 Task: Search one way flight ticket for 3 adults, 3 children in premium economy from Peoria: General Downing-peoria International Airport to Indianapolis: Indianapolis International Airport on 8-5-2023. Choice of flights is Emirates. Number of bags: 9 checked bags. Price is upto 99000. Outbound departure time preference is 5:00.
Action: Mouse moved to (389, 379)
Screenshot: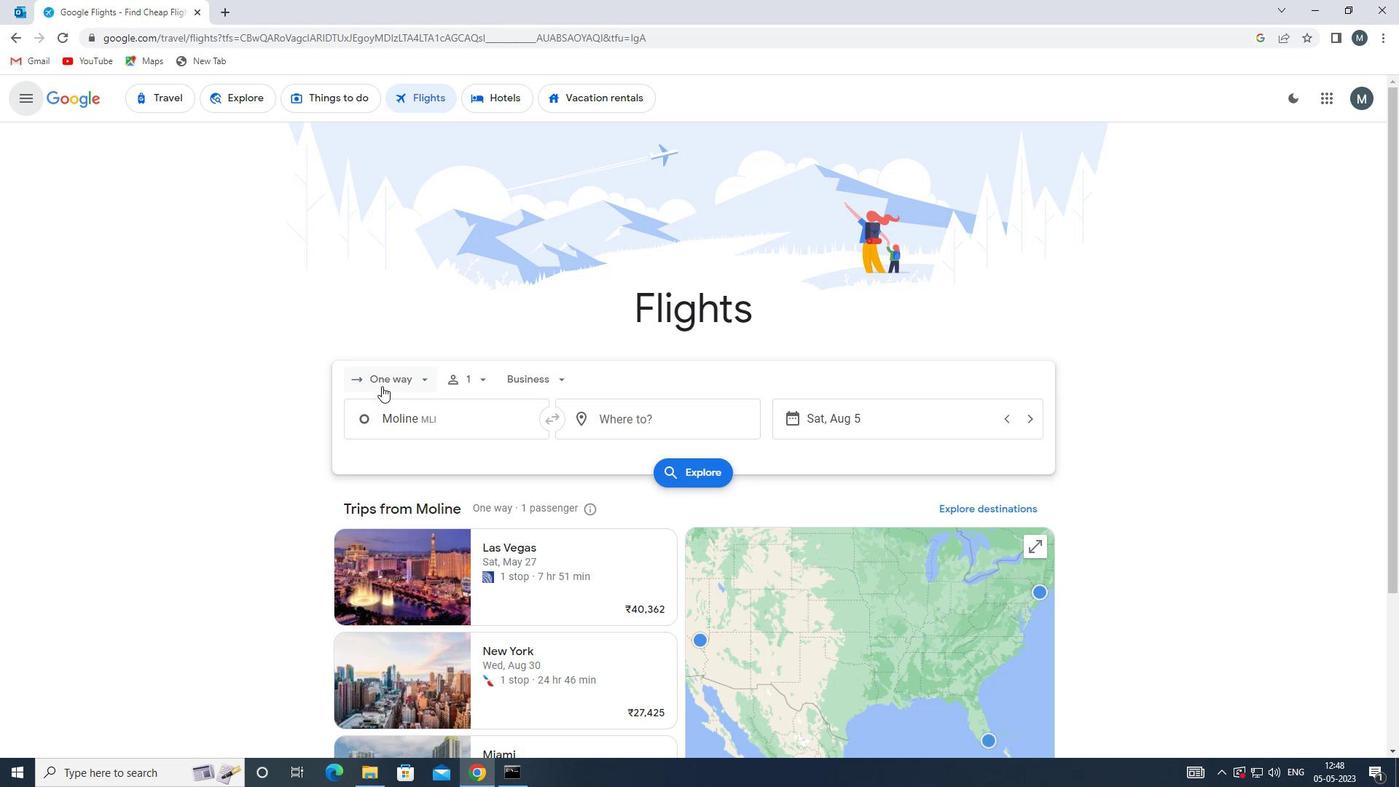 
Action: Mouse pressed left at (389, 379)
Screenshot: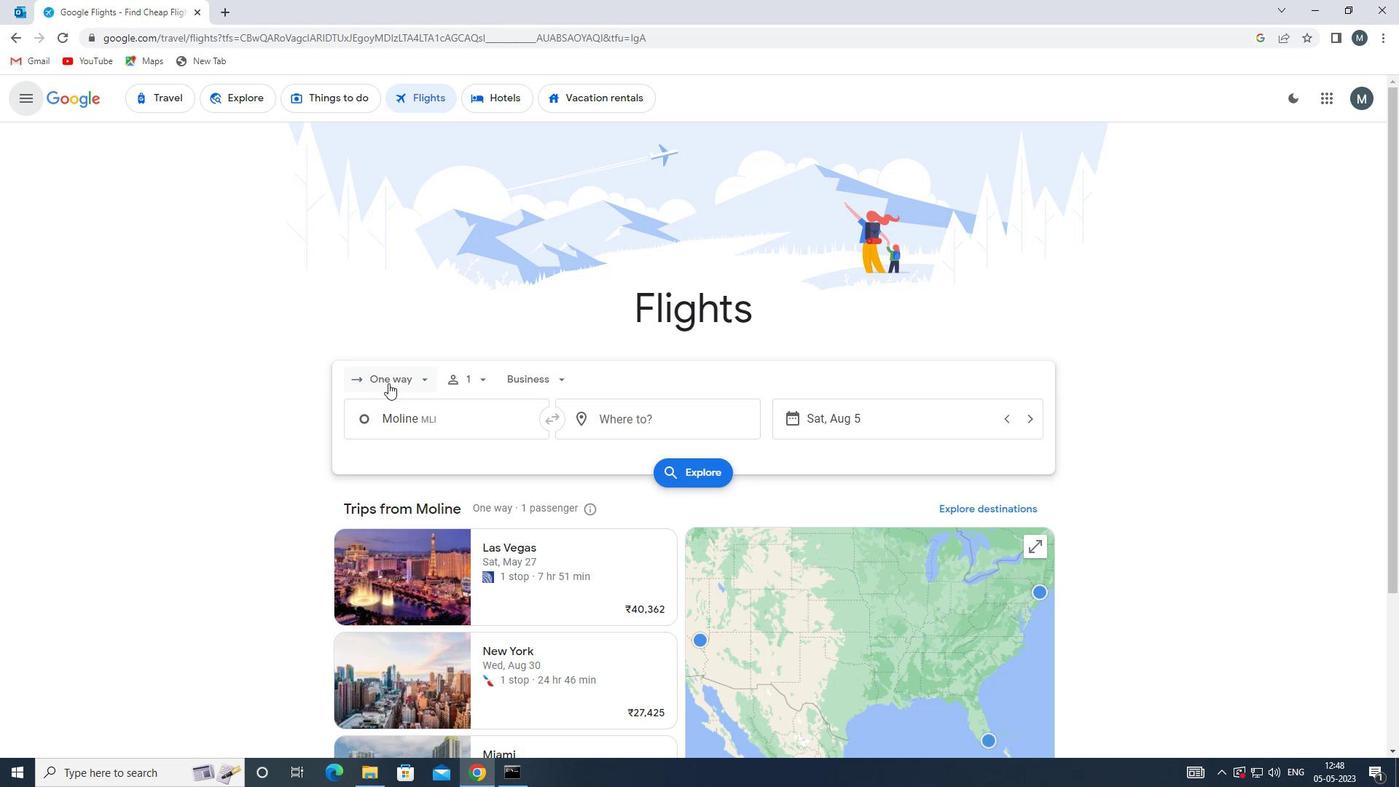 
Action: Mouse moved to (410, 449)
Screenshot: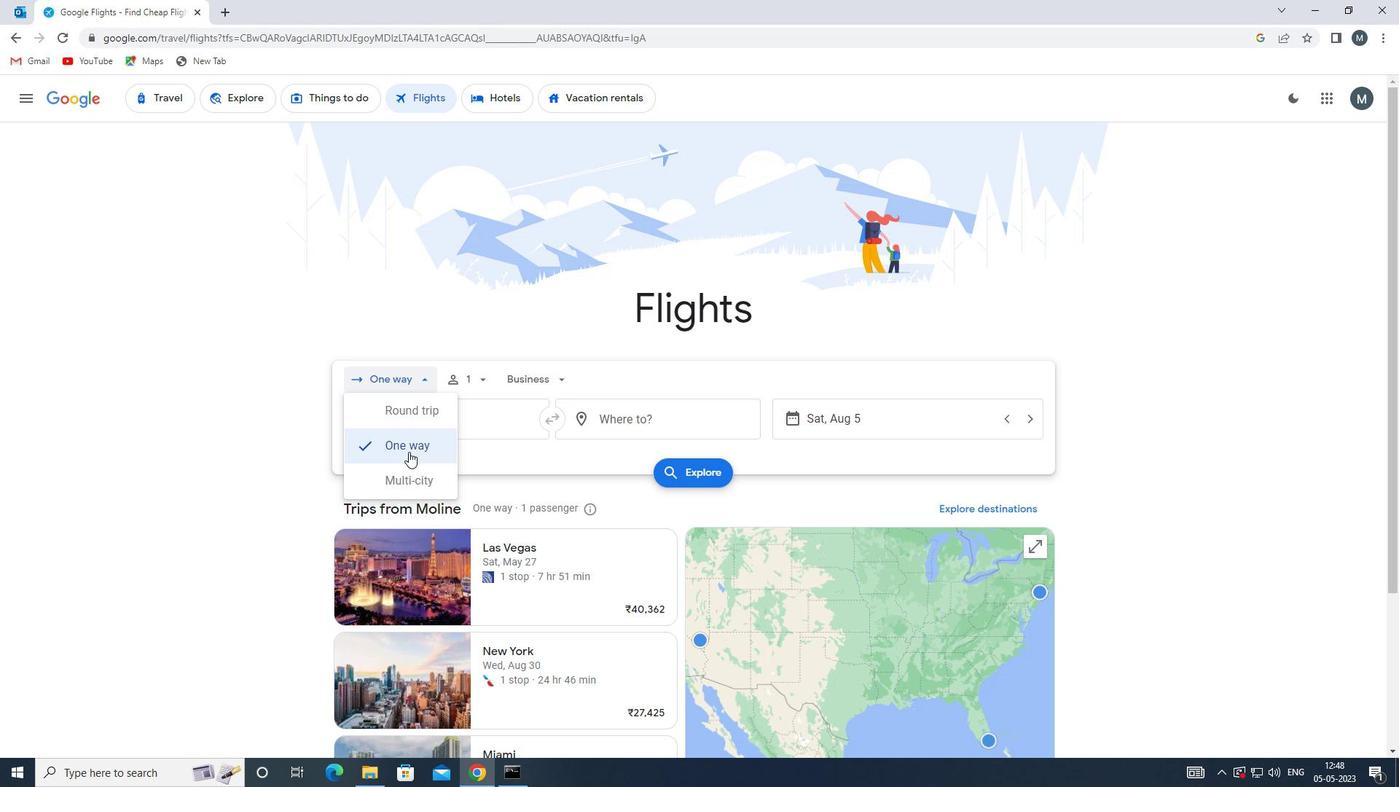 
Action: Mouse pressed left at (410, 449)
Screenshot: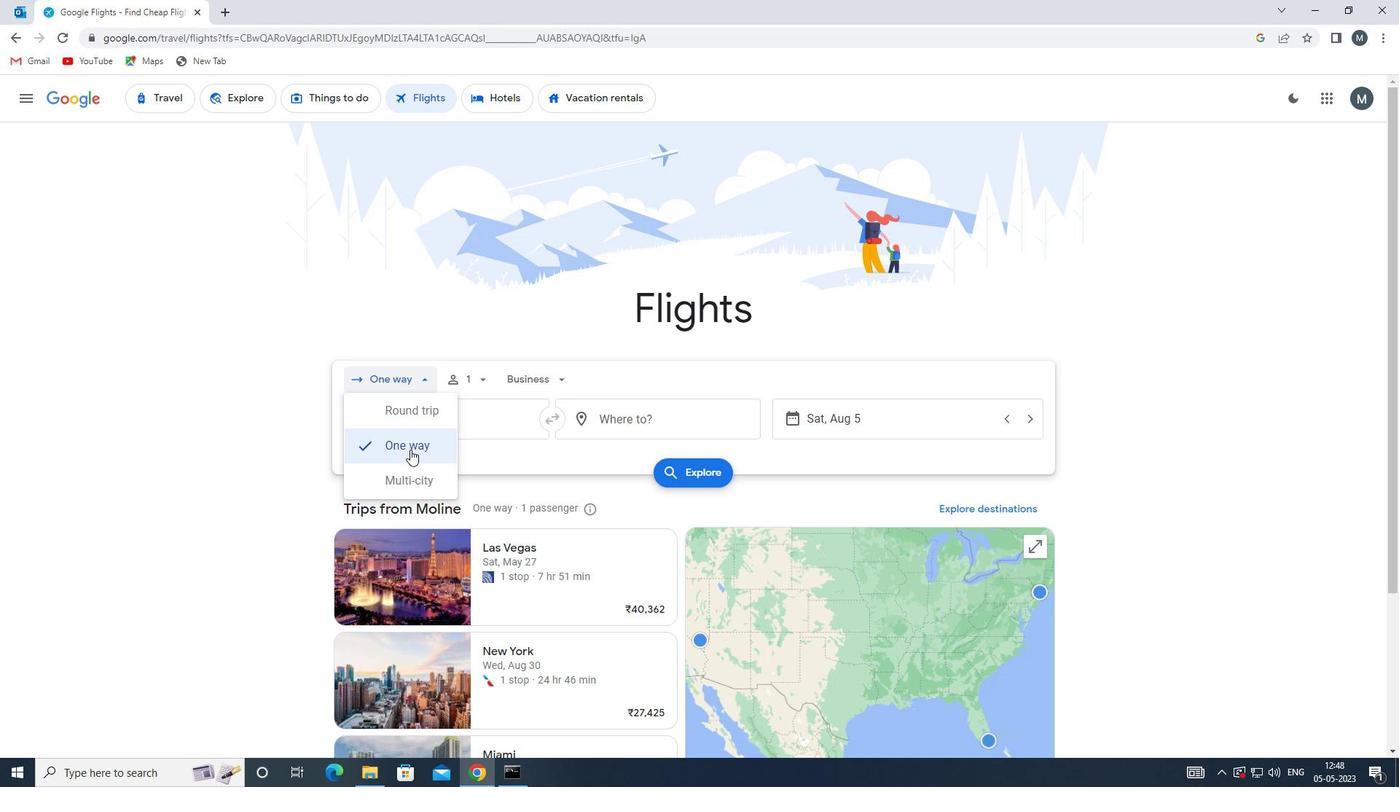 
Action: Mouse moved to (480, 381)
Screenshot: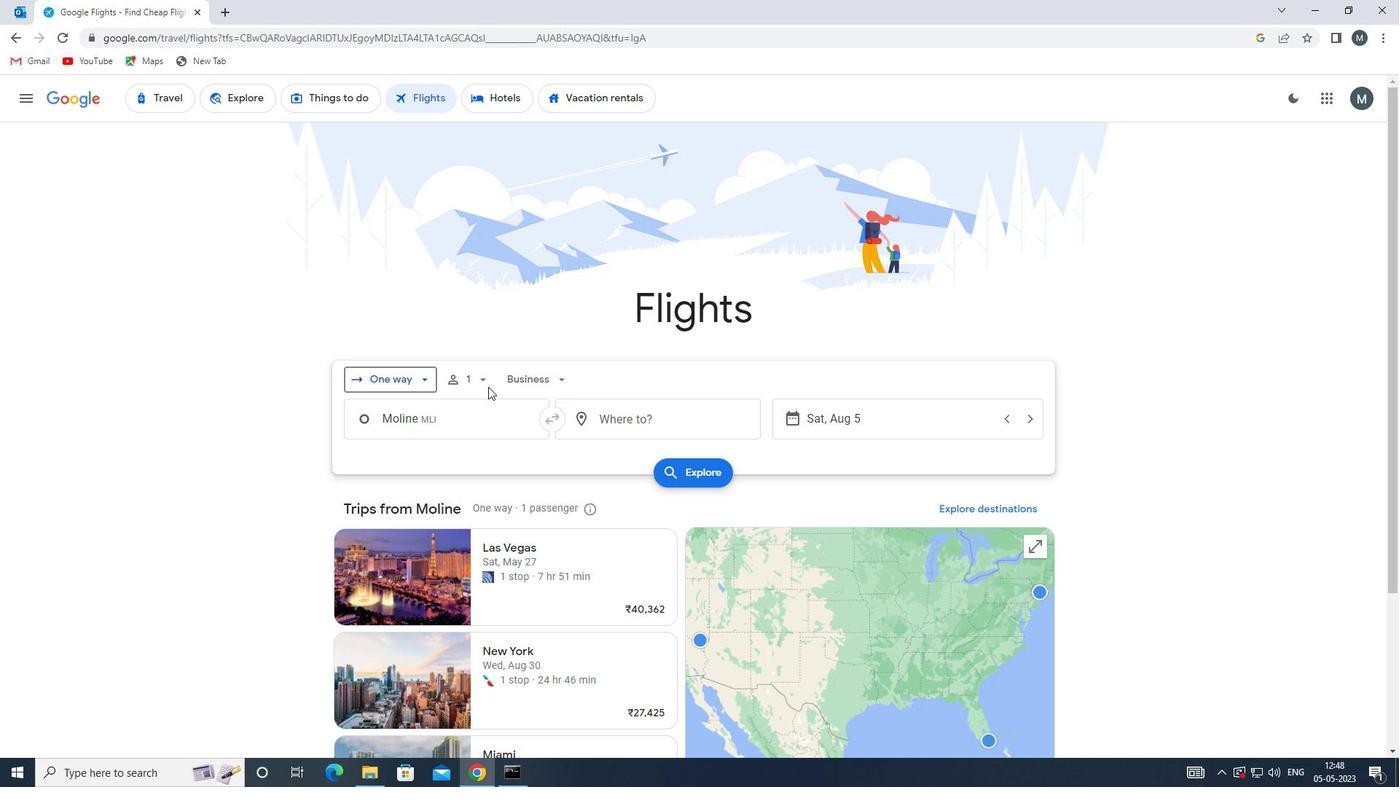 
Action: Mouse pressed left at (480, 381)
Screenshot: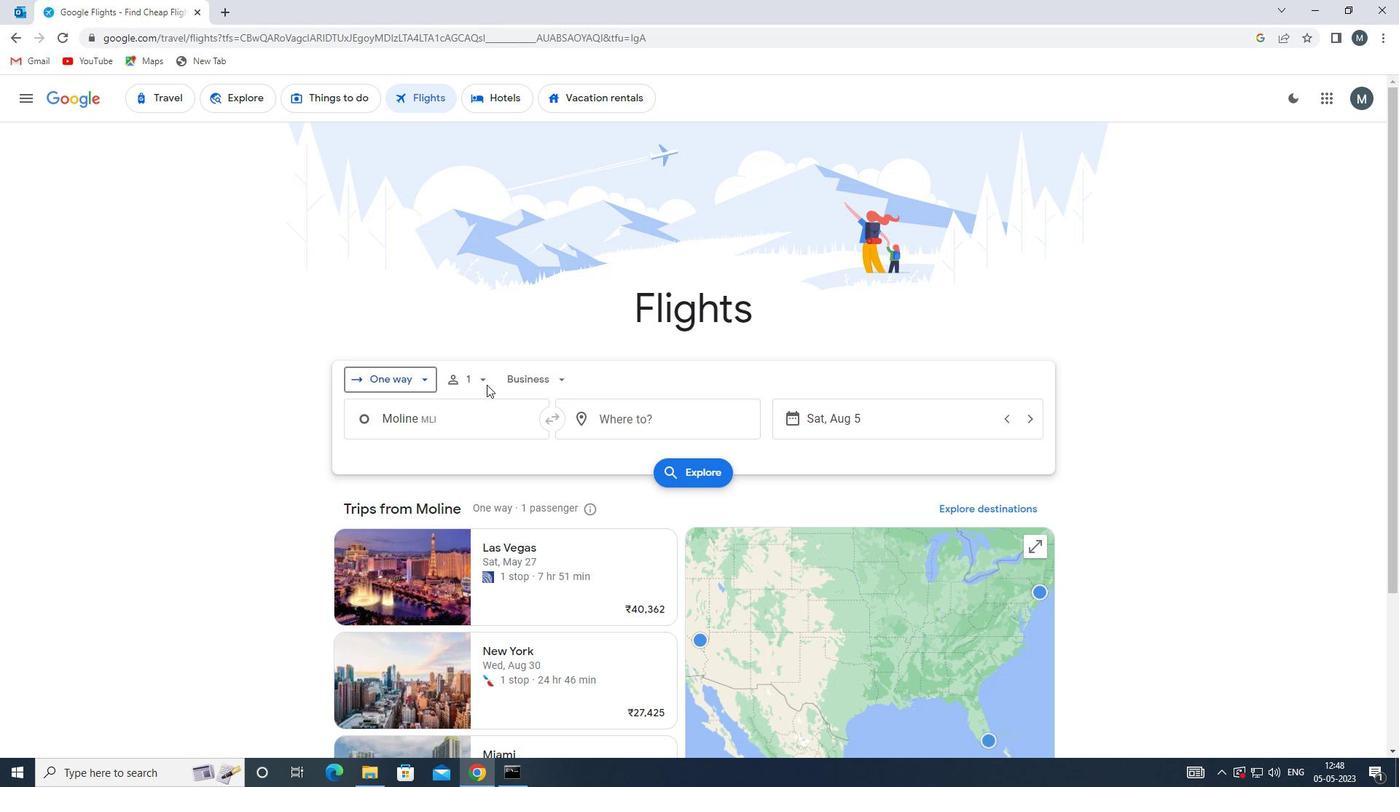 
Action: Mouse moved to (601, 416)
Screenshot: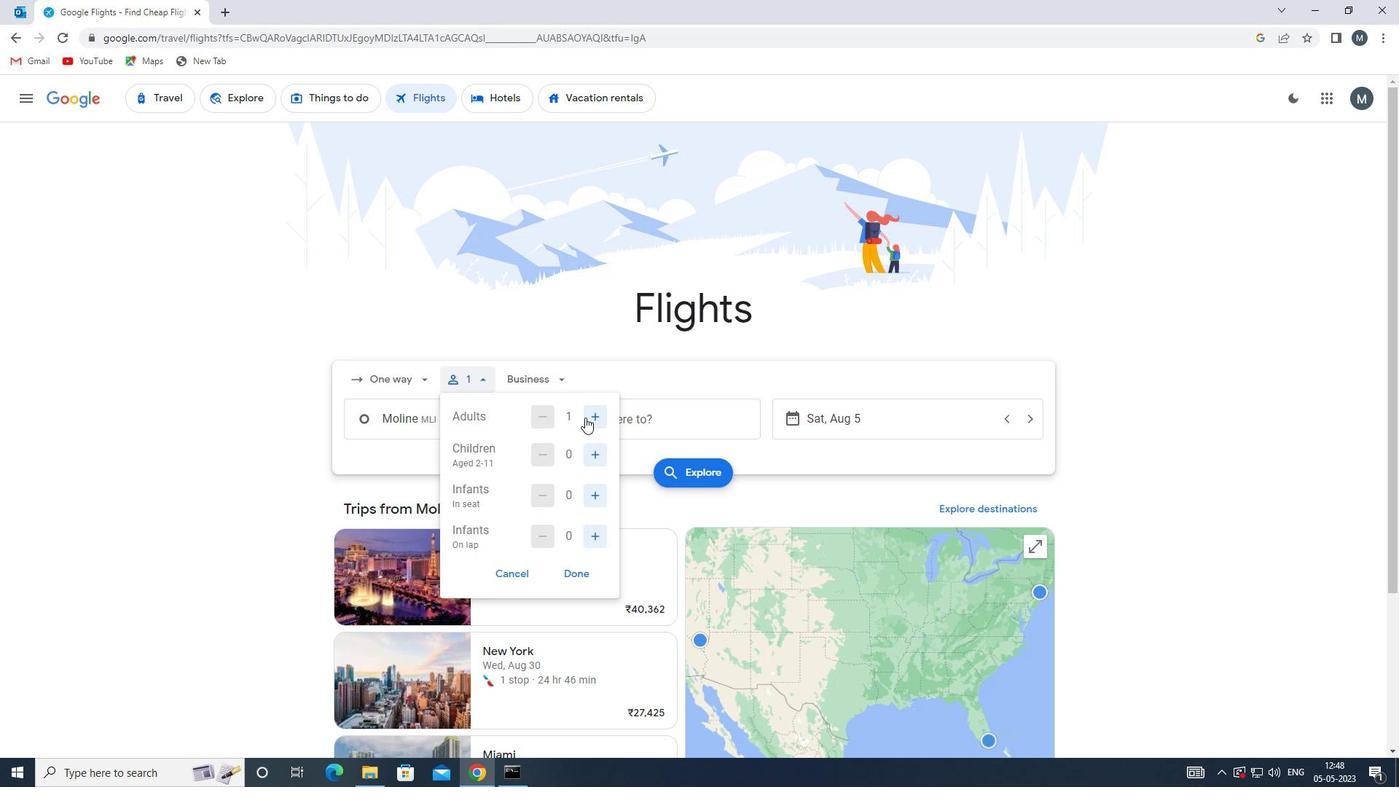 
Action: Mouse pressed left at (601, 416)
Screenshot: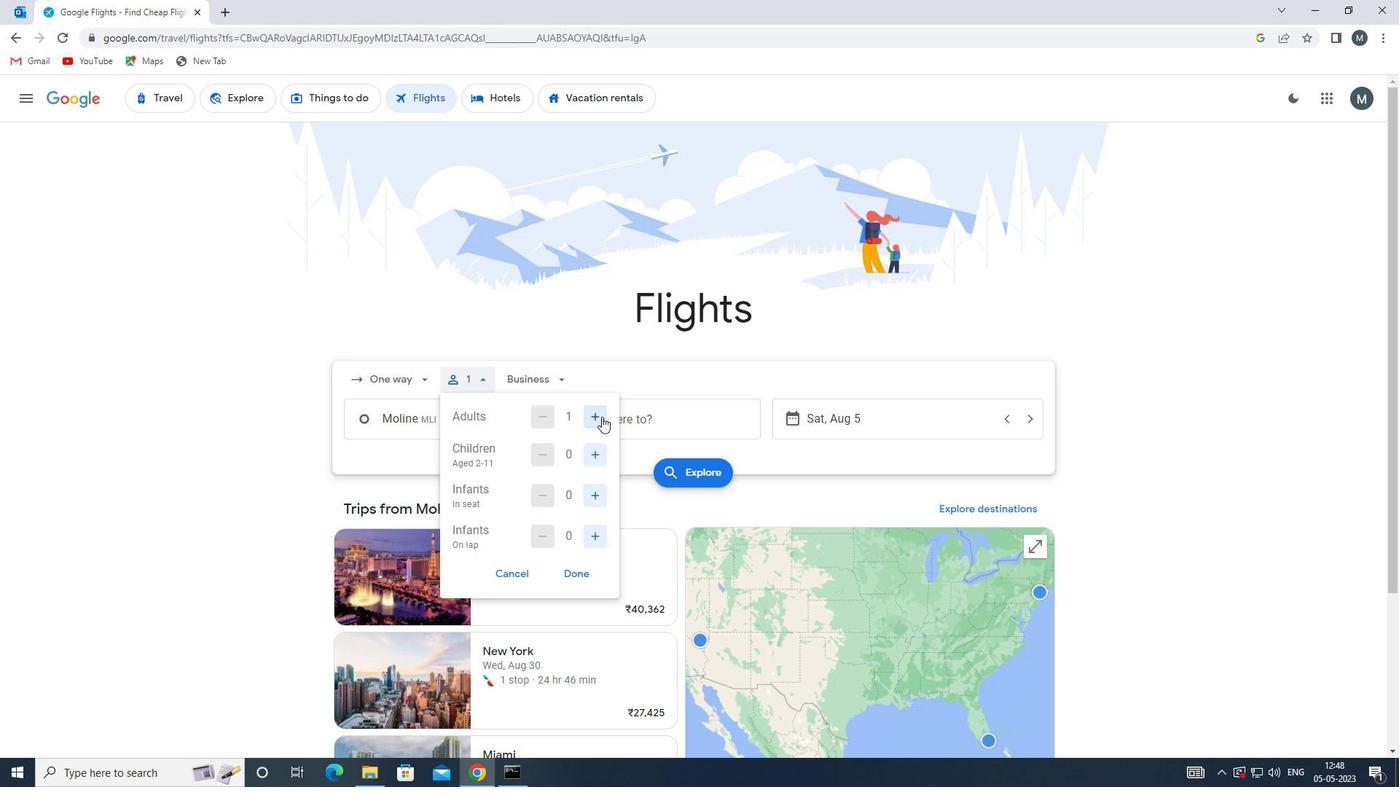 
Action: Mouse pressed left at (601, 416)
Screenshot: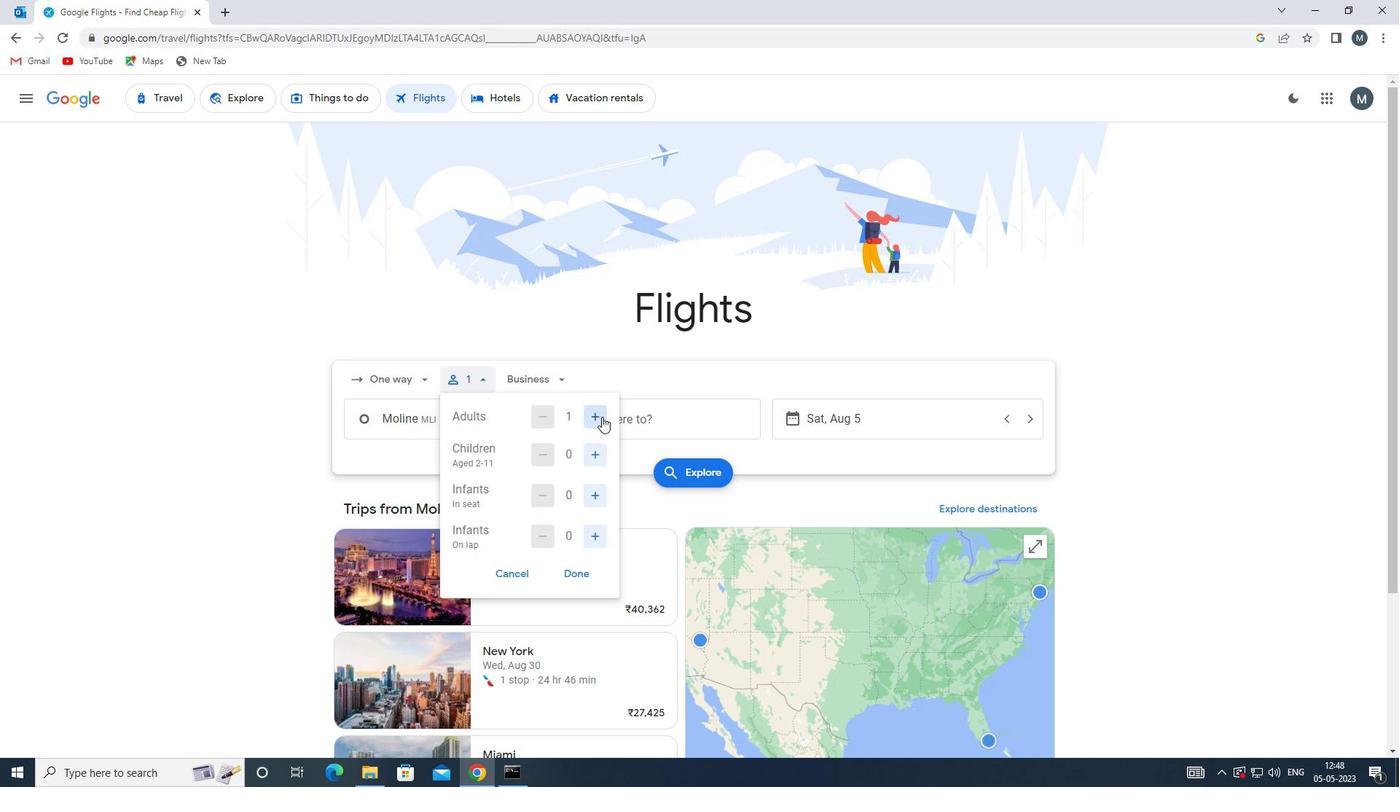 
Action: Mouse pressed left at (601, 416)
Screenshot: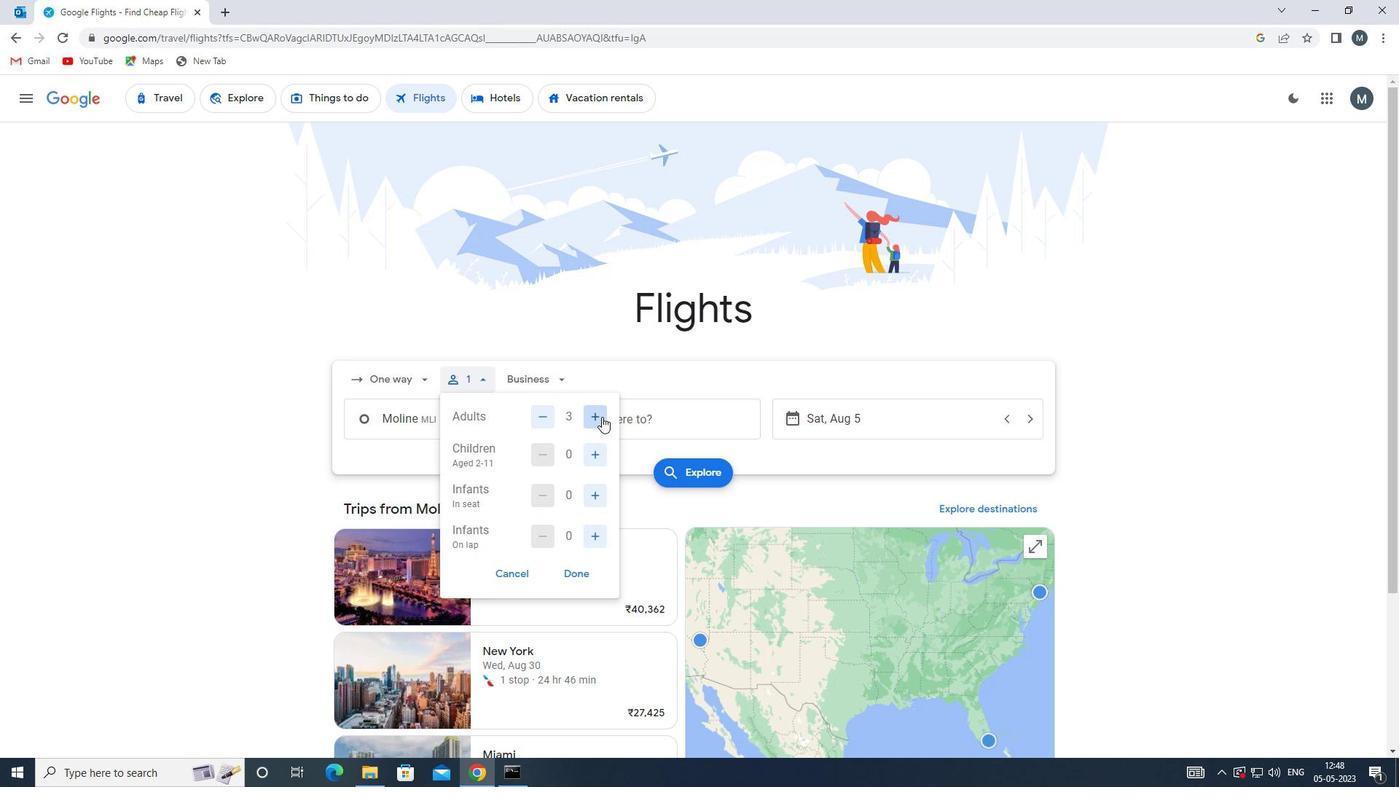 
Action: Mouse moved to (545, 417)
Screenshot: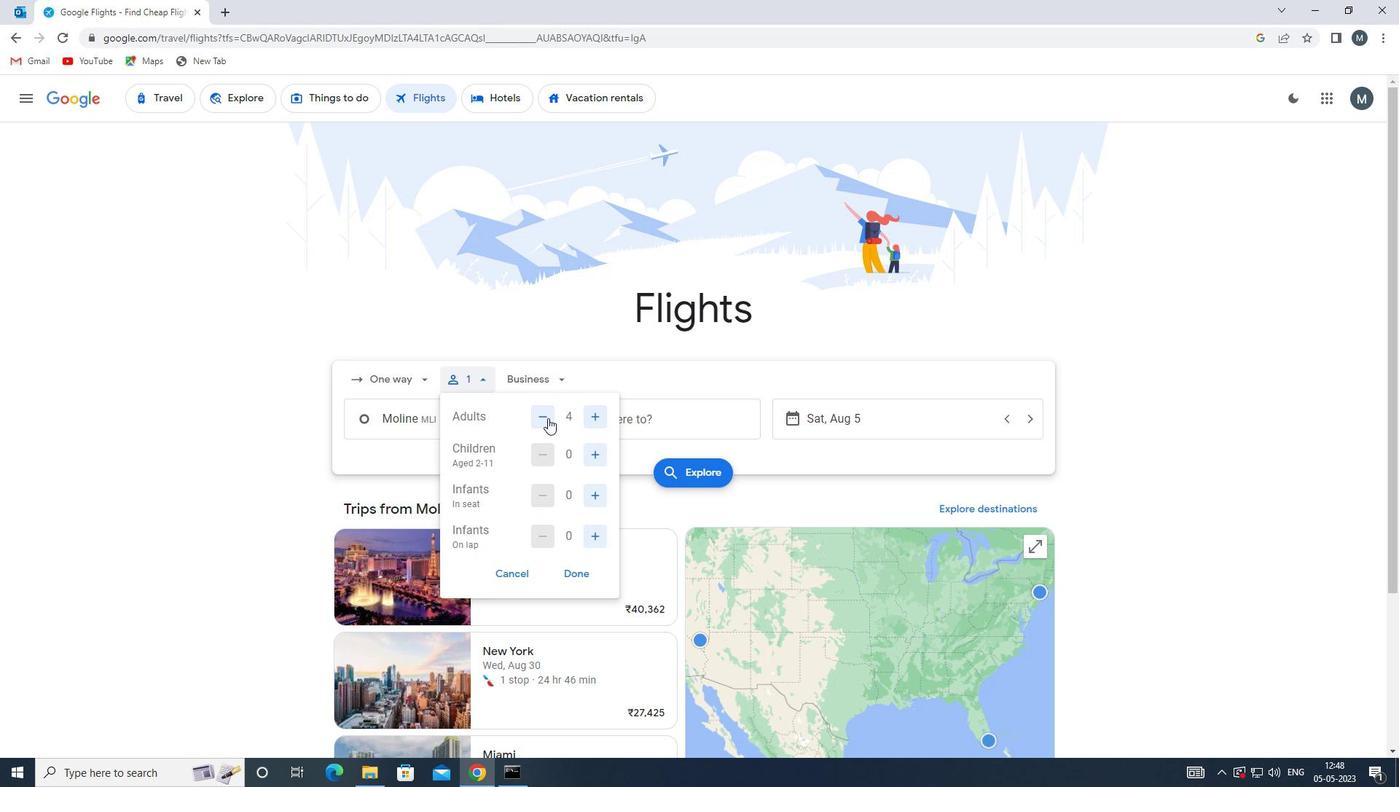 
Action: Mouse pressed left at (545, 417)
Screenshot: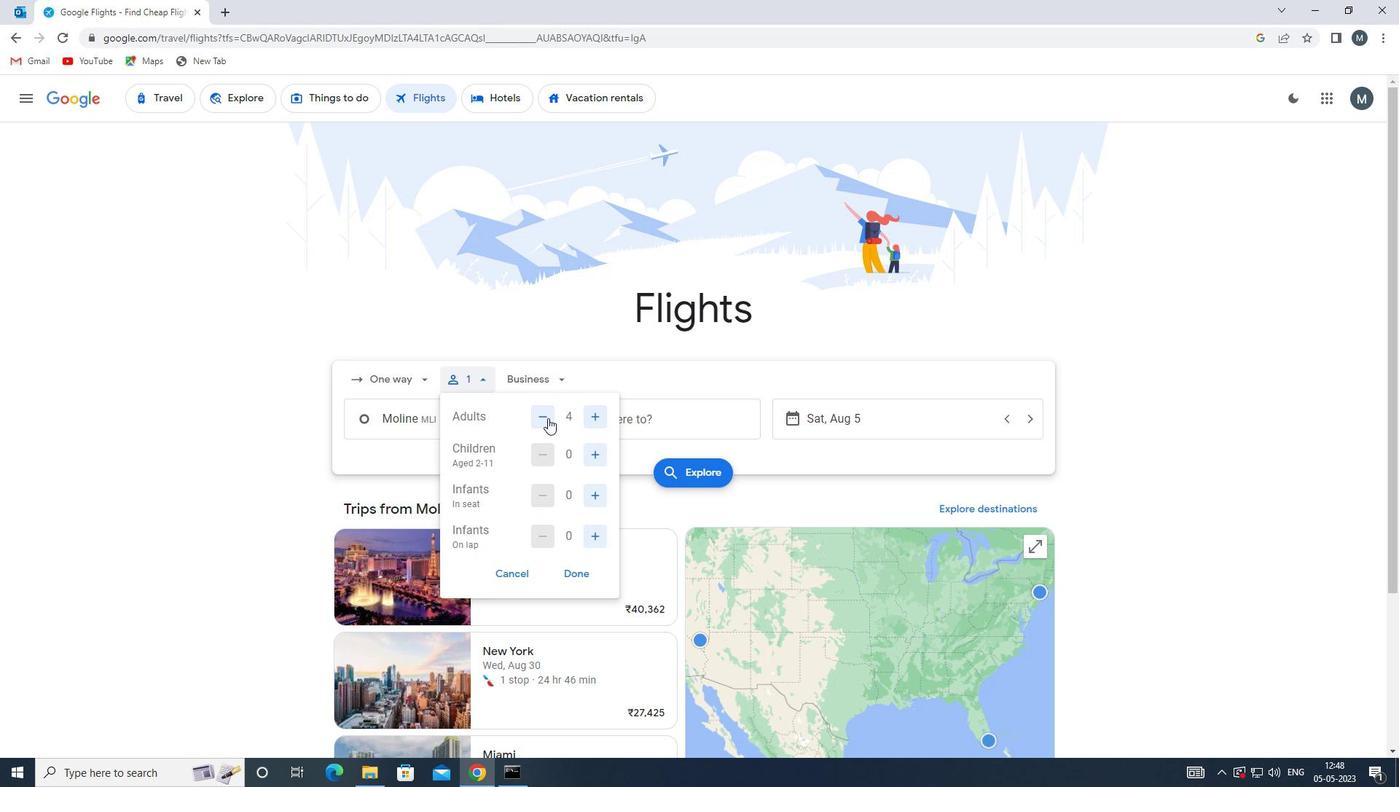 
Action: Mouse moved to (599, 456)
Screenshot: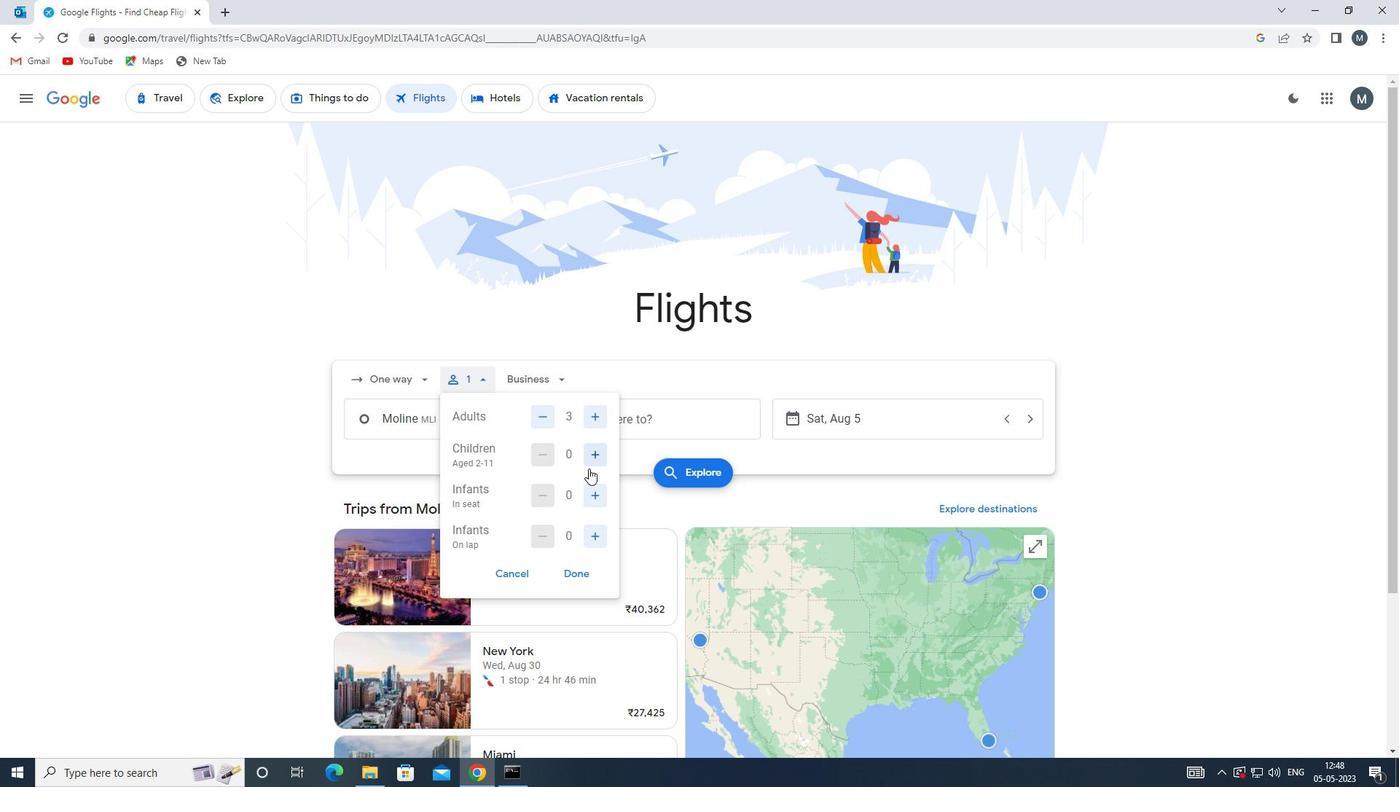 
Action: Mouse pressed left at (599, 456)
Screenshot: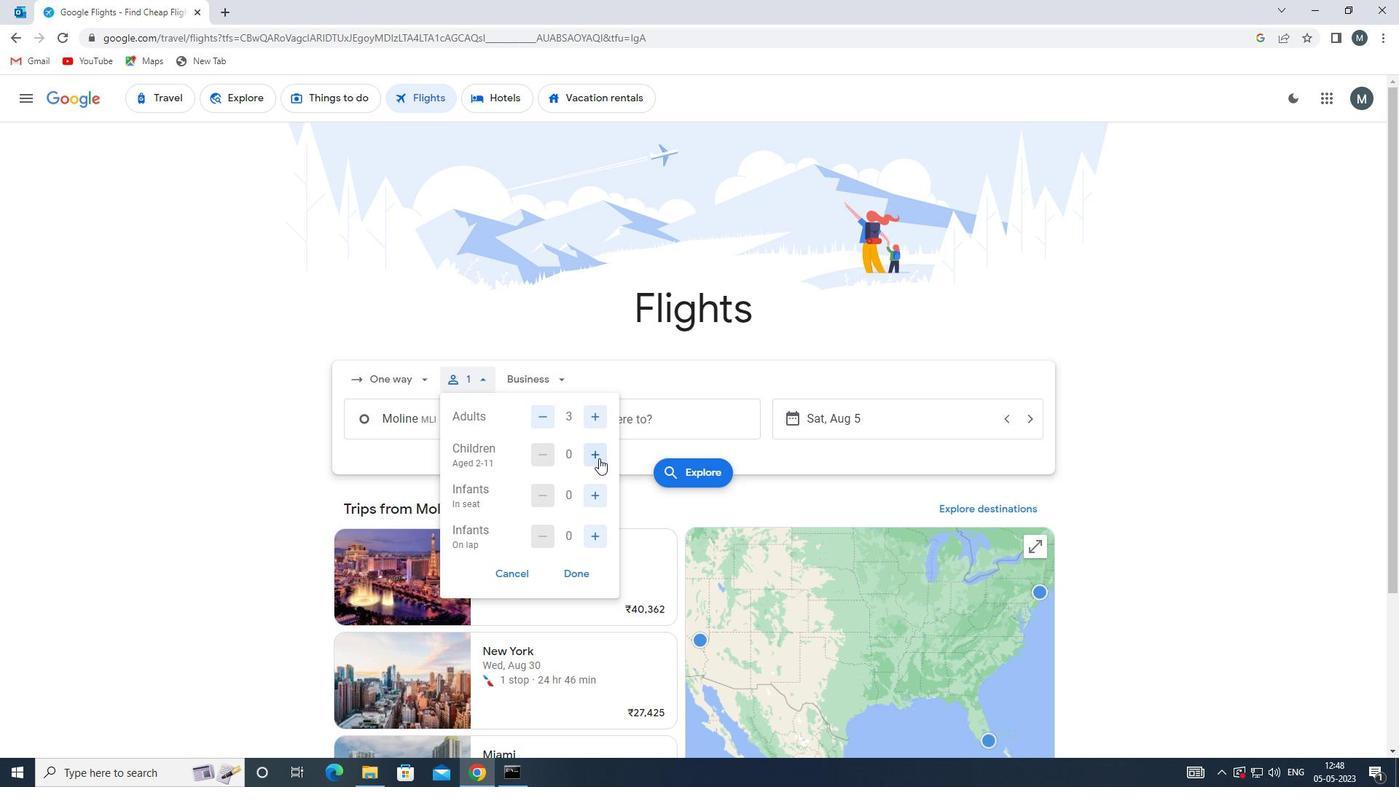 
Action: Mouse pressed left at (599, 456)
Screenshot: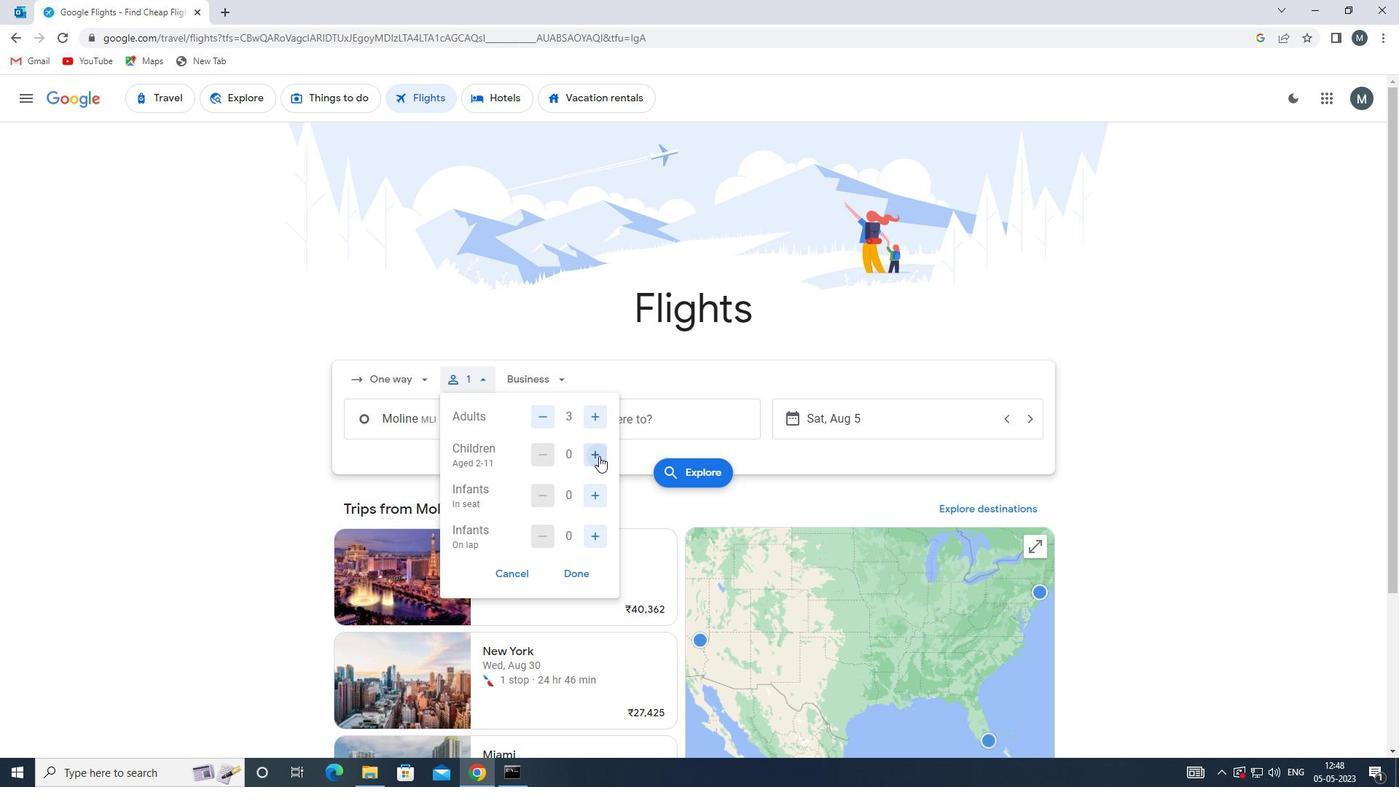 
Action: Mouse pressed left at (599, 456)
Screenshot: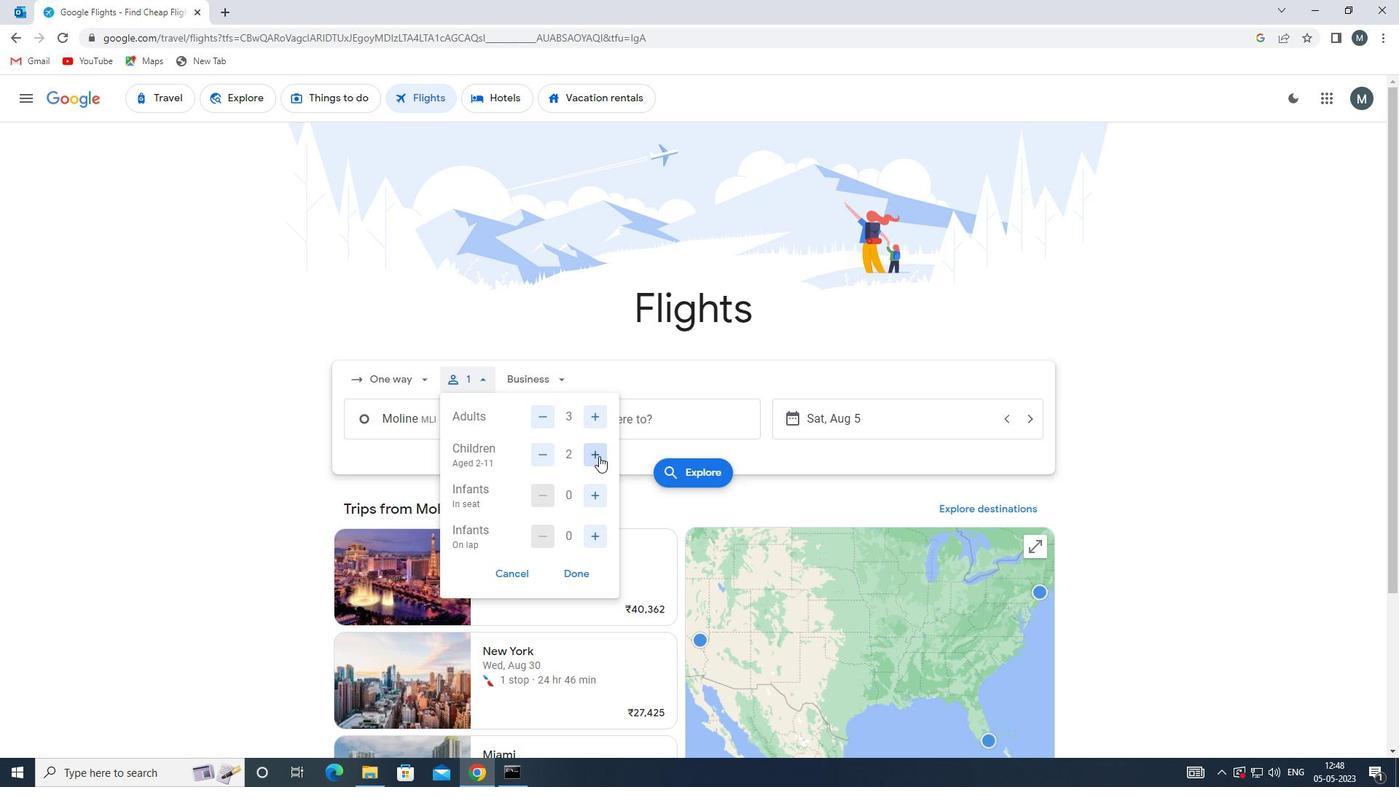 
Action: Mouse moved to (574, 569)
Screenshot: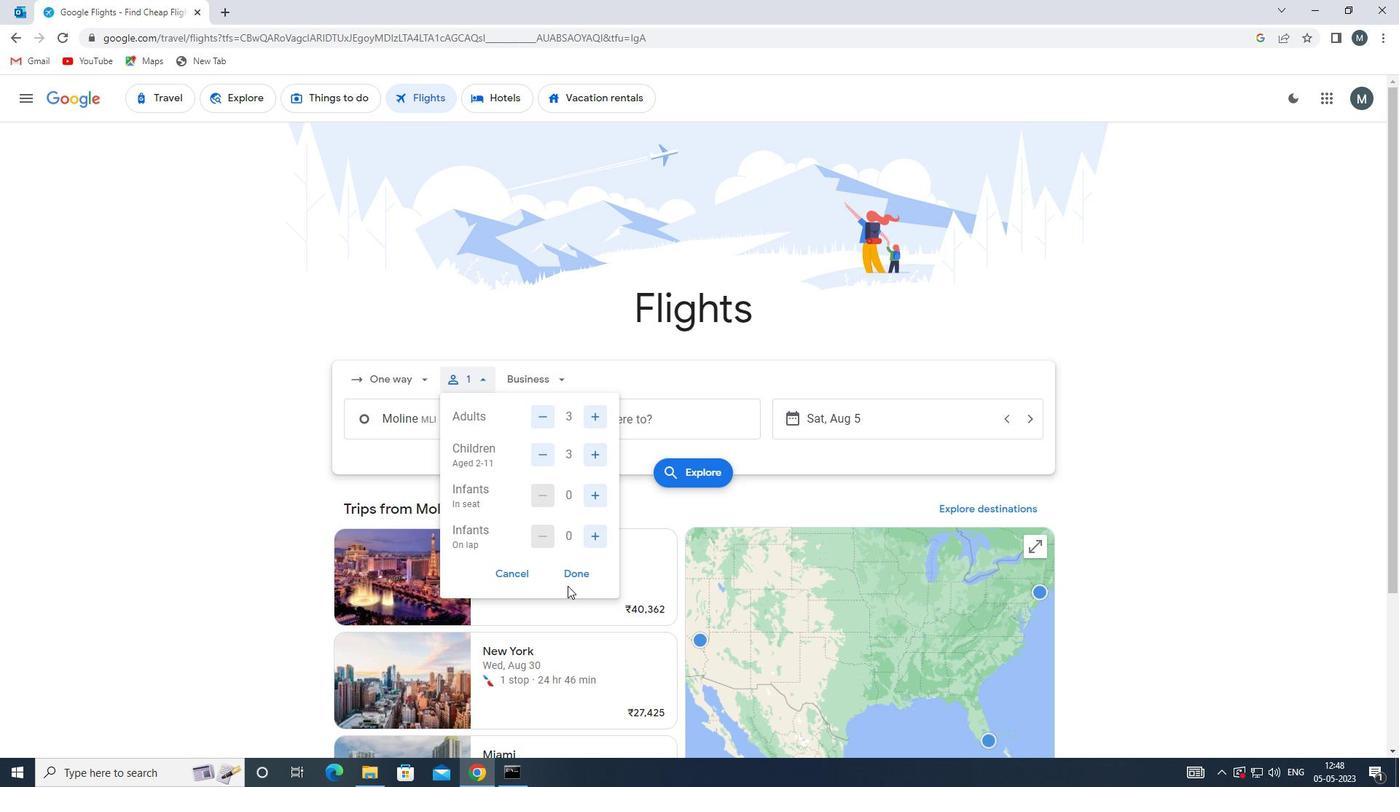 
Action: Mouse pressed left at (574, 569)
Screenshot: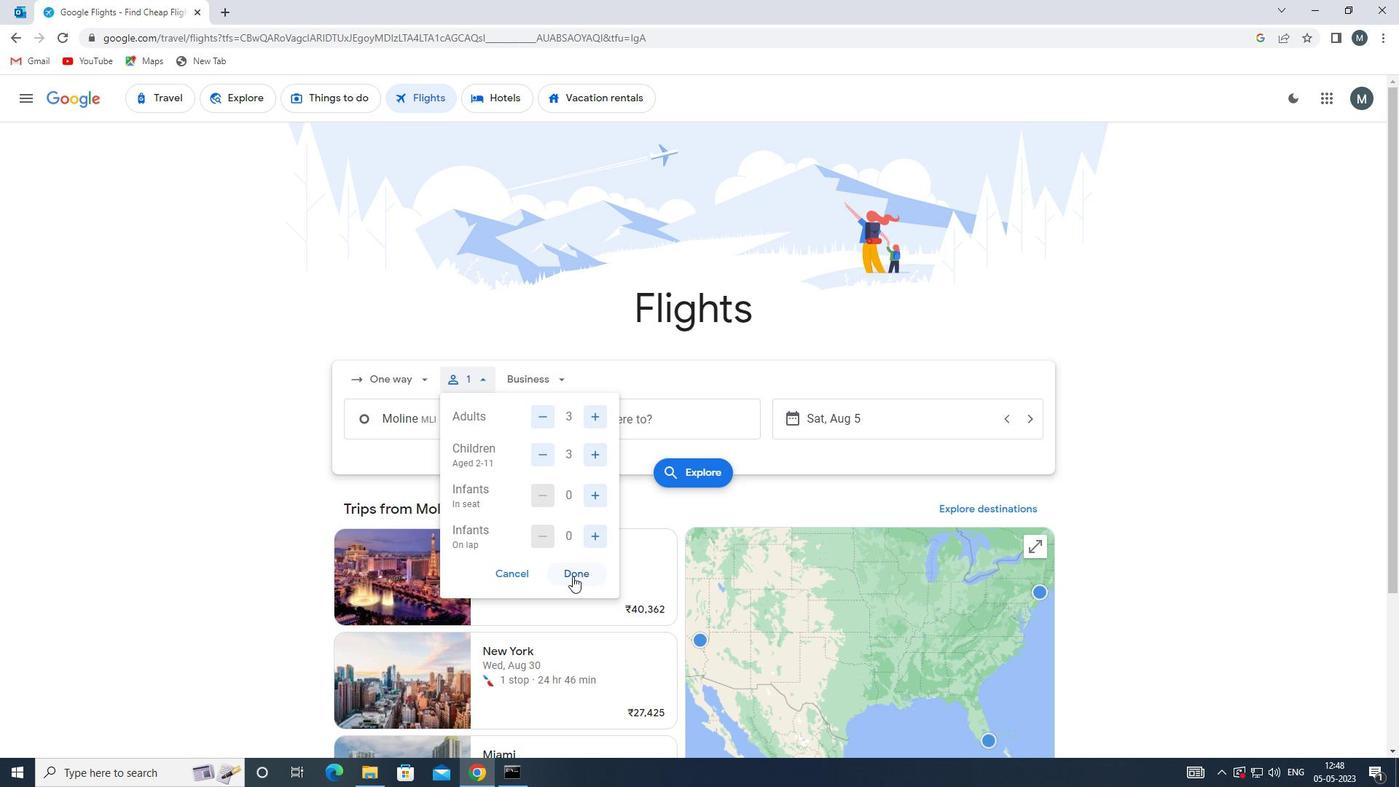 
Action: Mouse moved to (554, 386)
Screenshot: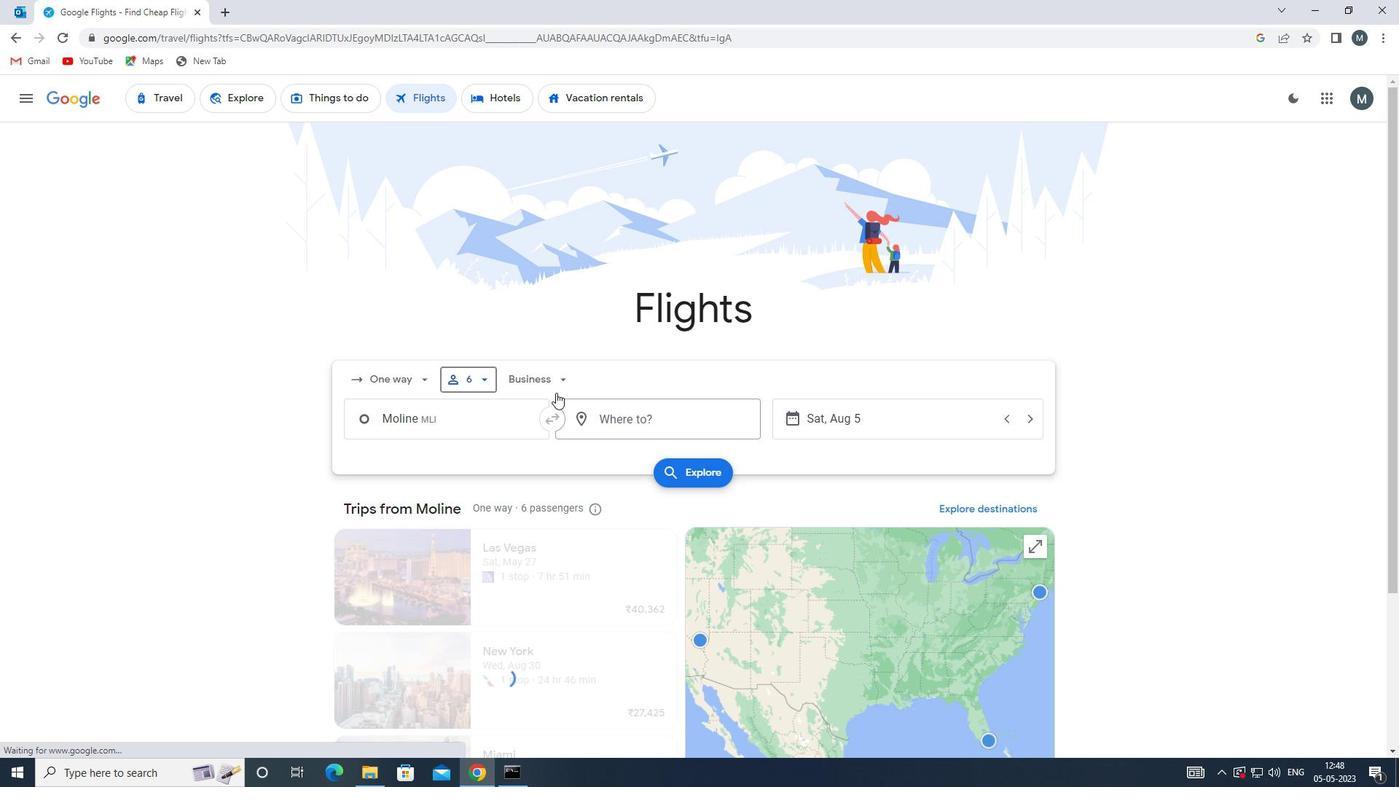 
Action: Mouse pressed left at (554, 386)
Screenshot: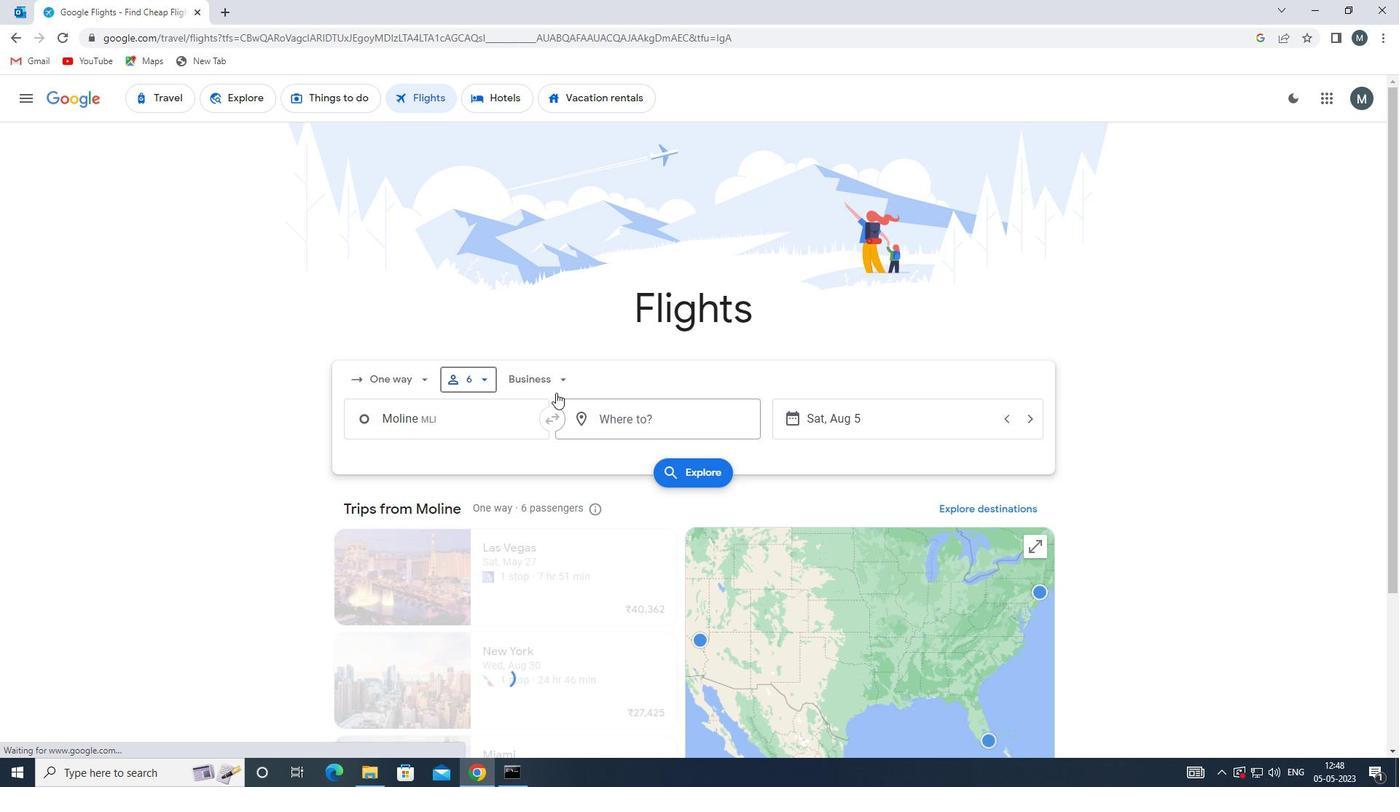 
Action: Mouse moved to (565, 449)
Screenshot: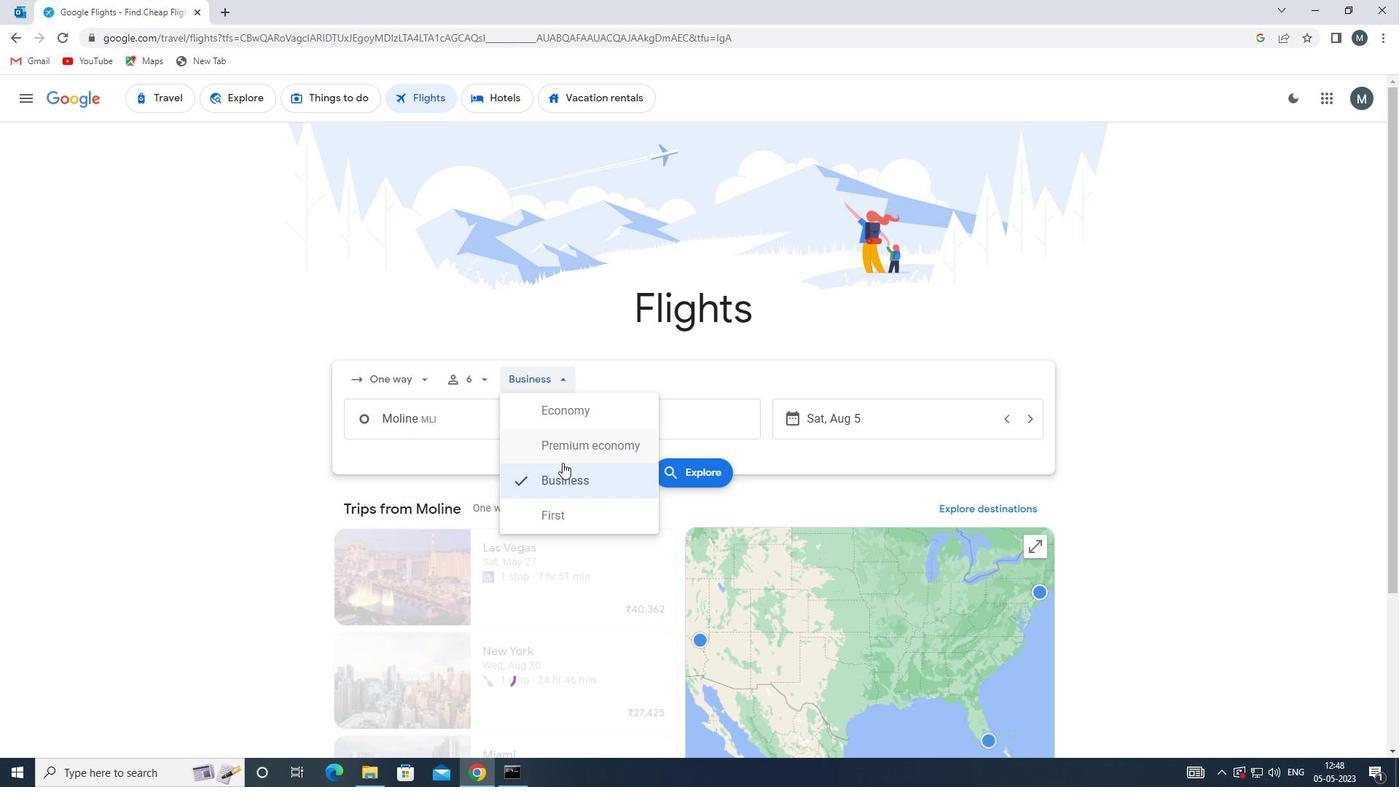 
Action: Mouse pressed left at (565, 449)
Screenshot: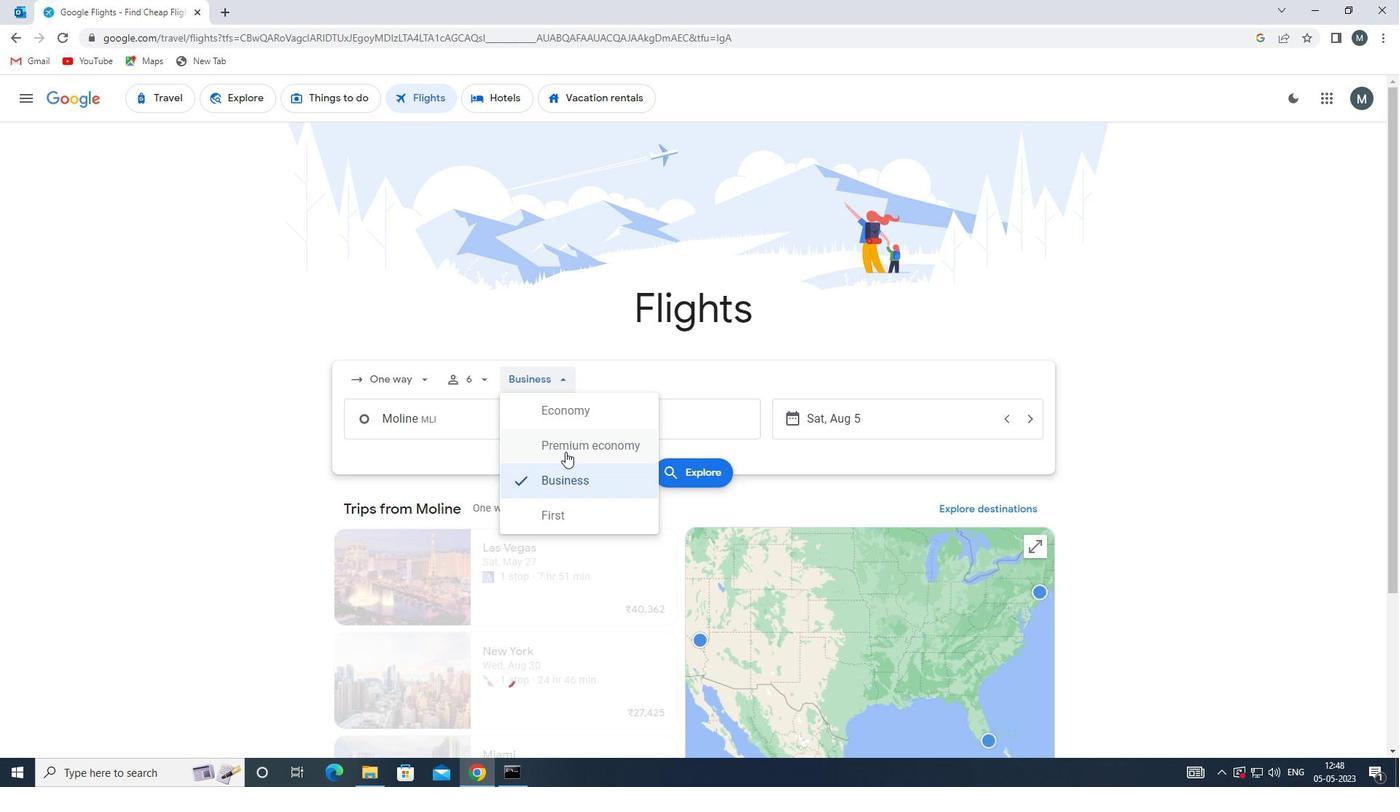 
Action: Mouse moved to (438, 416)
Screenshot: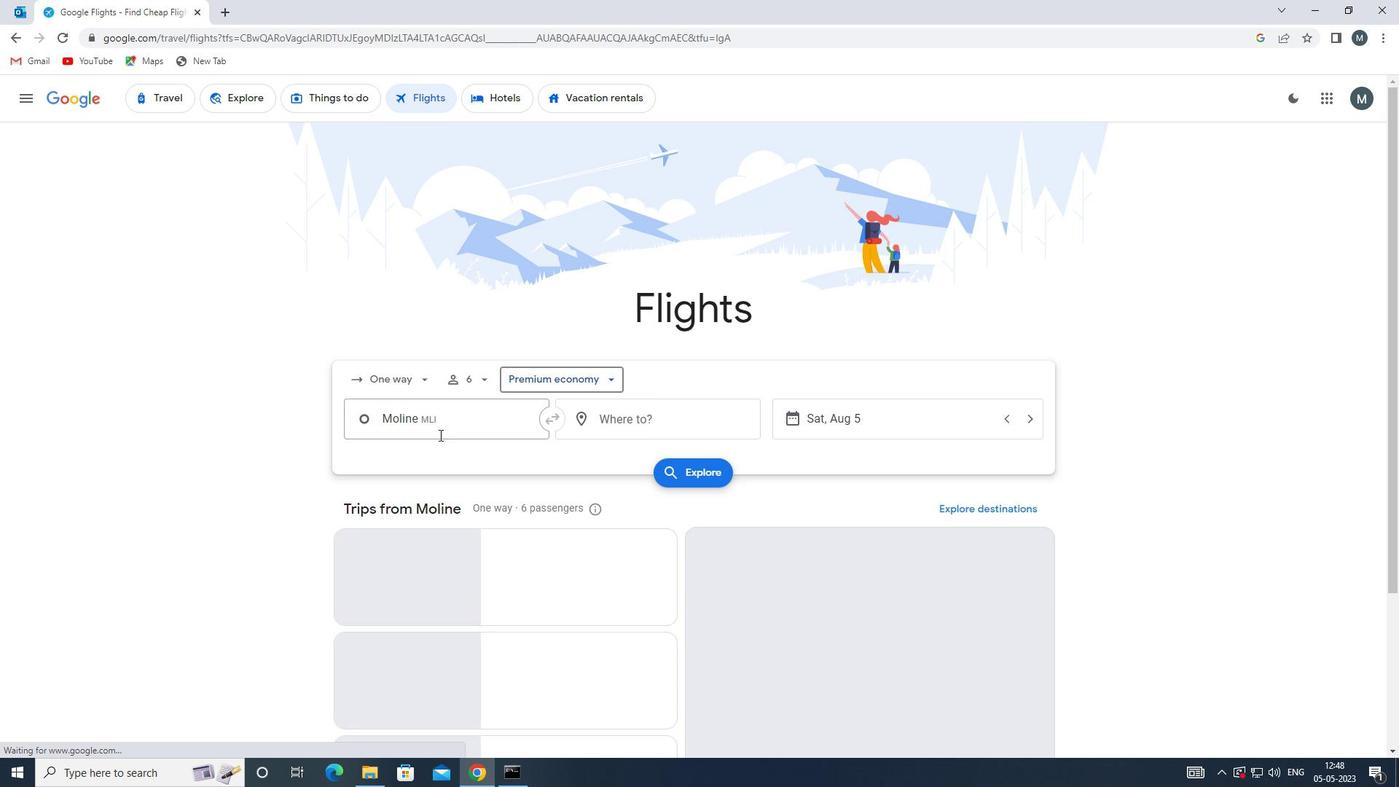 
Action: Mouse pressed left at (438, 416)
Screenshot: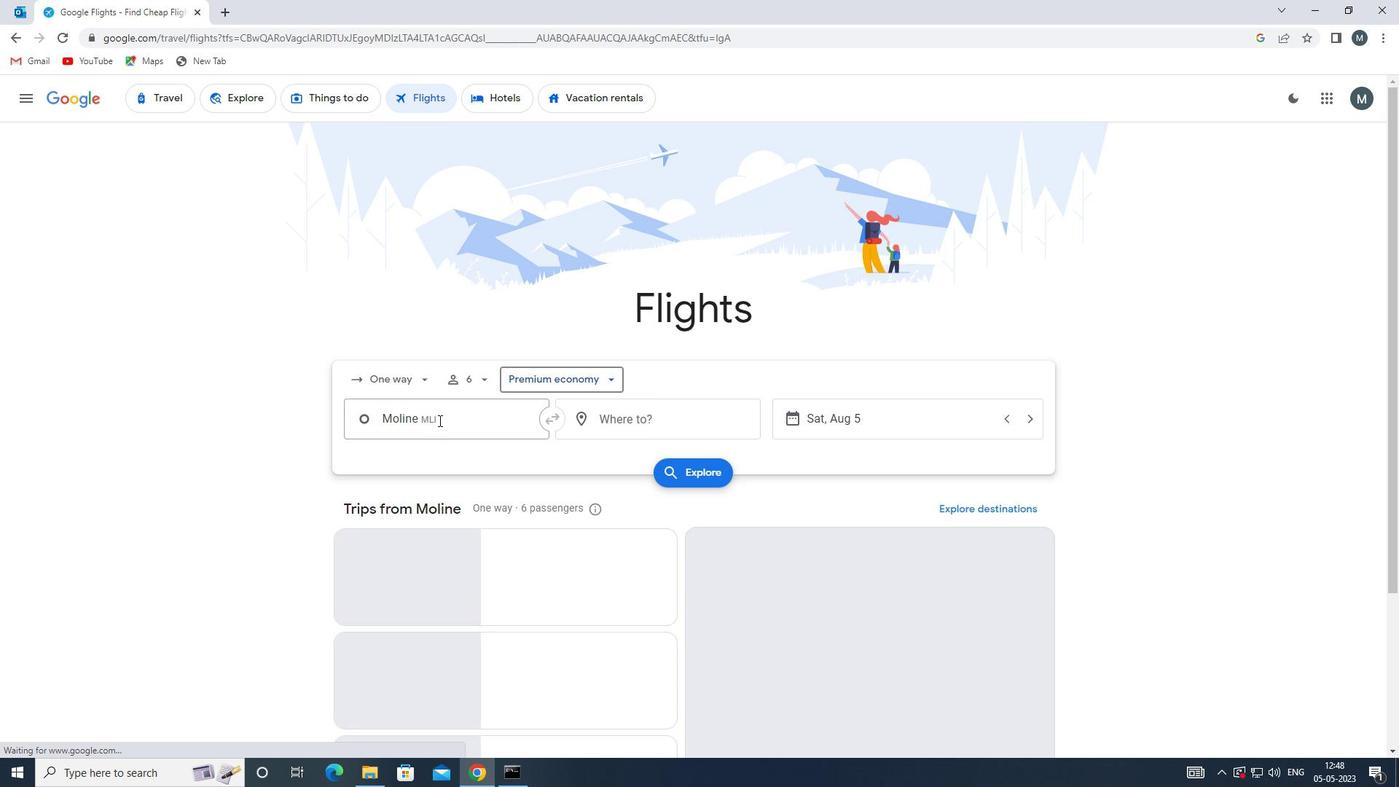 
Action: Mouse moved to (443, 422)
Screenshot: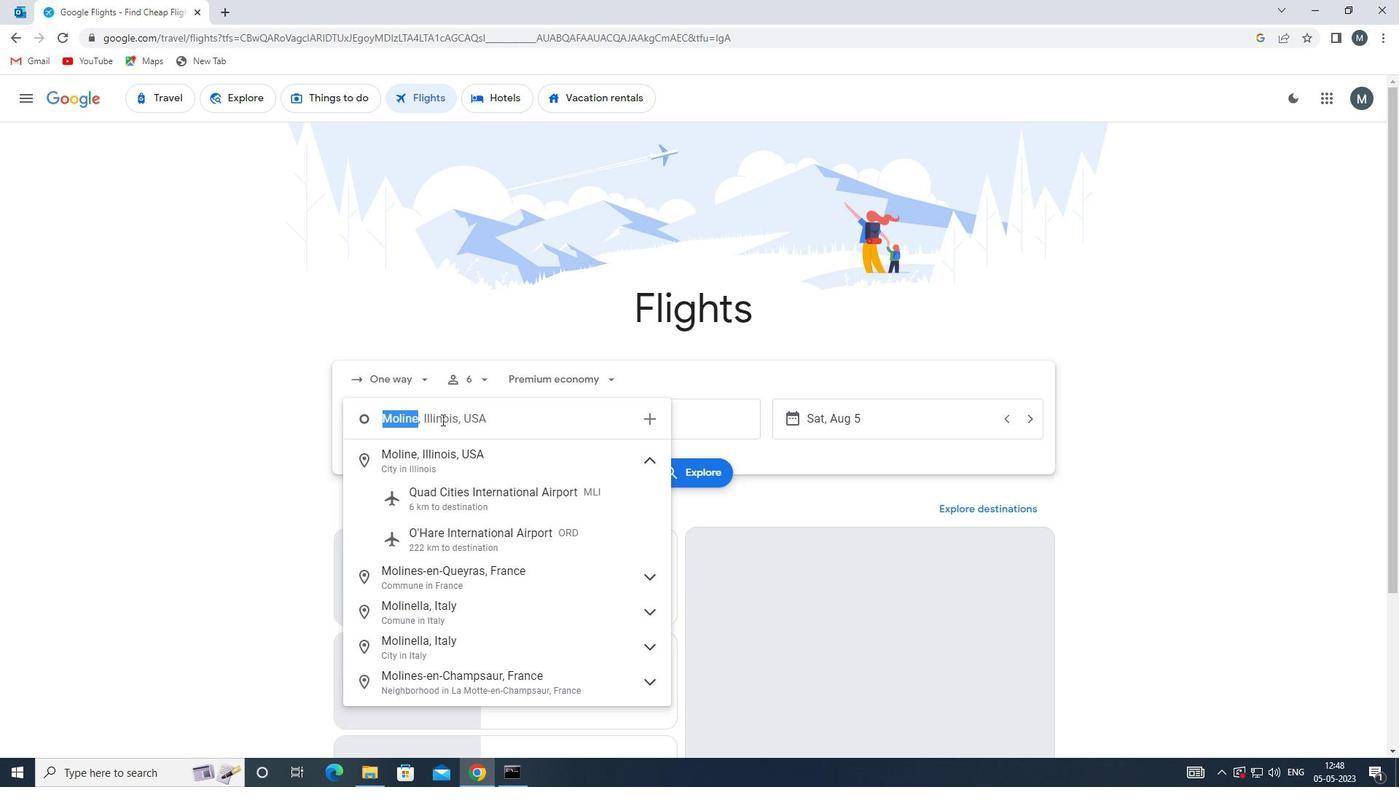 
Action: Key pressed p
Screenshot: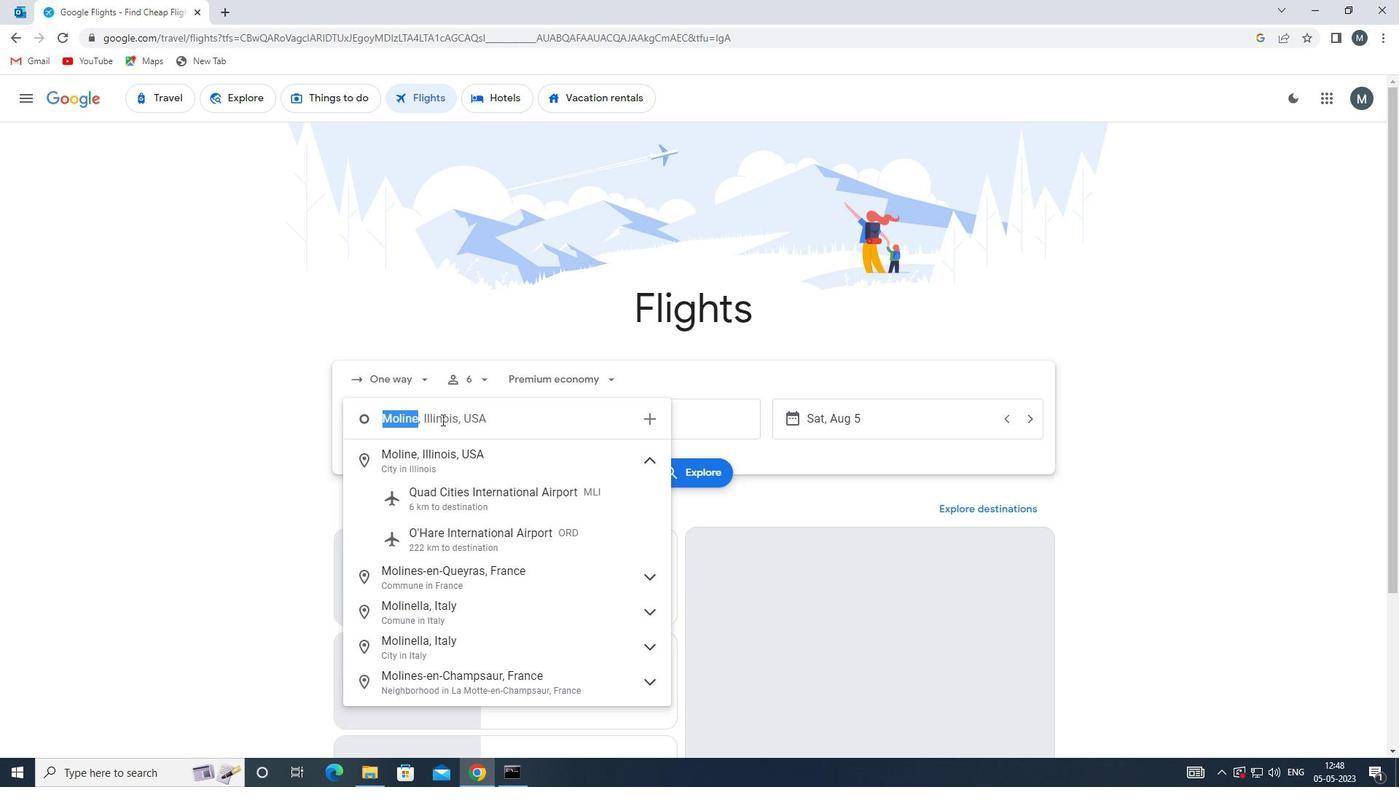 
Action: Mouse moved to (448, 429)
Screenshot: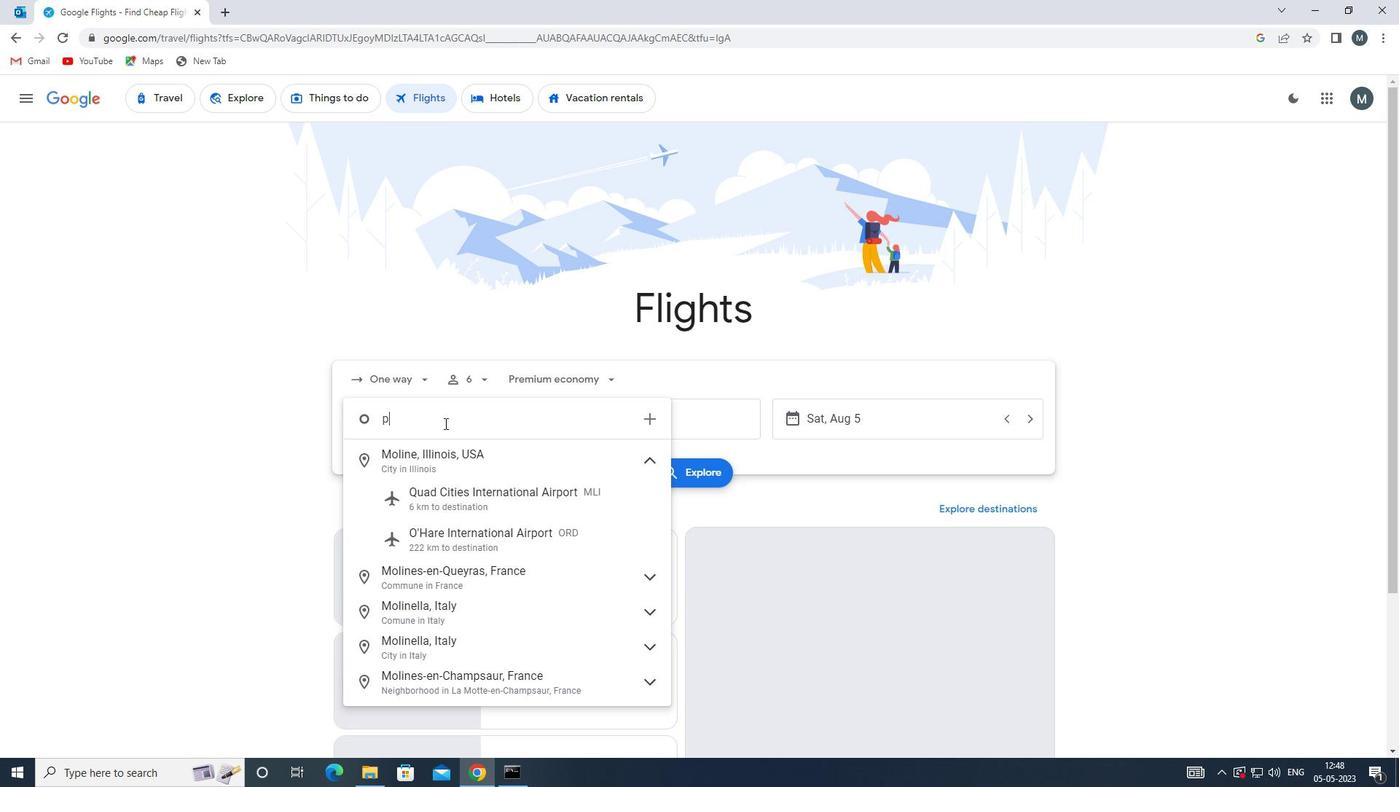 
Action: Key pressed ia
Screenshot: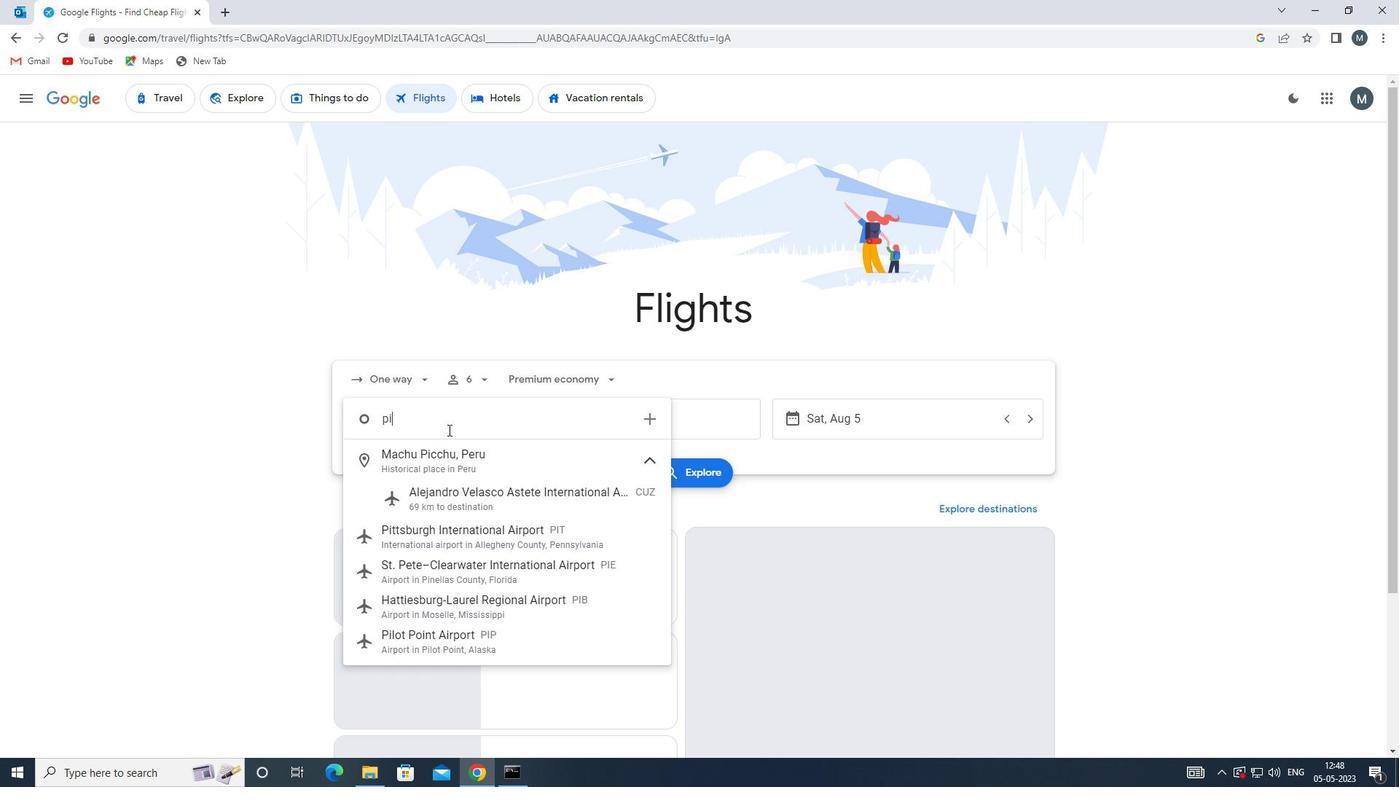 
Action: Mouse moved to (474, 464)
Screenshot: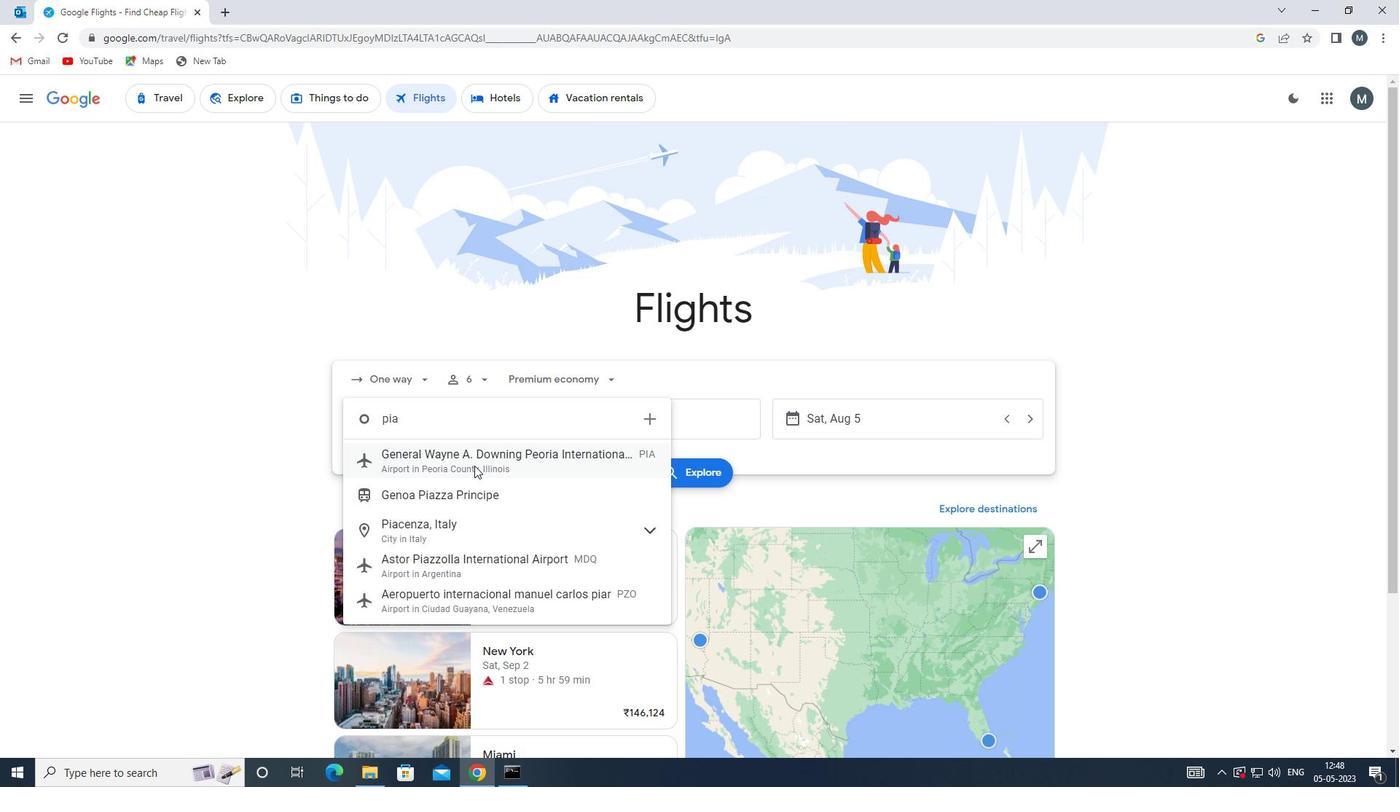 
Action: Mouse pressed left at (474, 464)
Screenshot: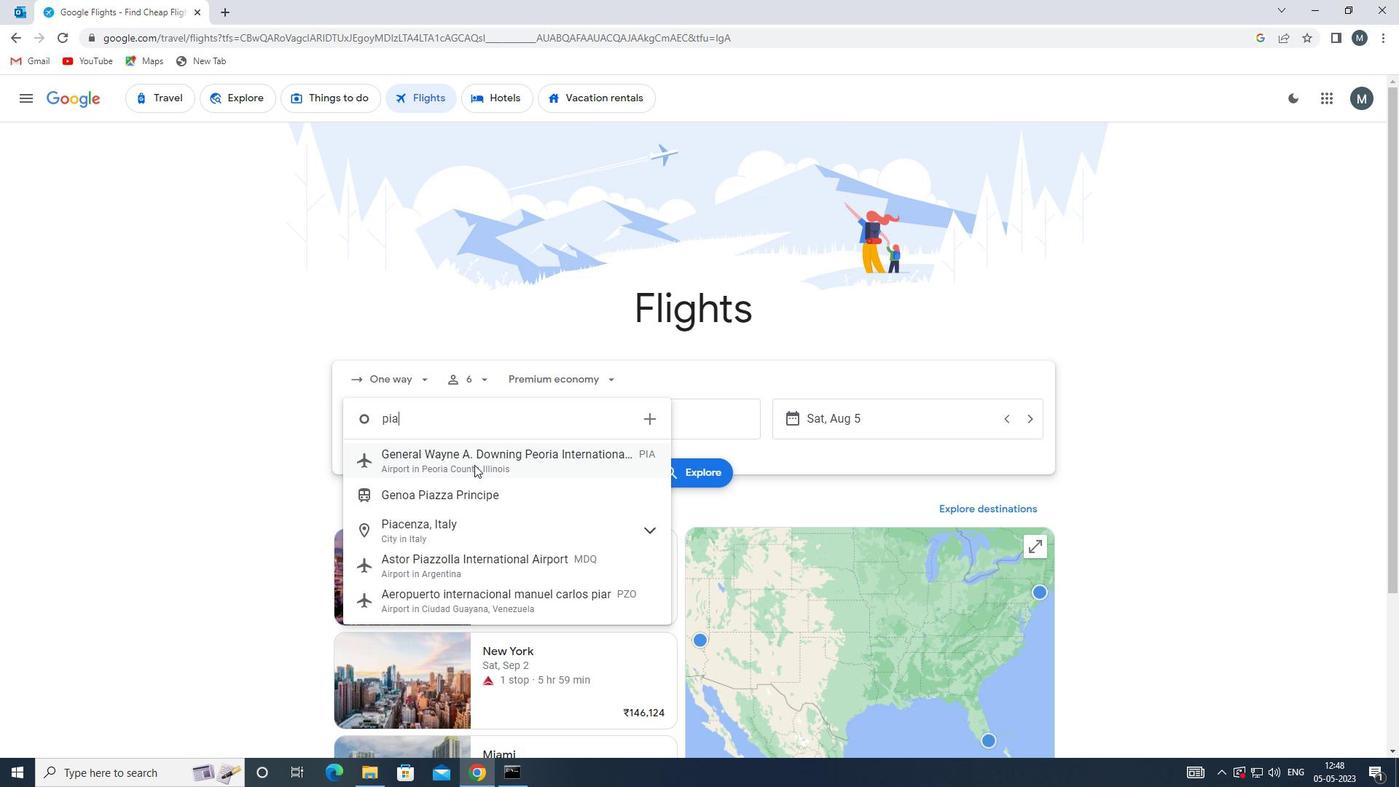 
Action: Mouse moved to (646, 412)
Screenshot: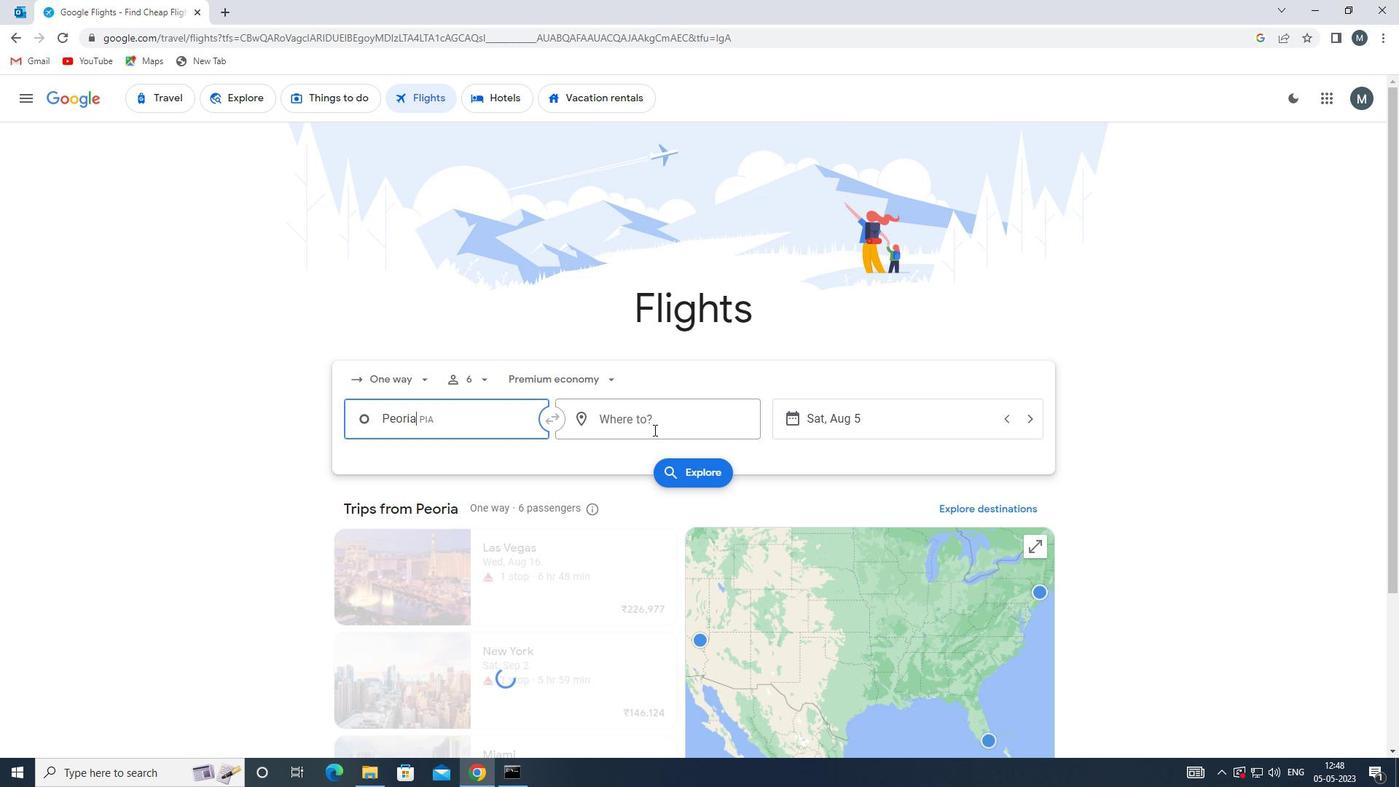 
Action: Mouse pressed left at (646, 412)
Screenshot: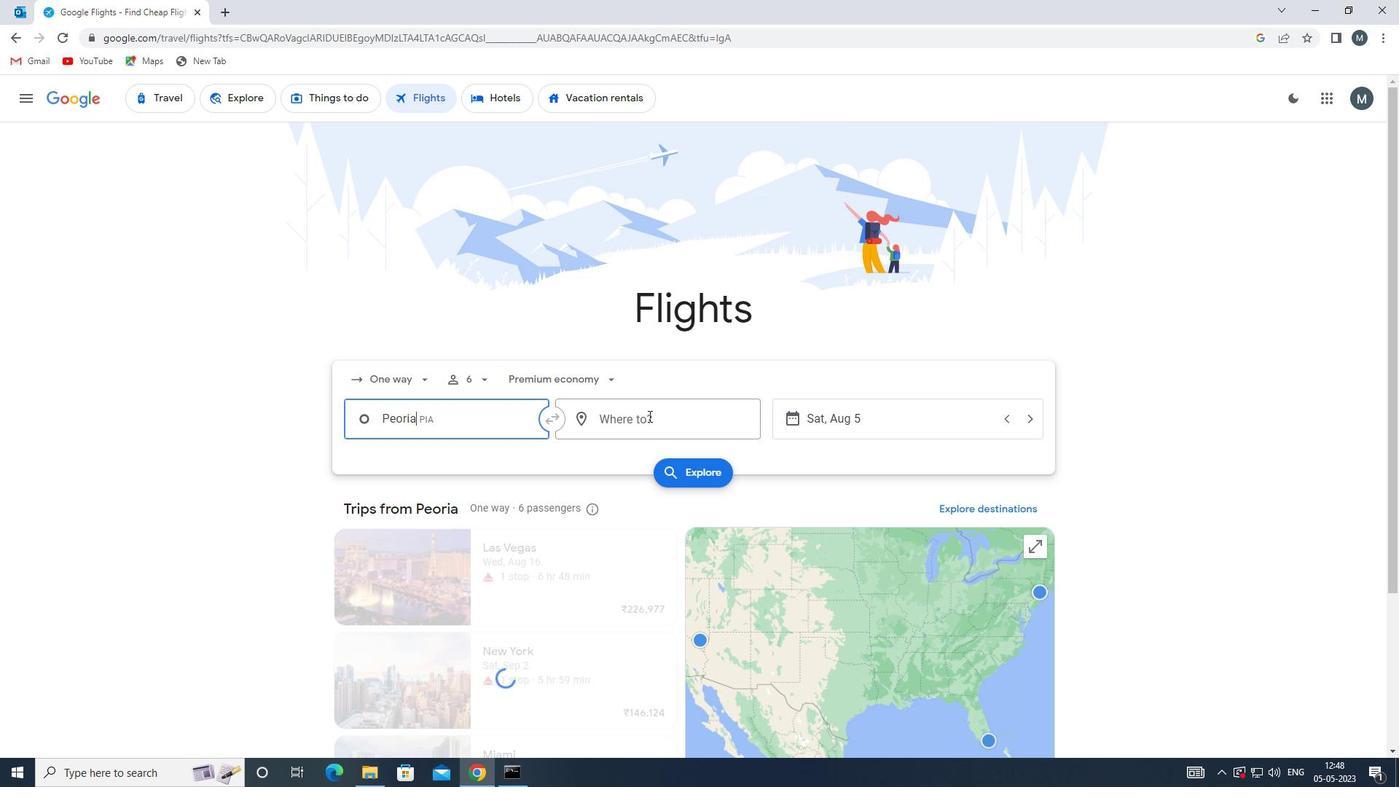 
Action: Mouse moved to (645, 413)
Screenshot: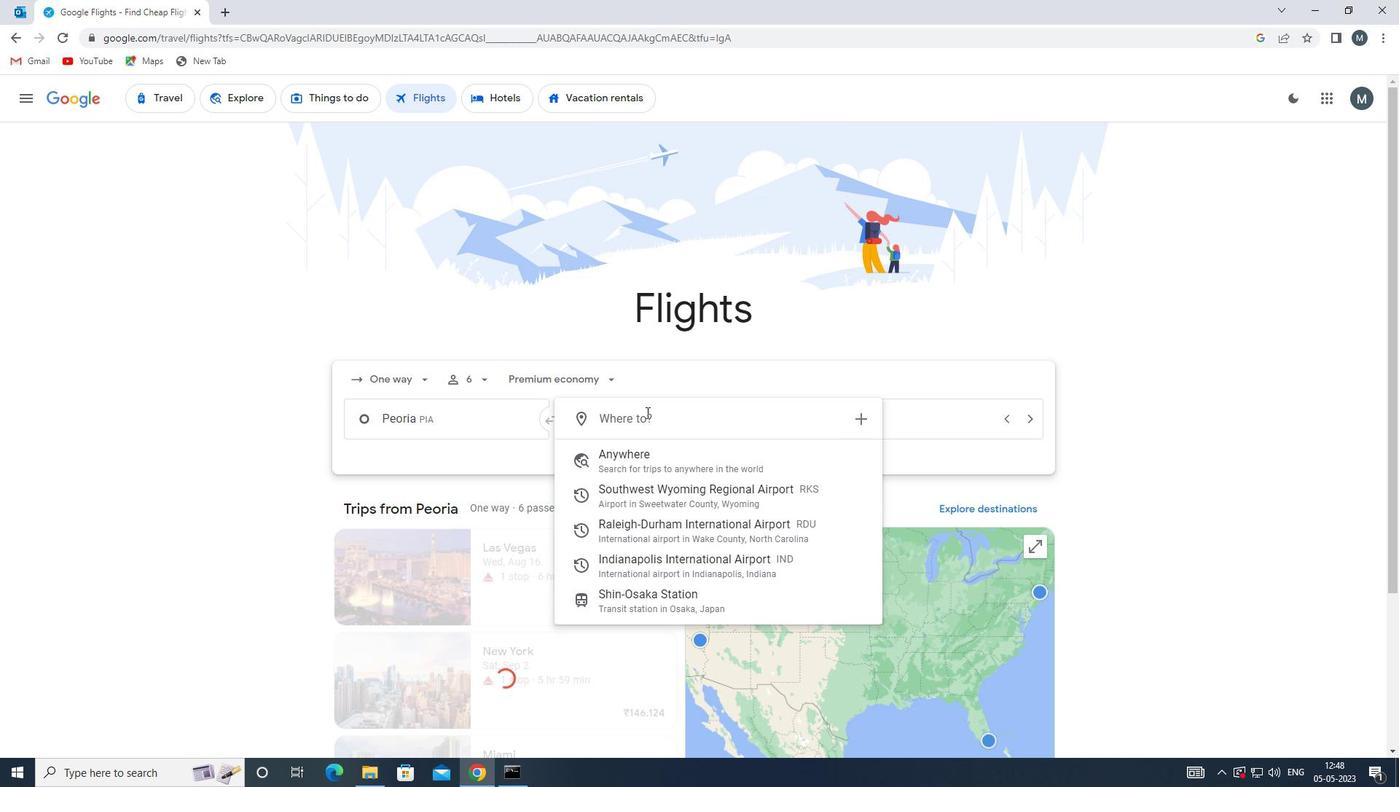 
Action: Key pressed i
Screenshot: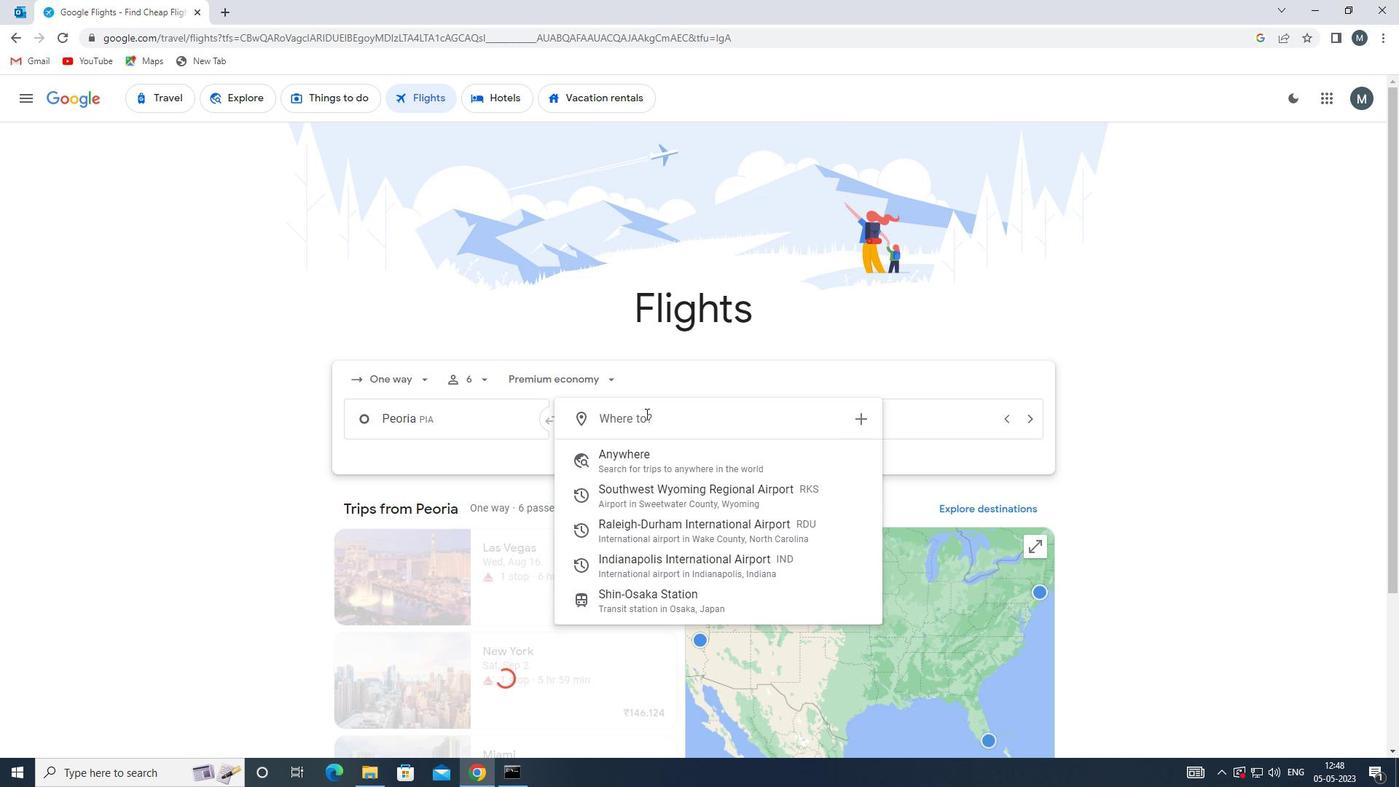 
Action: Mouse moved to (642, 420)
Screenshot: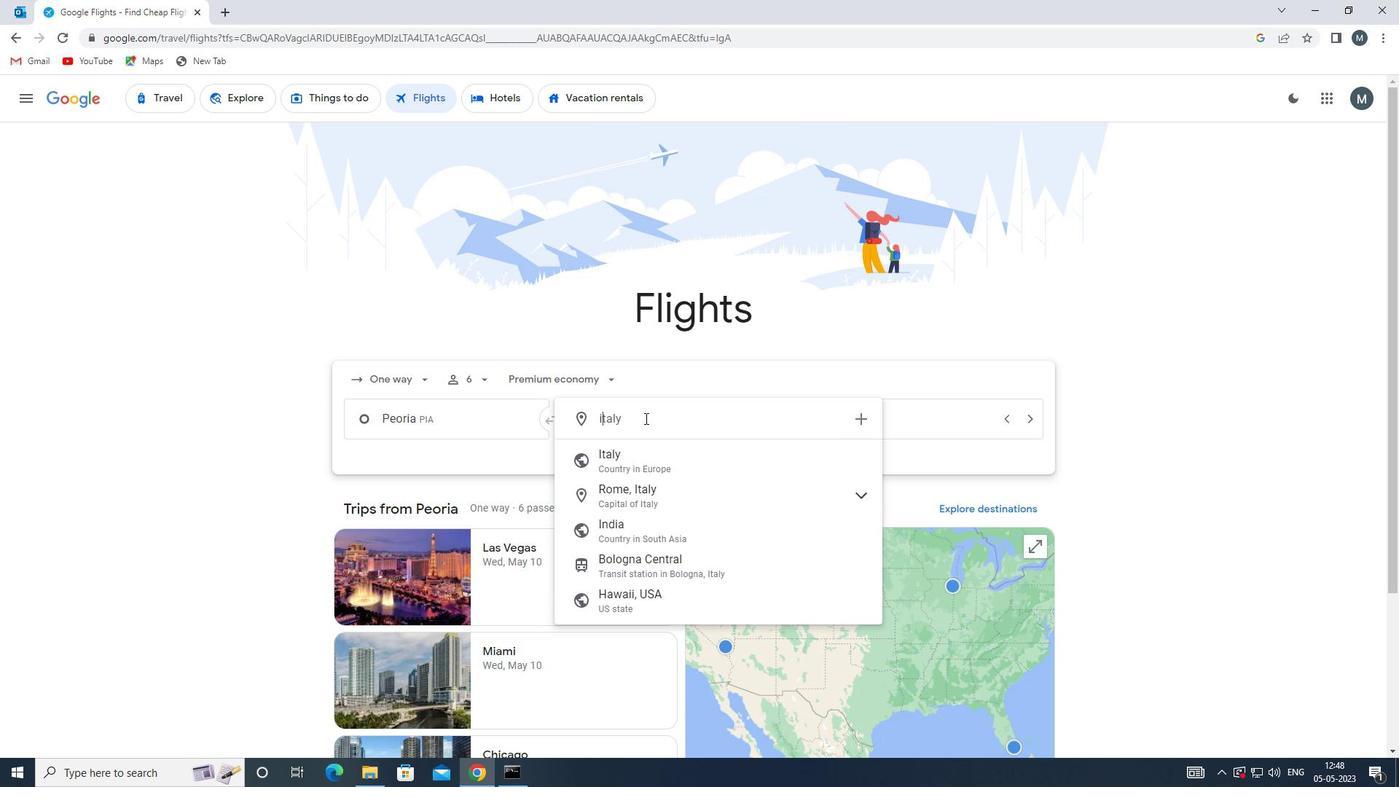 
Action: Key pressed n
Screenshot: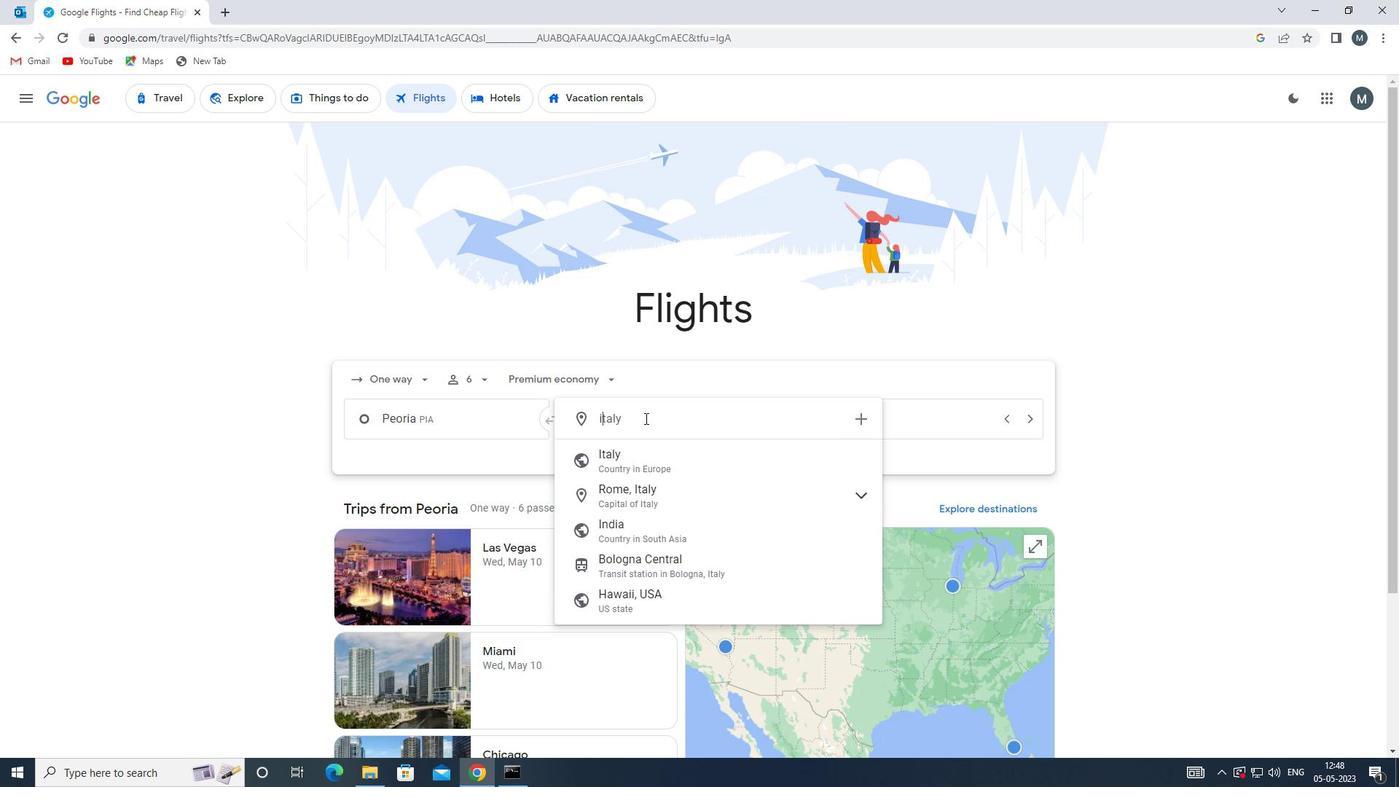
Action: Mouse moved to (641, 422)
Screenshot: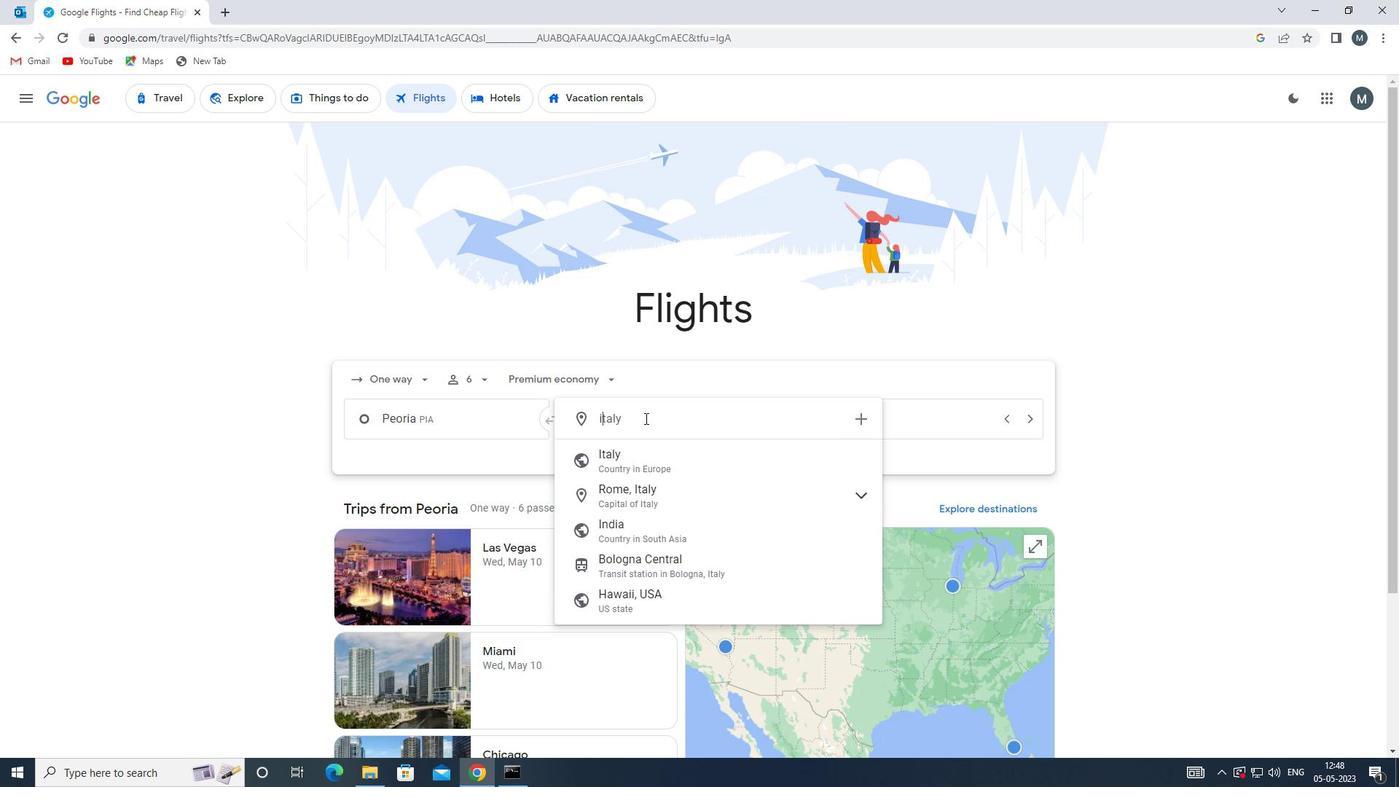 
Action: Key pressed d
Screenshot: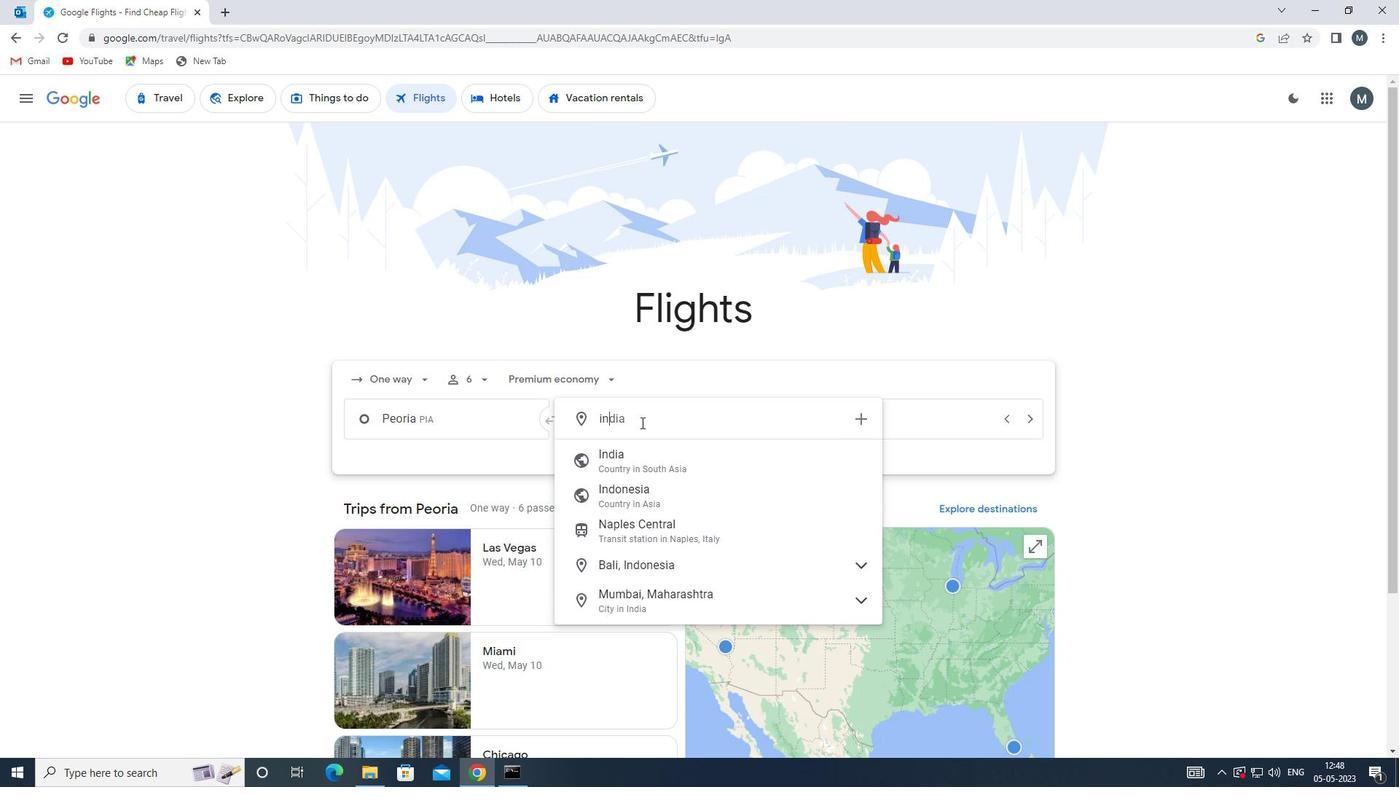 
Action: Mouse moved to (663, 456)
Screenshot: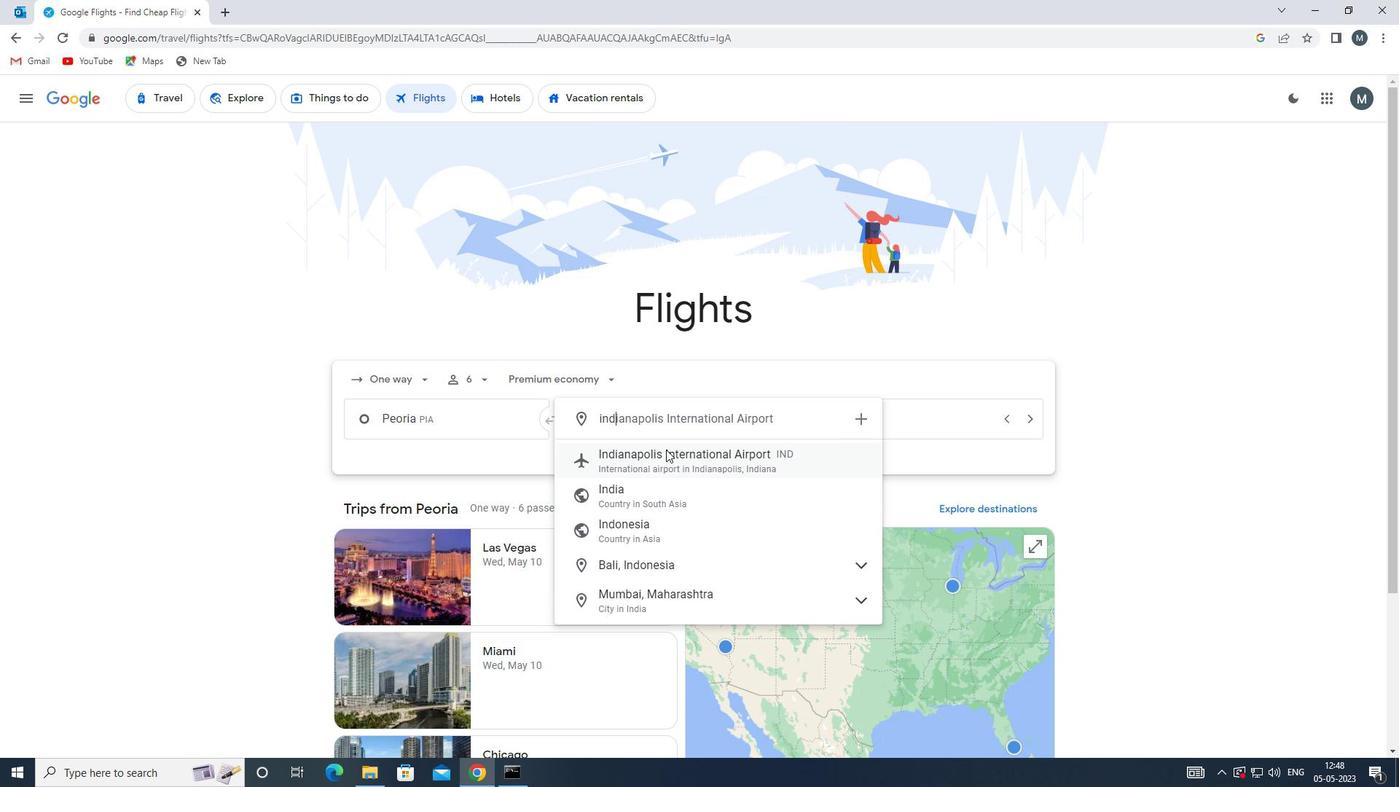 
Action: Mouse pressed left at (663, 456)
Screenshot: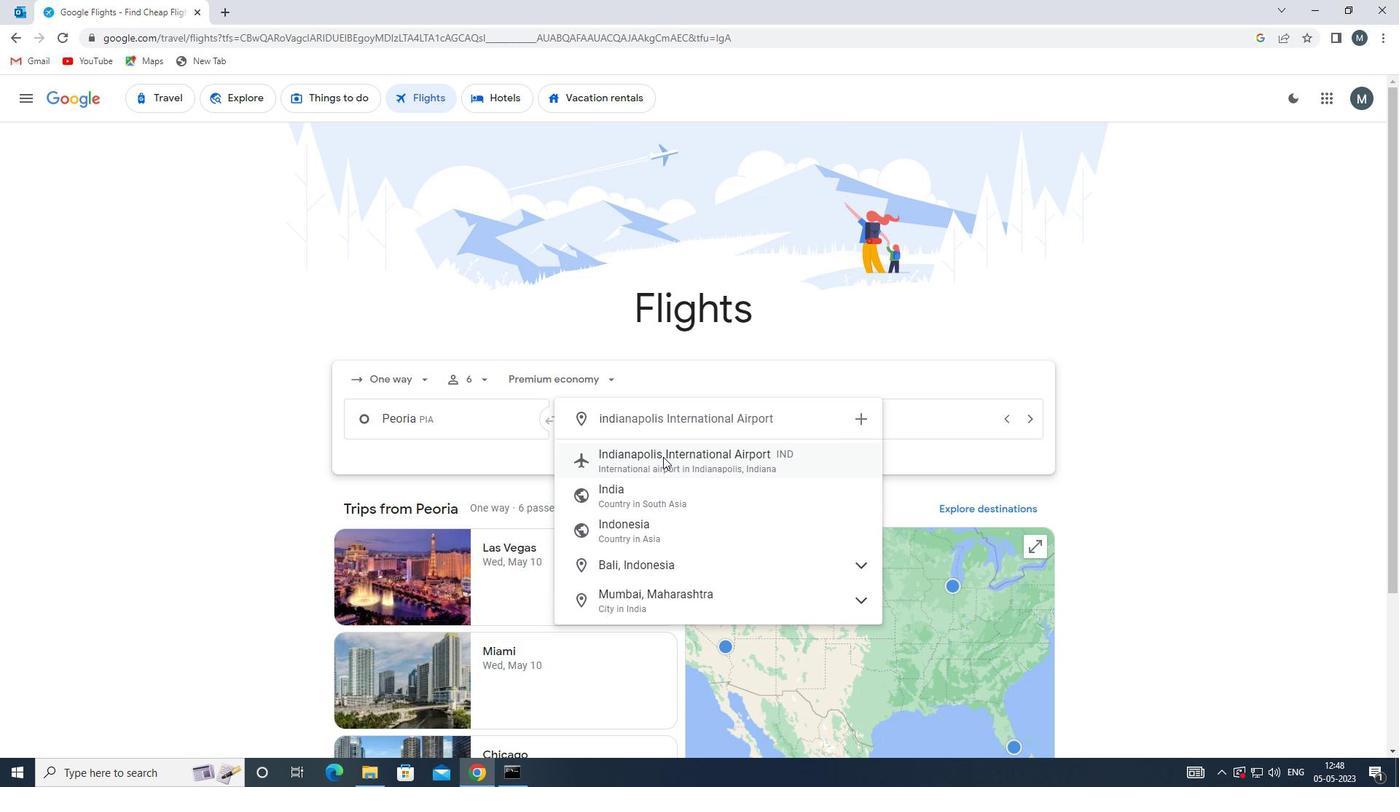 
Action: Mouse moved to (820, 418)
Screenshot: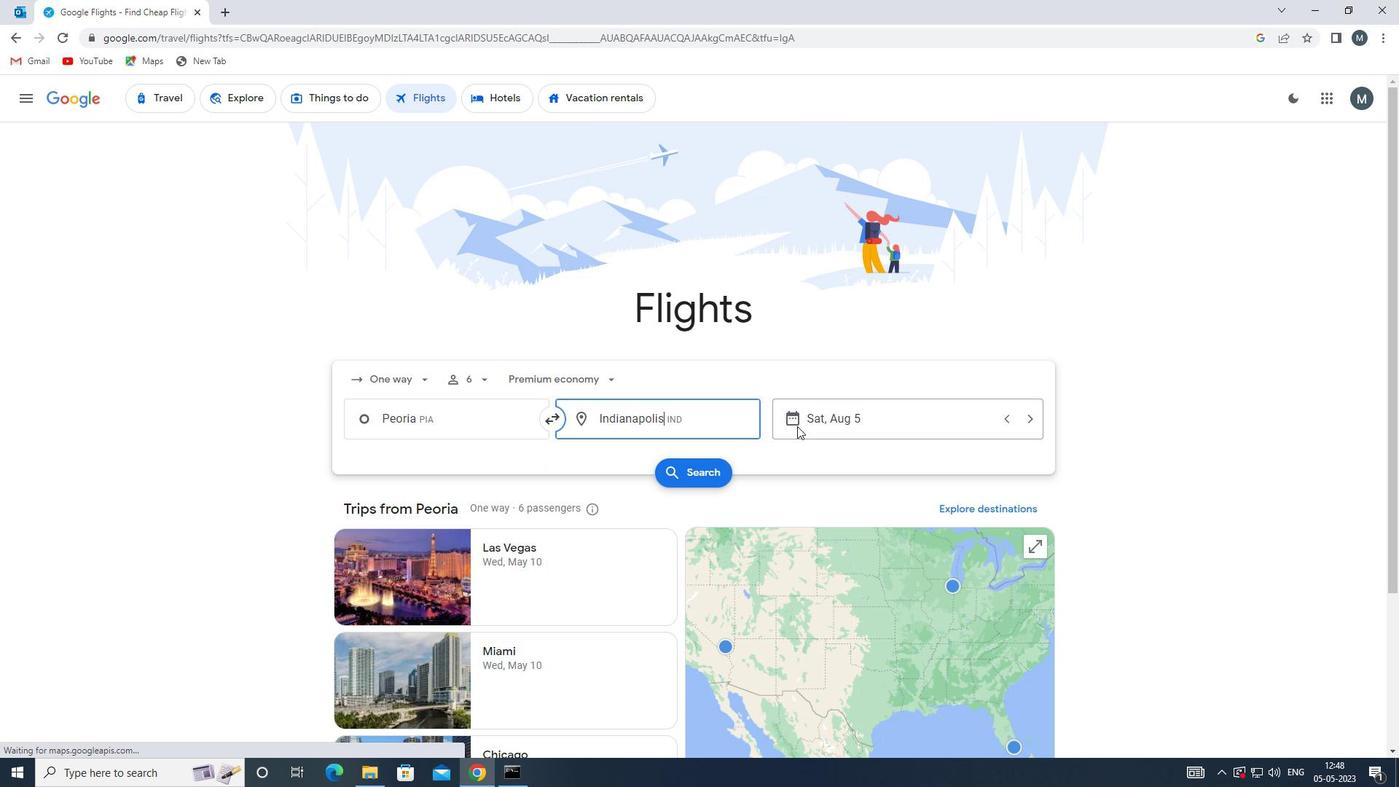 
Action: Mouse pressed left at (820, 418)
Screenshot: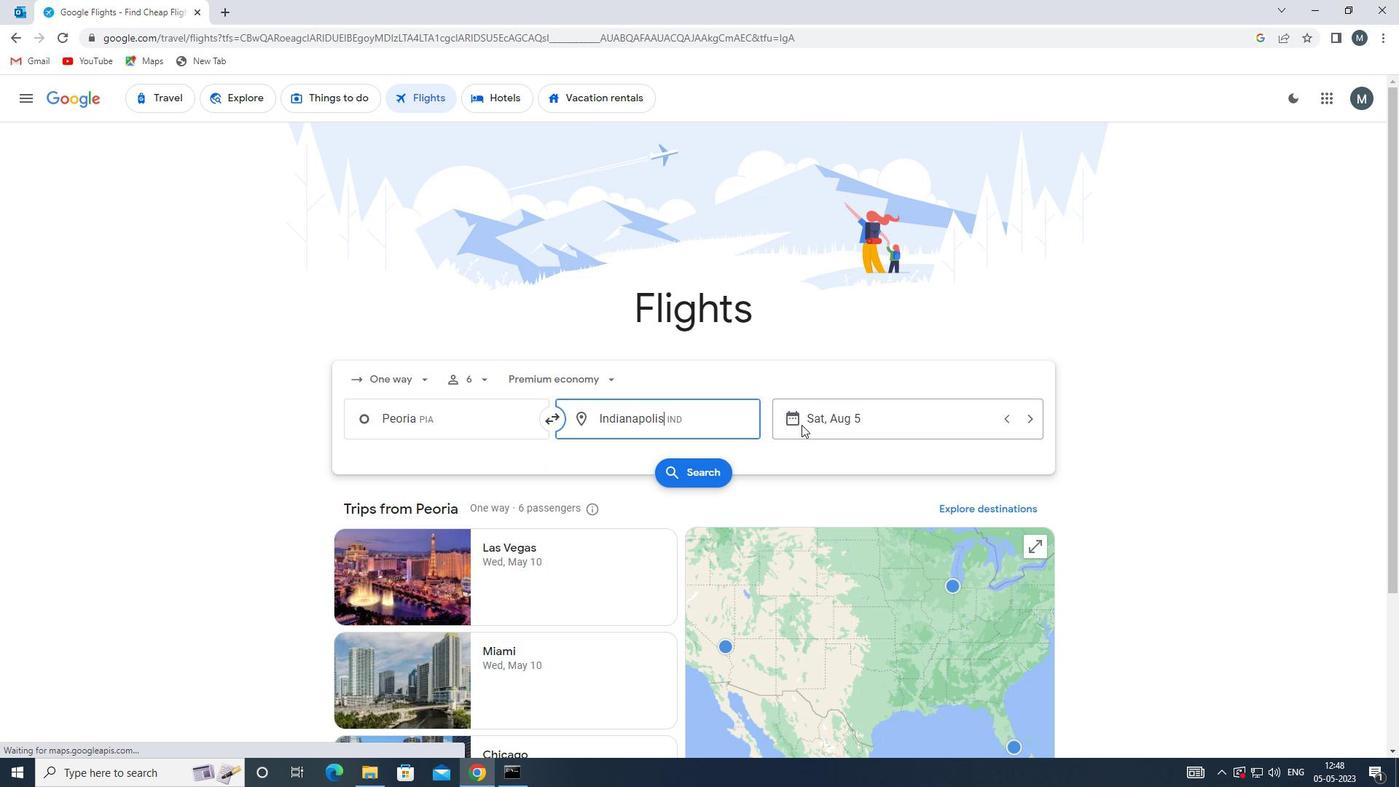 
Action: Mouse moved to (730, 497)
Screenshot: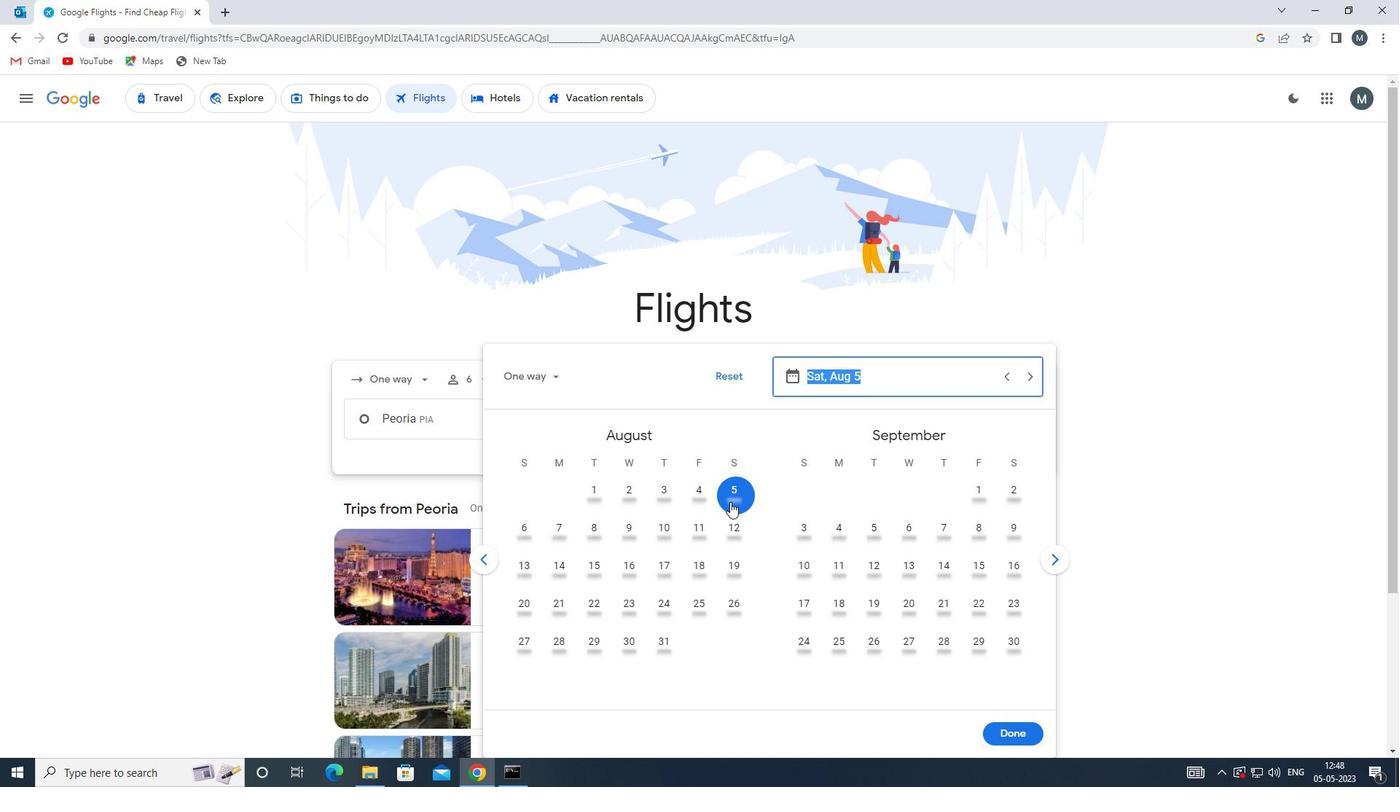 
Action: Mouse pressed left at (730, 497)
Screenshot: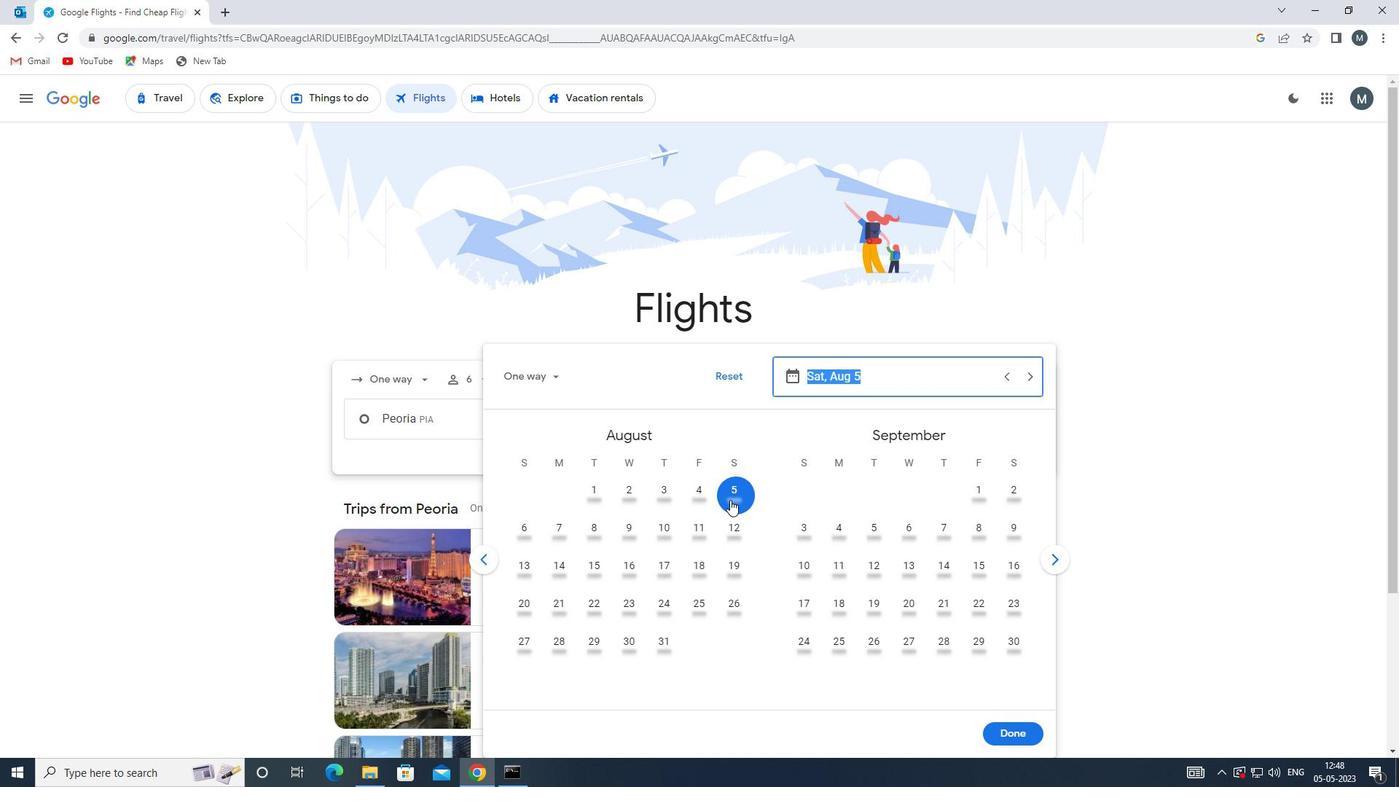 
Action: Mouse moved to (1017, 730)
Screenshot: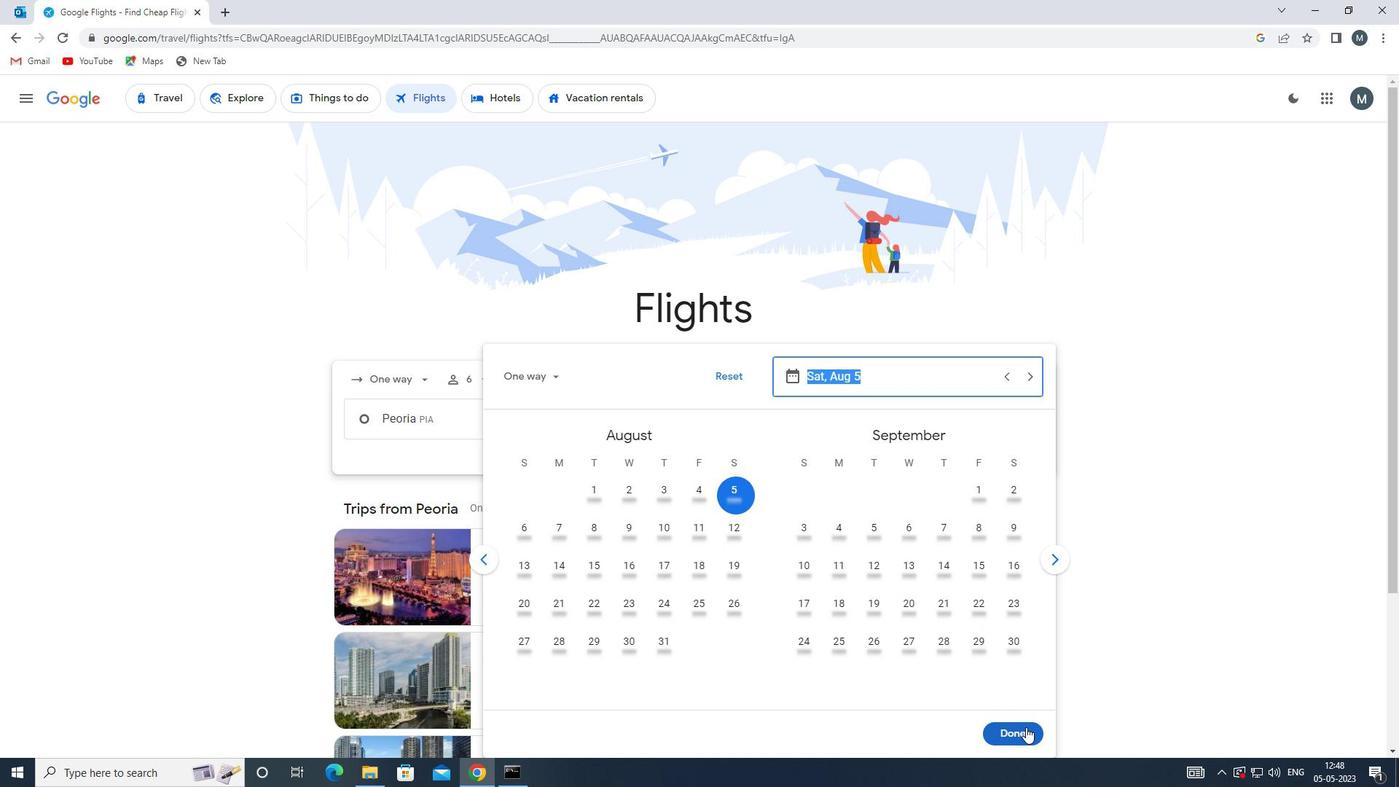 
Action: Mouse pressed left at (1017, 730)
Screenshot: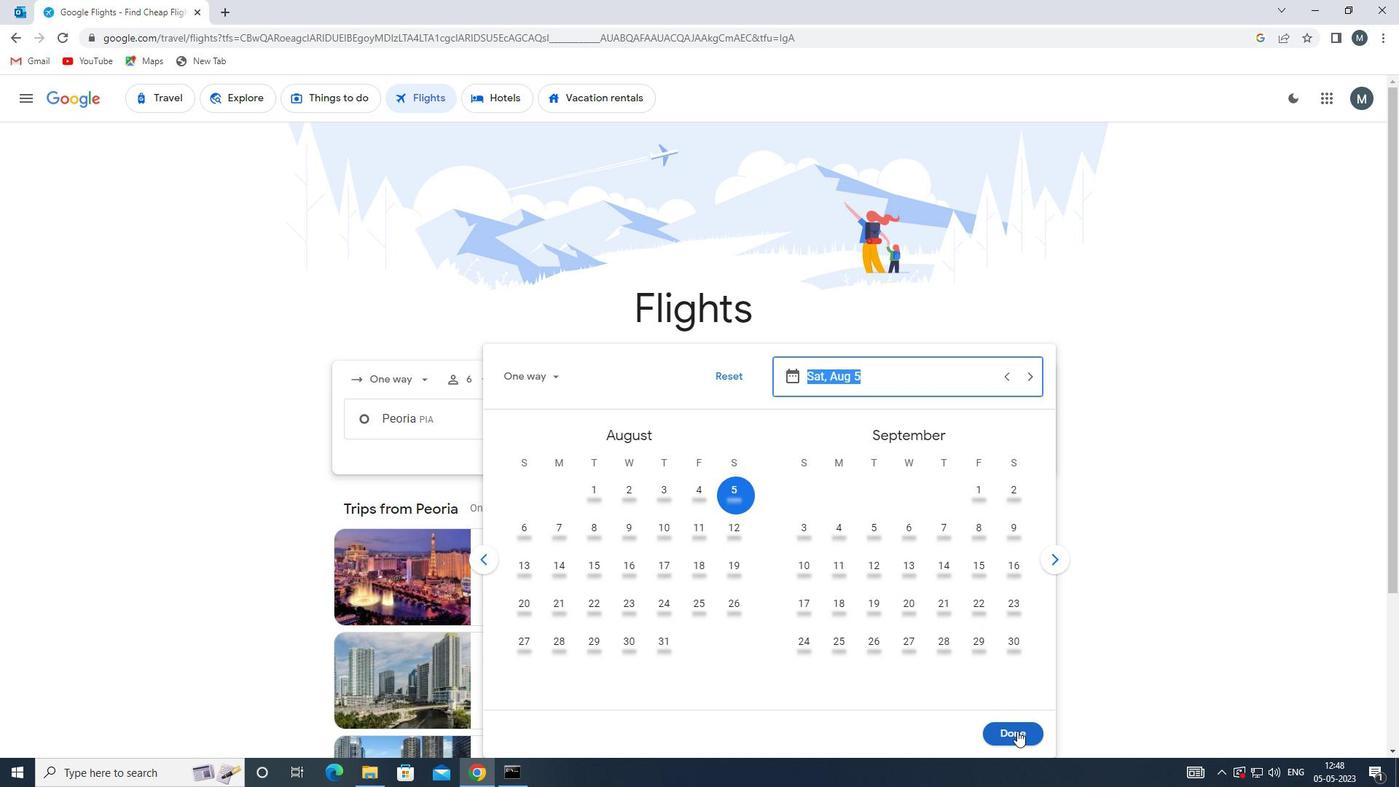 
Action: Mouse moved to (684, 472)
Screenshot: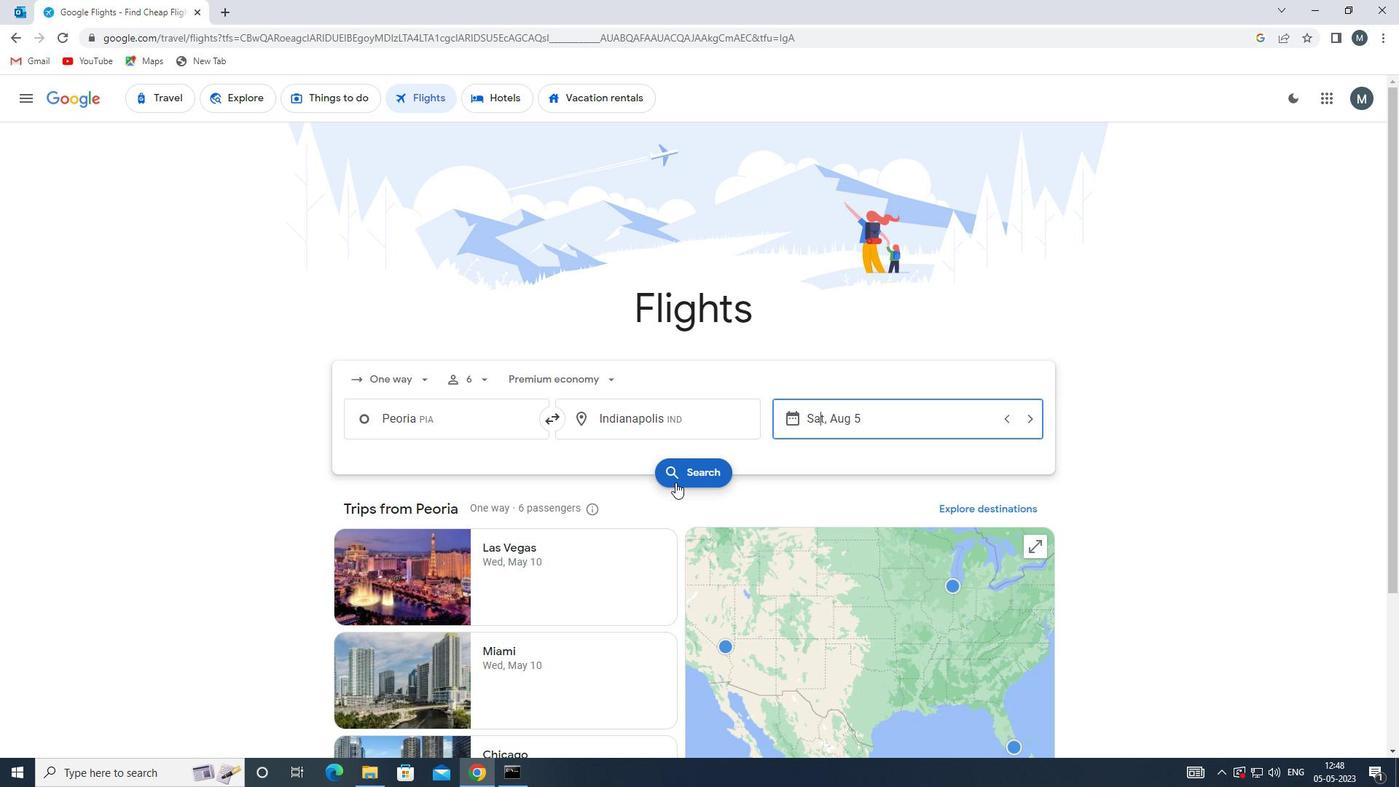 
Action: Mouse pressed left at (684, 472)
Screenshot: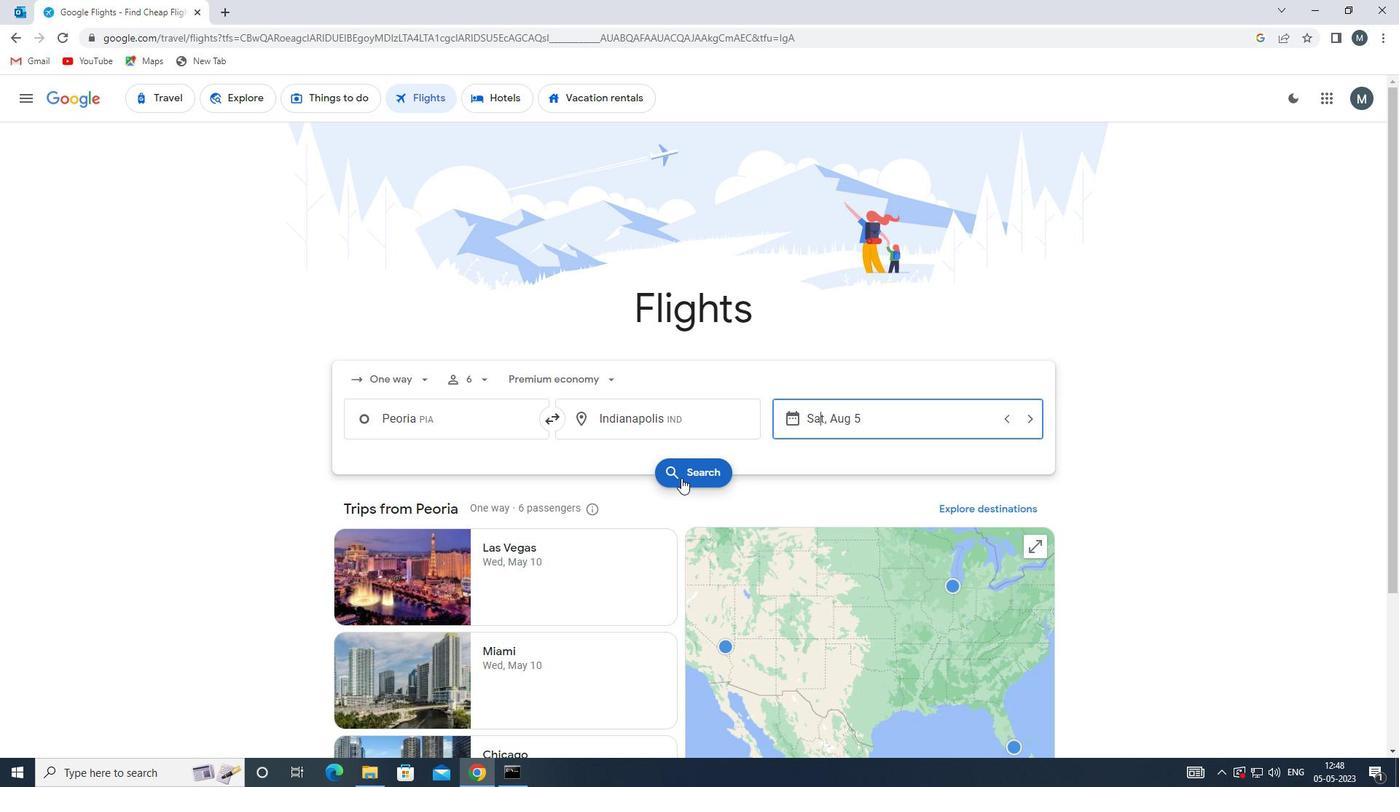 
Action: Mouse moved to (366, 239)
Screenshot: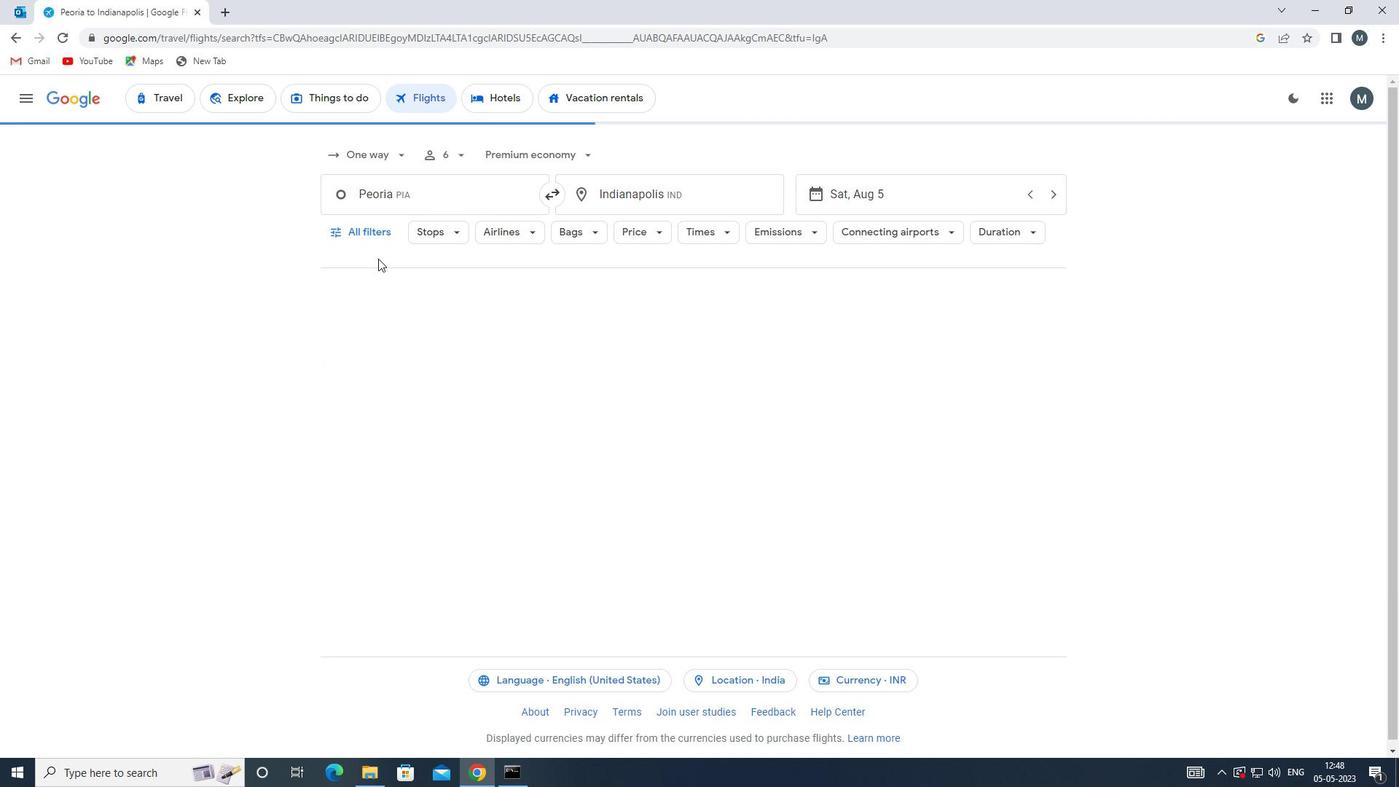 
Action: Mouse pressed left at (366, 239)
Screenshot: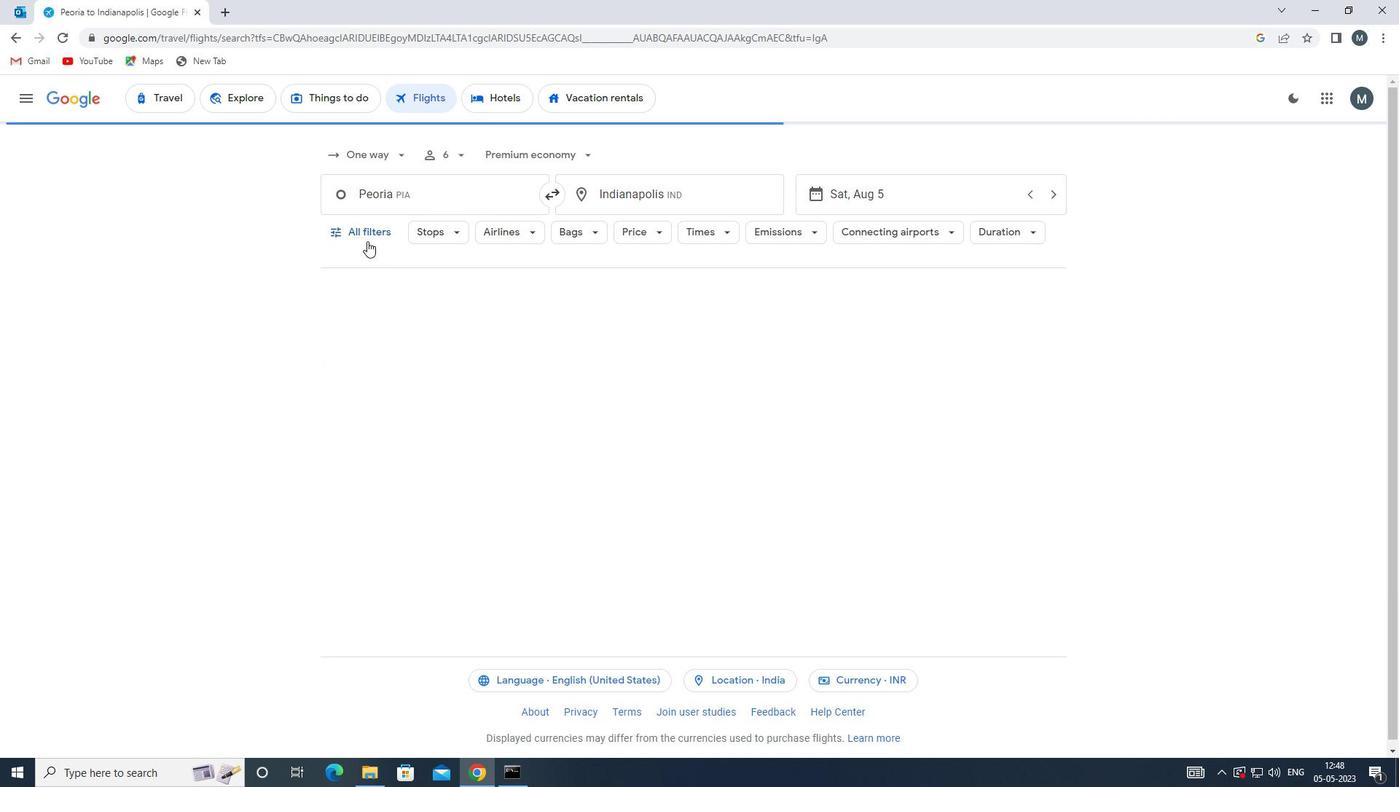
Action: Mouse moved to (440, 377)
Screenshot: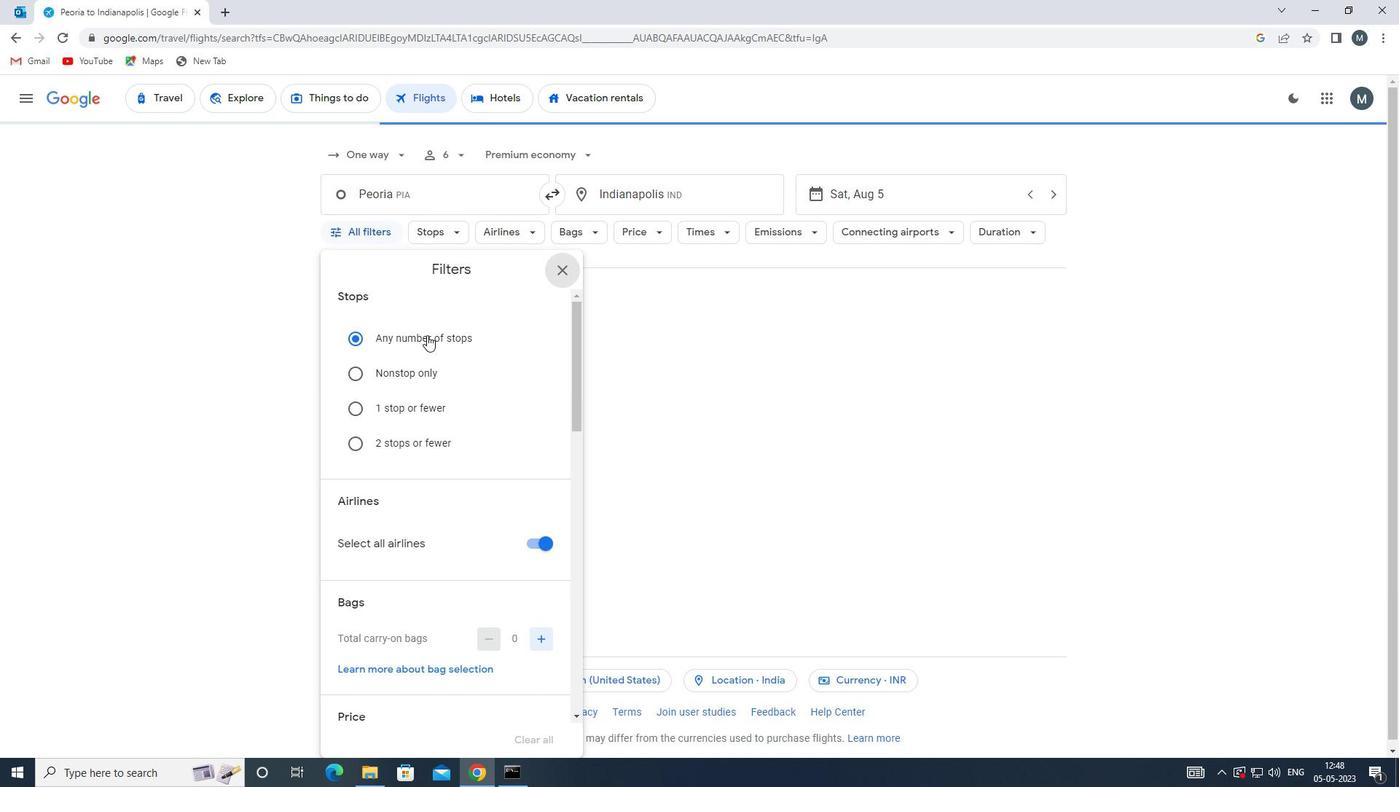 
Action: Mouse scrolled (440, 376) with delta (0, 0)
Screenshot: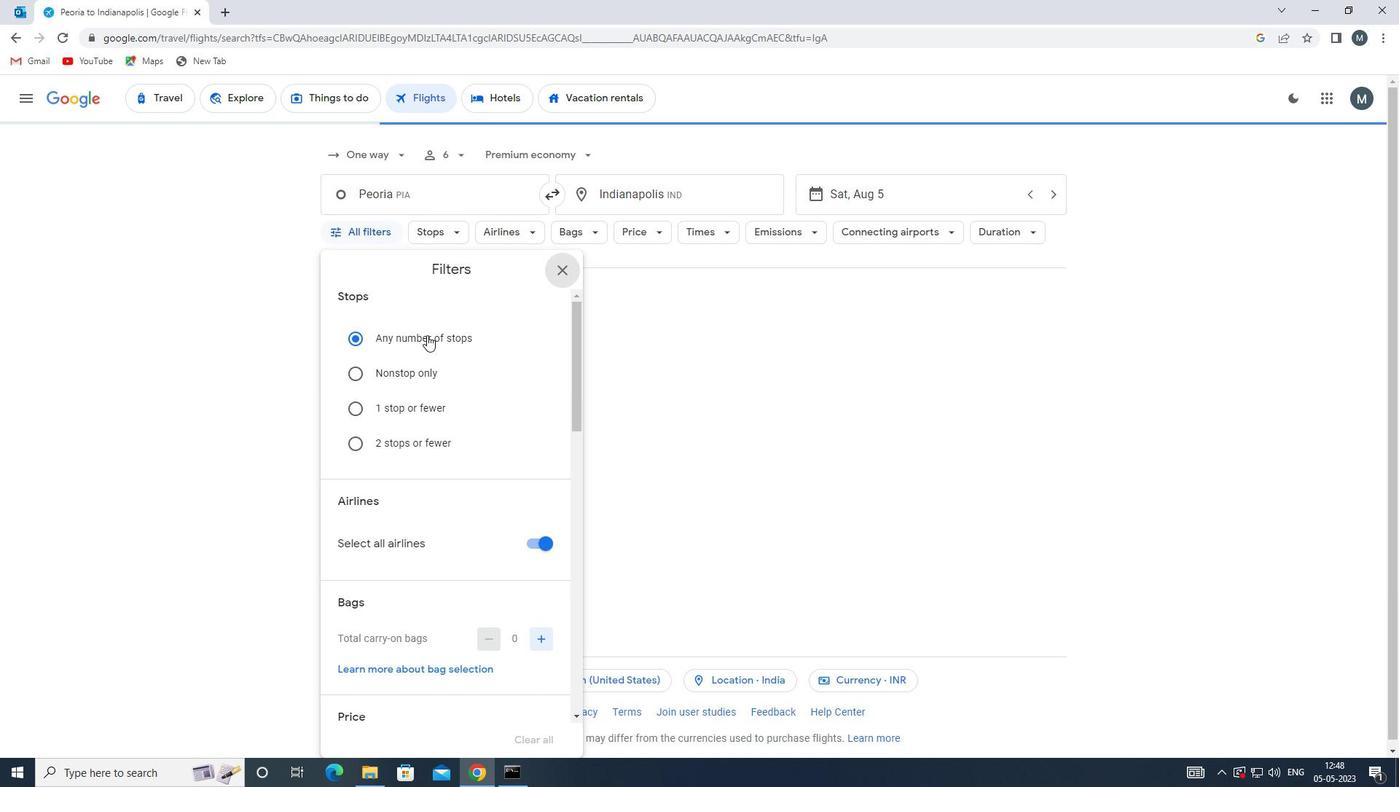 
Action: Mouse moved to (443, 394)
Screenshot: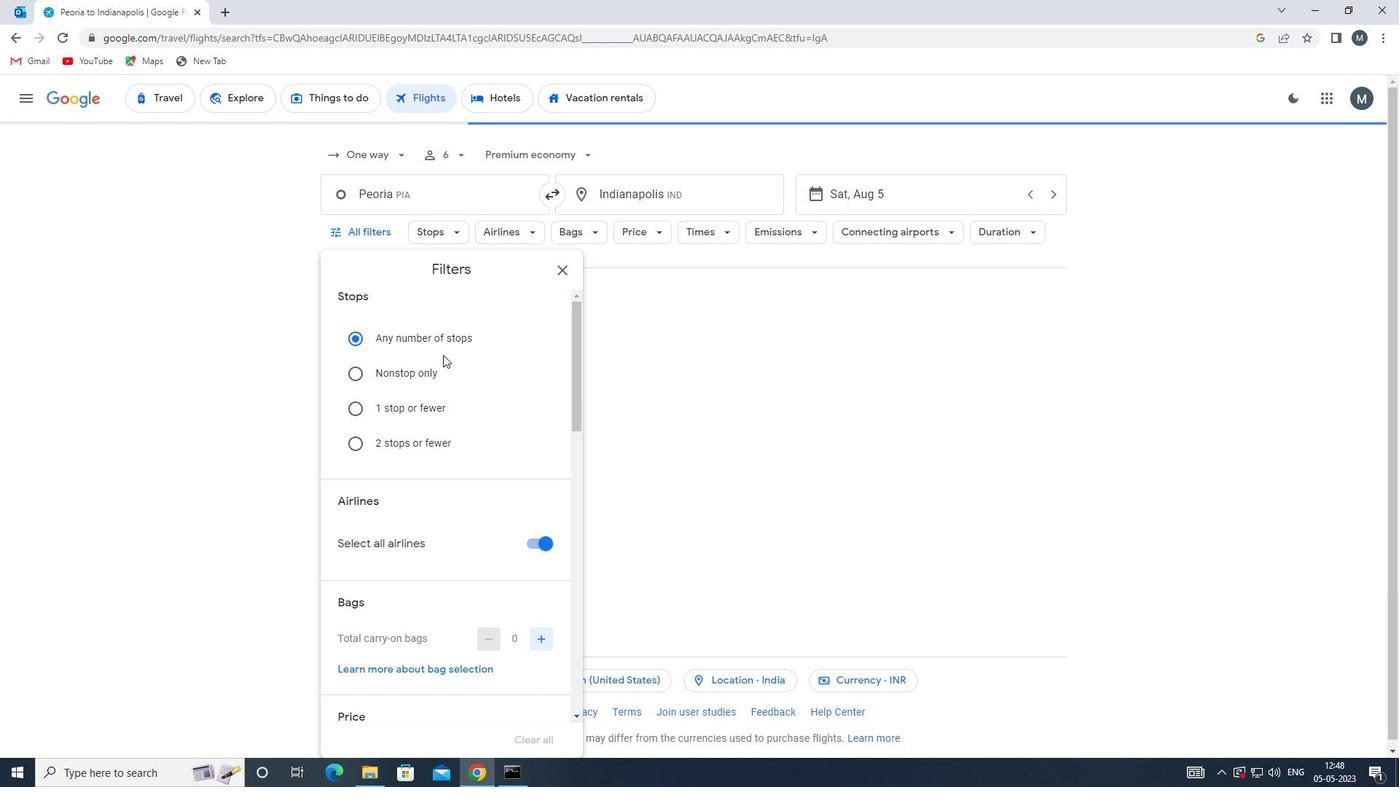 
Action: Mouse scrolled (443, 393) with delta (0, 0)
Screenshot: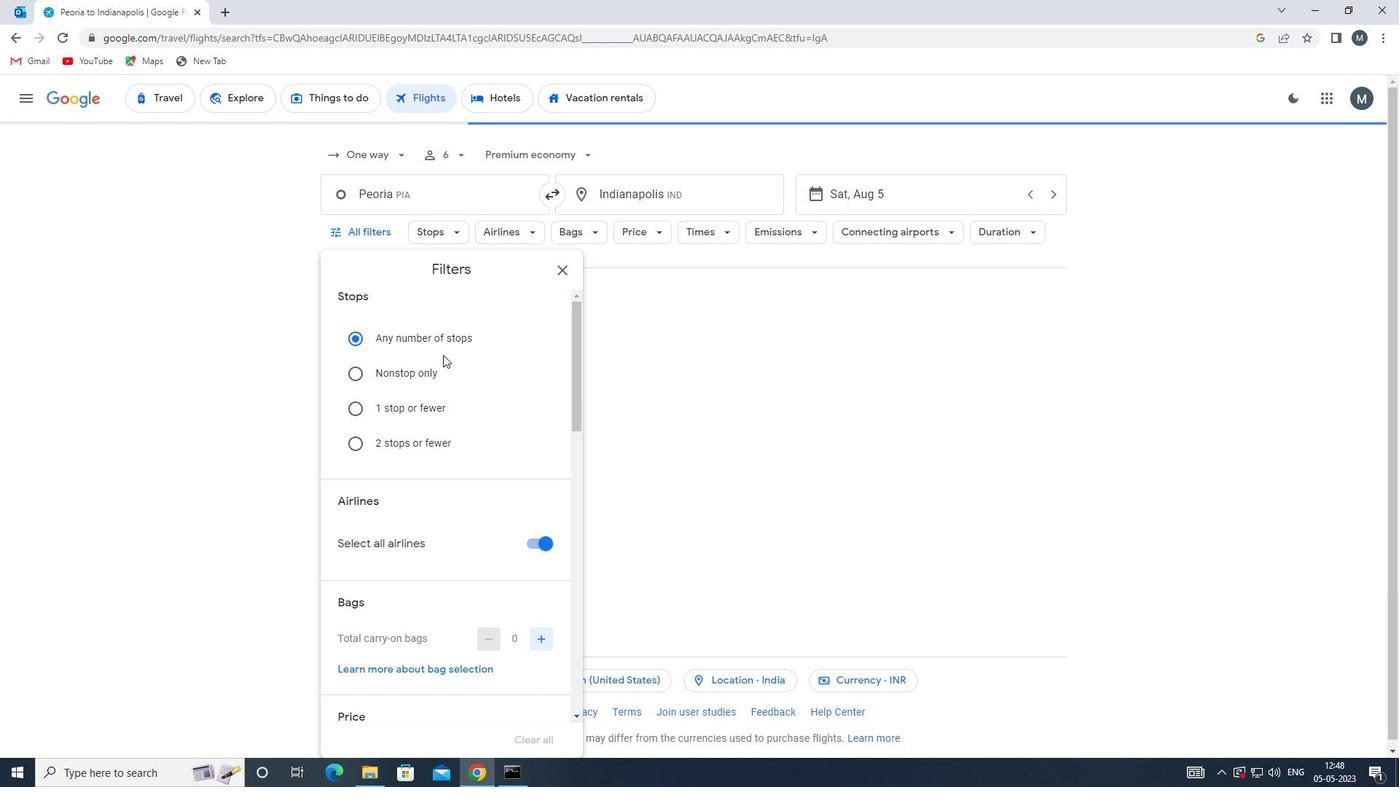 
Action: Mouse moved to (536, 397)
Screenshot: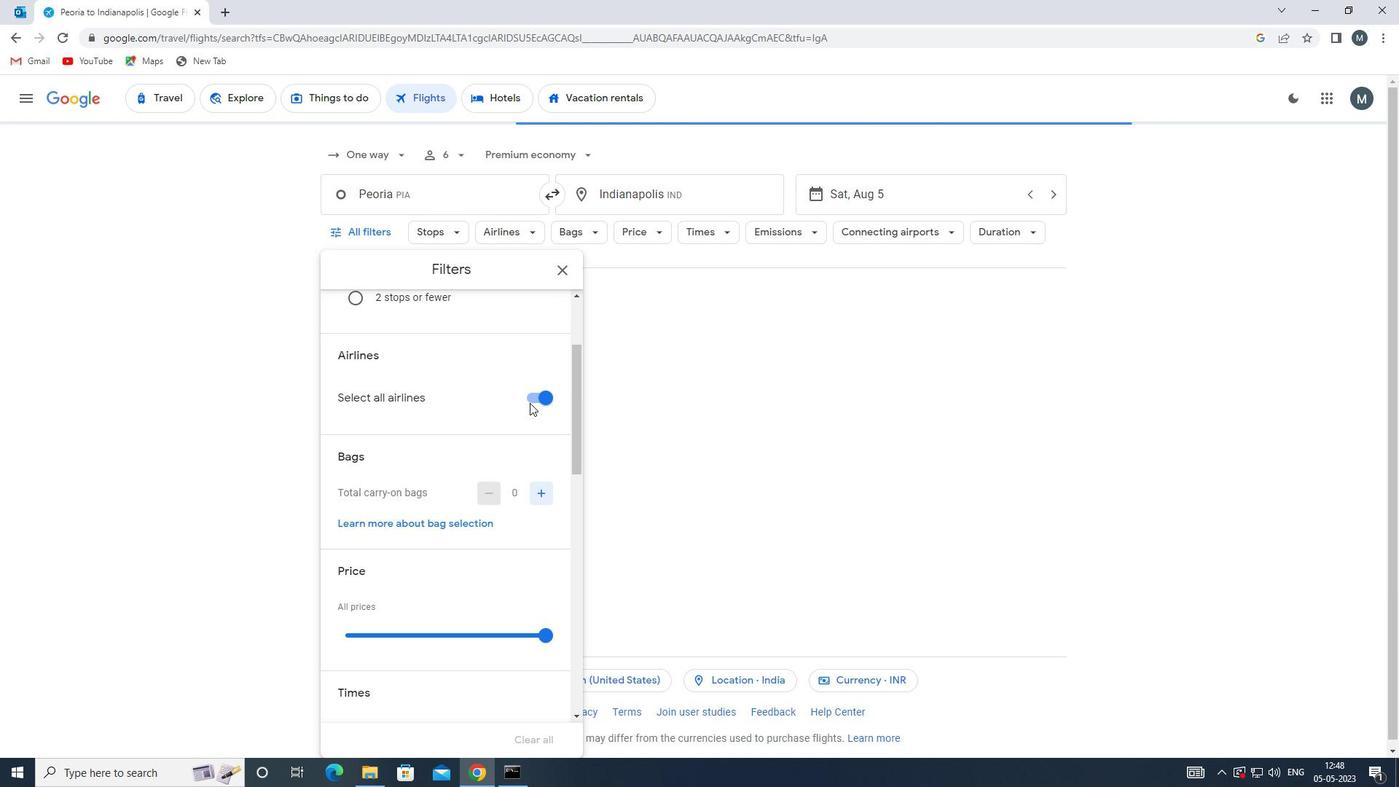 
Action: Mouse pressed left at (536, 397)
Screenshot: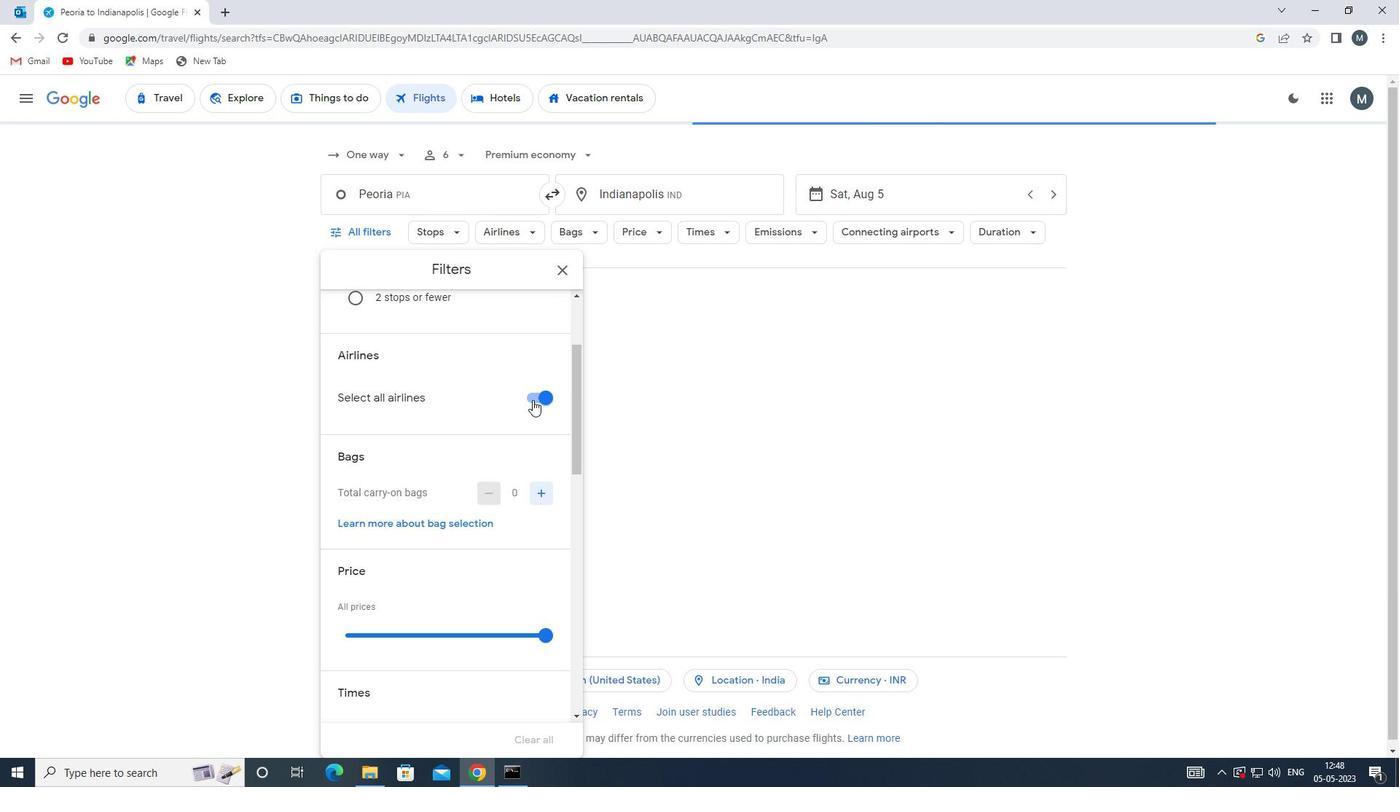 
Action: Mouse moved to (547, 397)
Screenshot: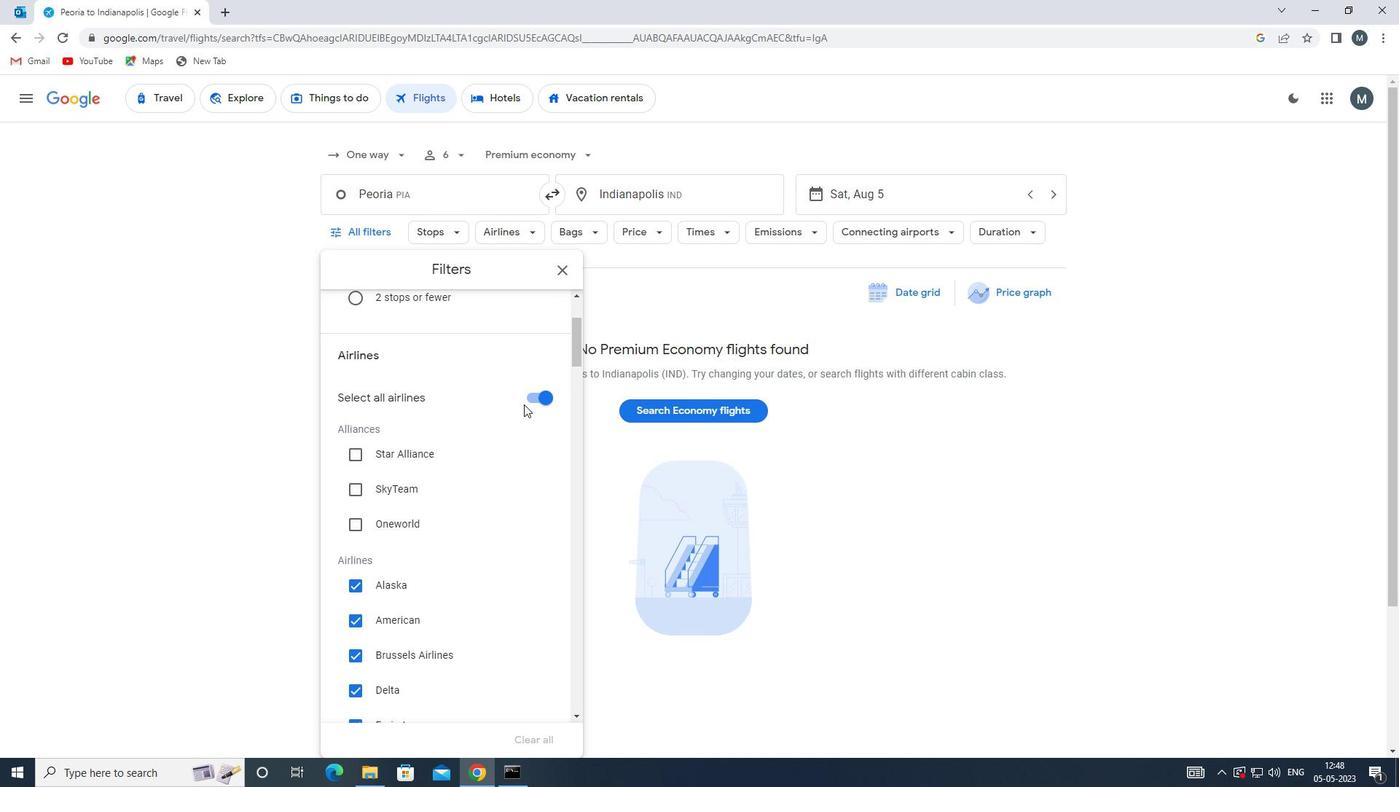 
Action: Mouse pressed left at (547, 397)
Screenshot: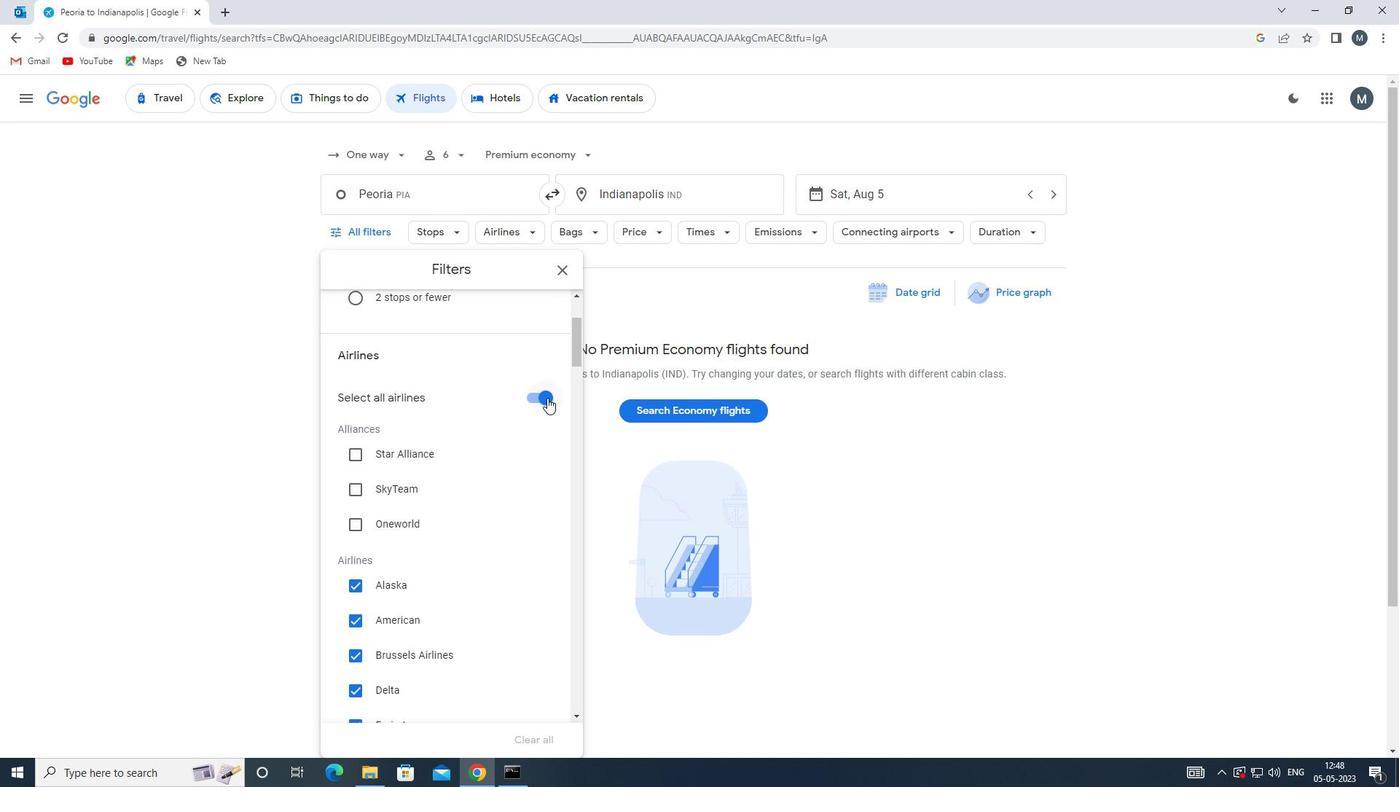 
Action: Mouse moved to (425, 472)
Screenshot: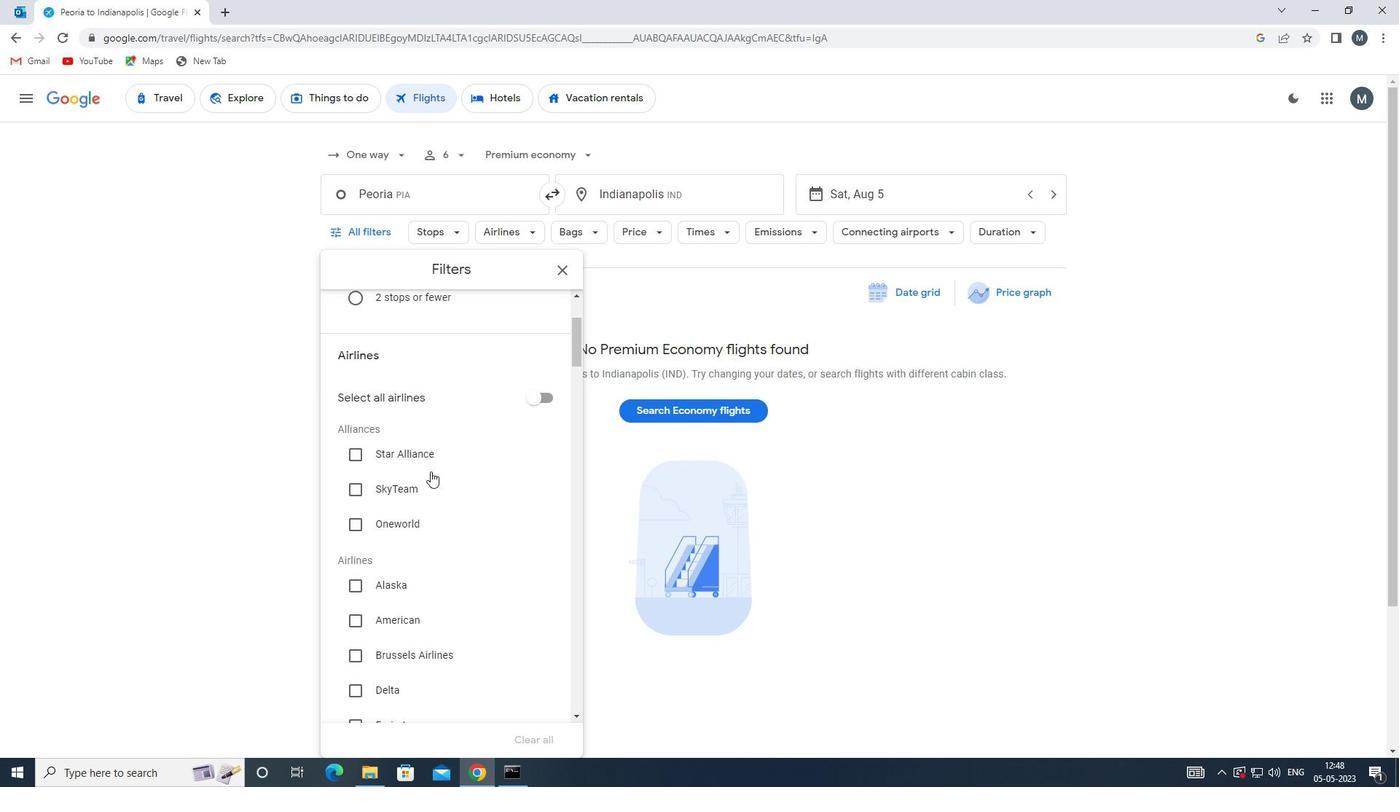 
Action: Mouse scrolled (425, 472) with delta (0, 0)
Screenshot: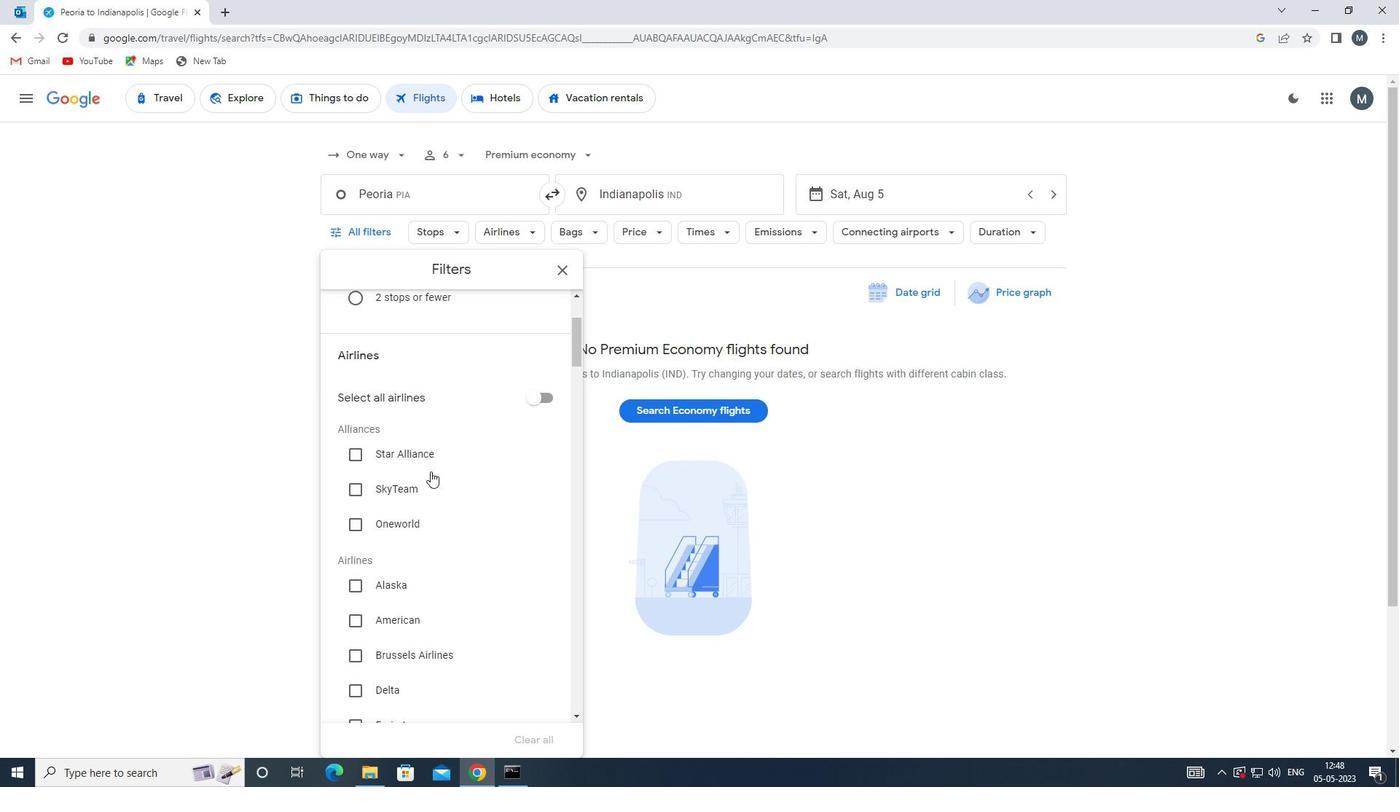 
Action: Mouse moved to (419, 481)
Screenshot: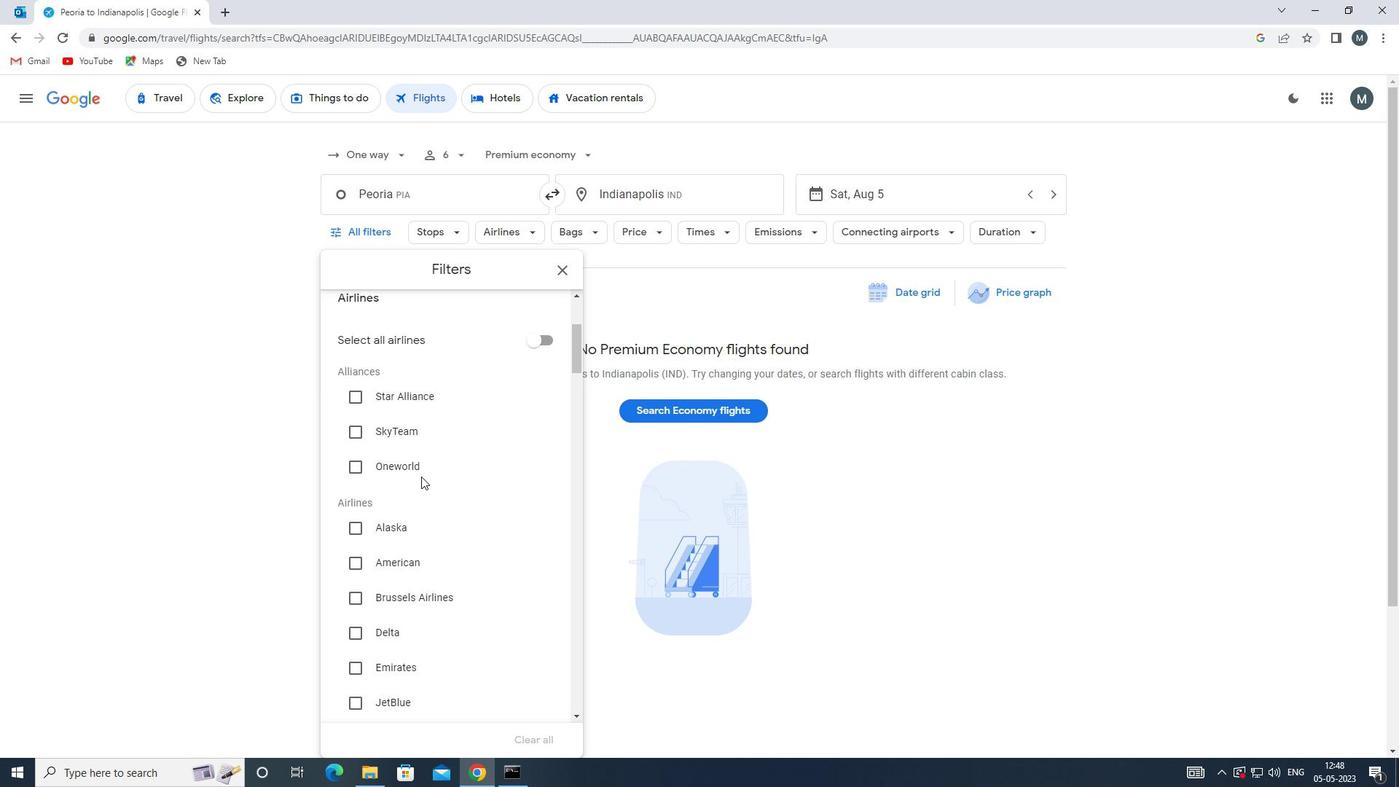 
Action: Mouse scrolled (419, 481) with delta (0, 0)
Screenshot: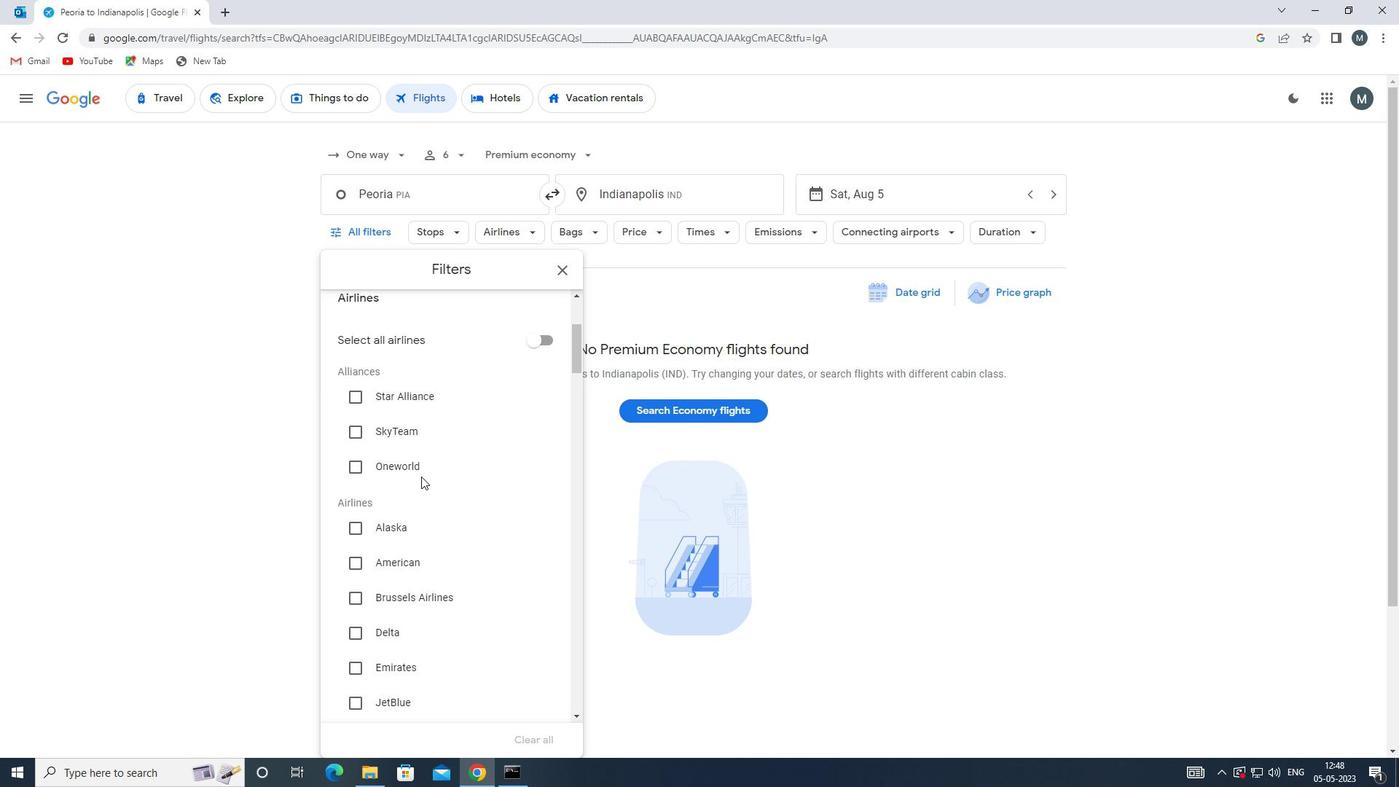 
Action: Mouse moved to (413, 497)
Screenshot: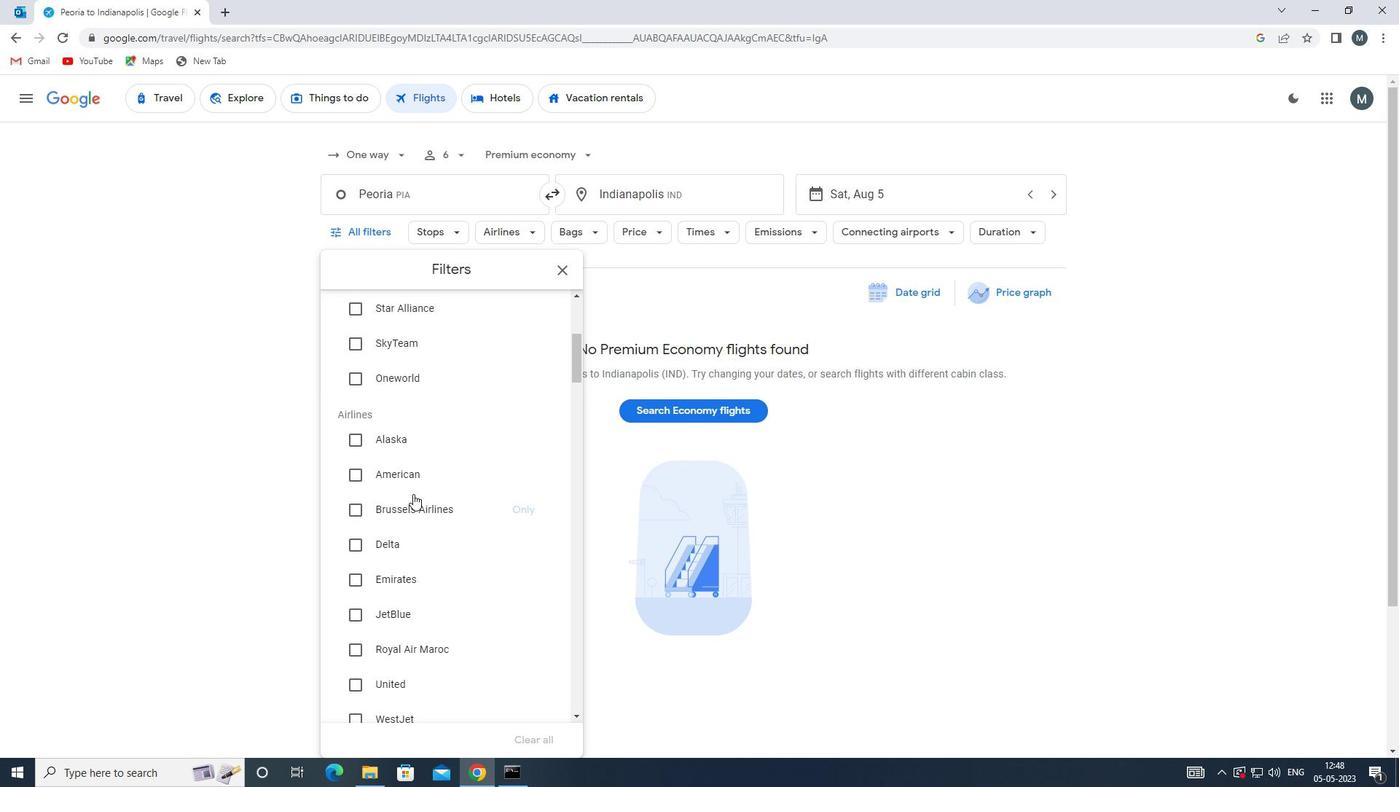 
Action: Mouse scrolled (413, 497) with delta (0, 0)
Screenshot: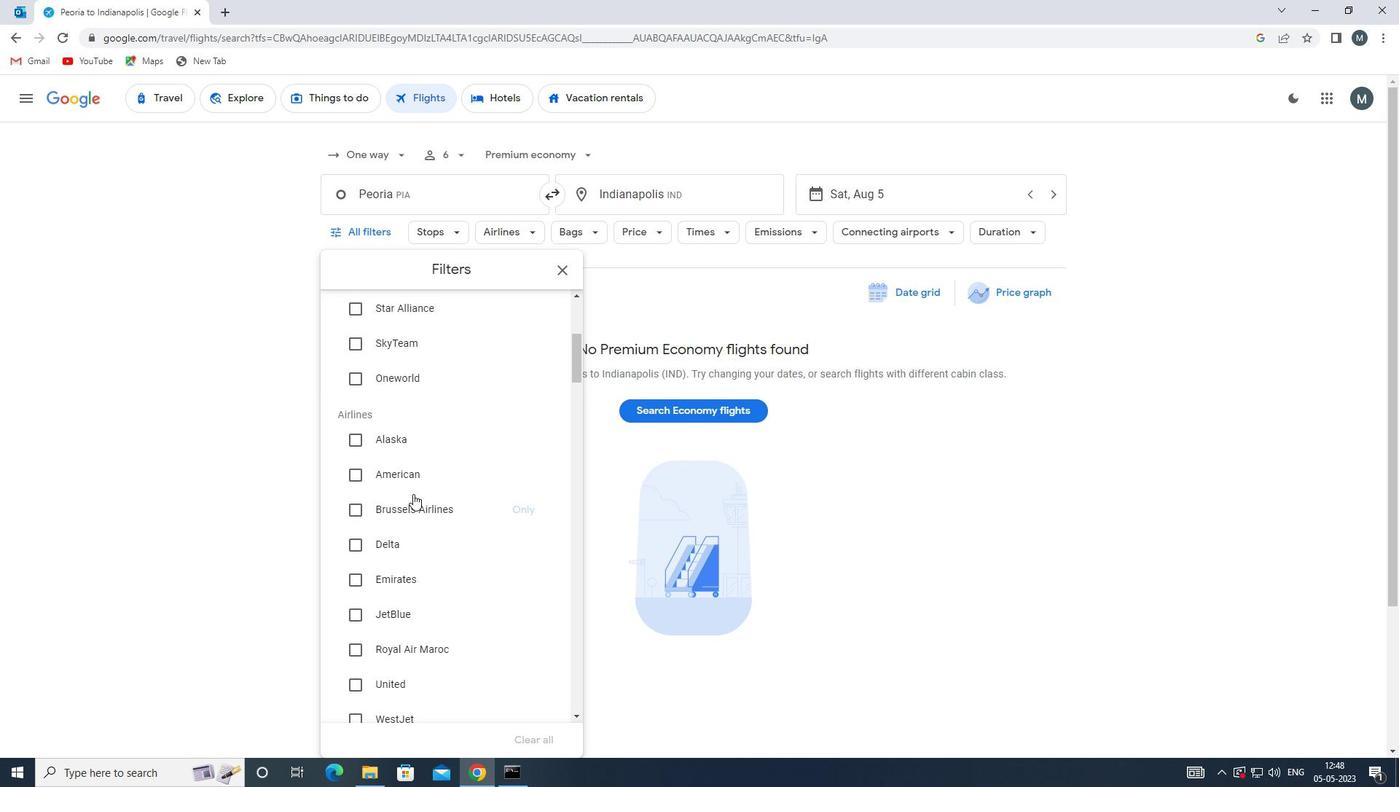 
Action: Mouse moved to (413, 499)
Screenshot: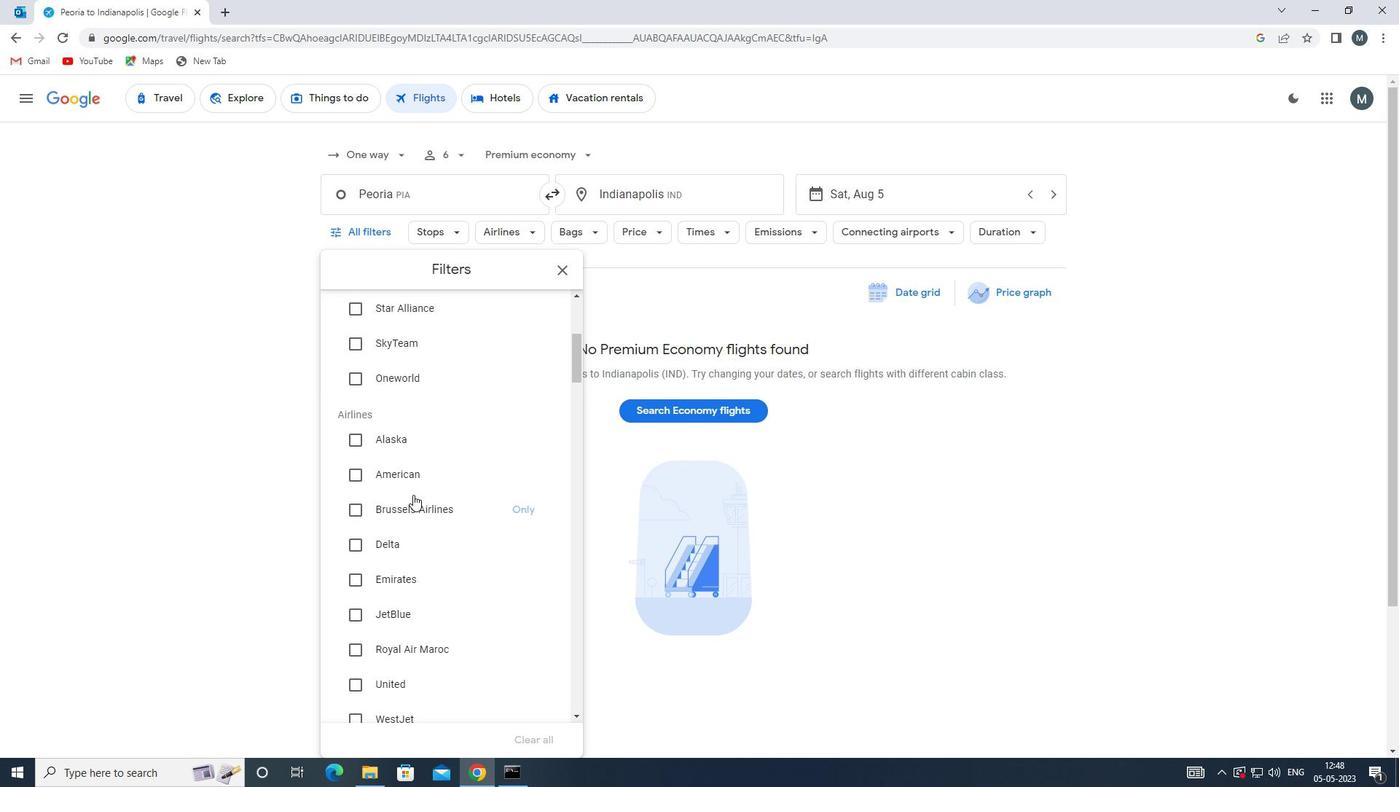 
Action: Mouse scrolled (413, 499) with delta (0, 0)
Screenshot: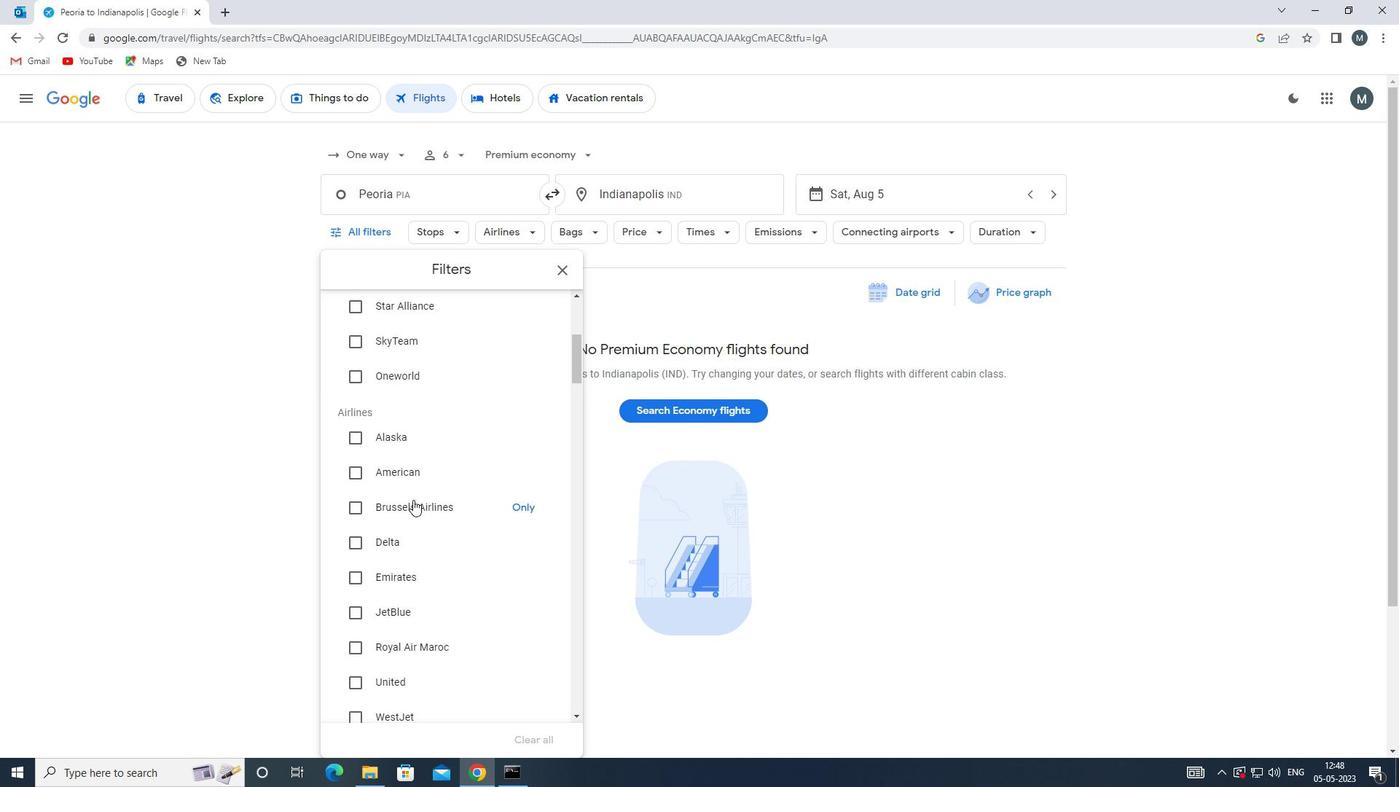 
Action: Mouse moved to (431, 434)
Screenshot: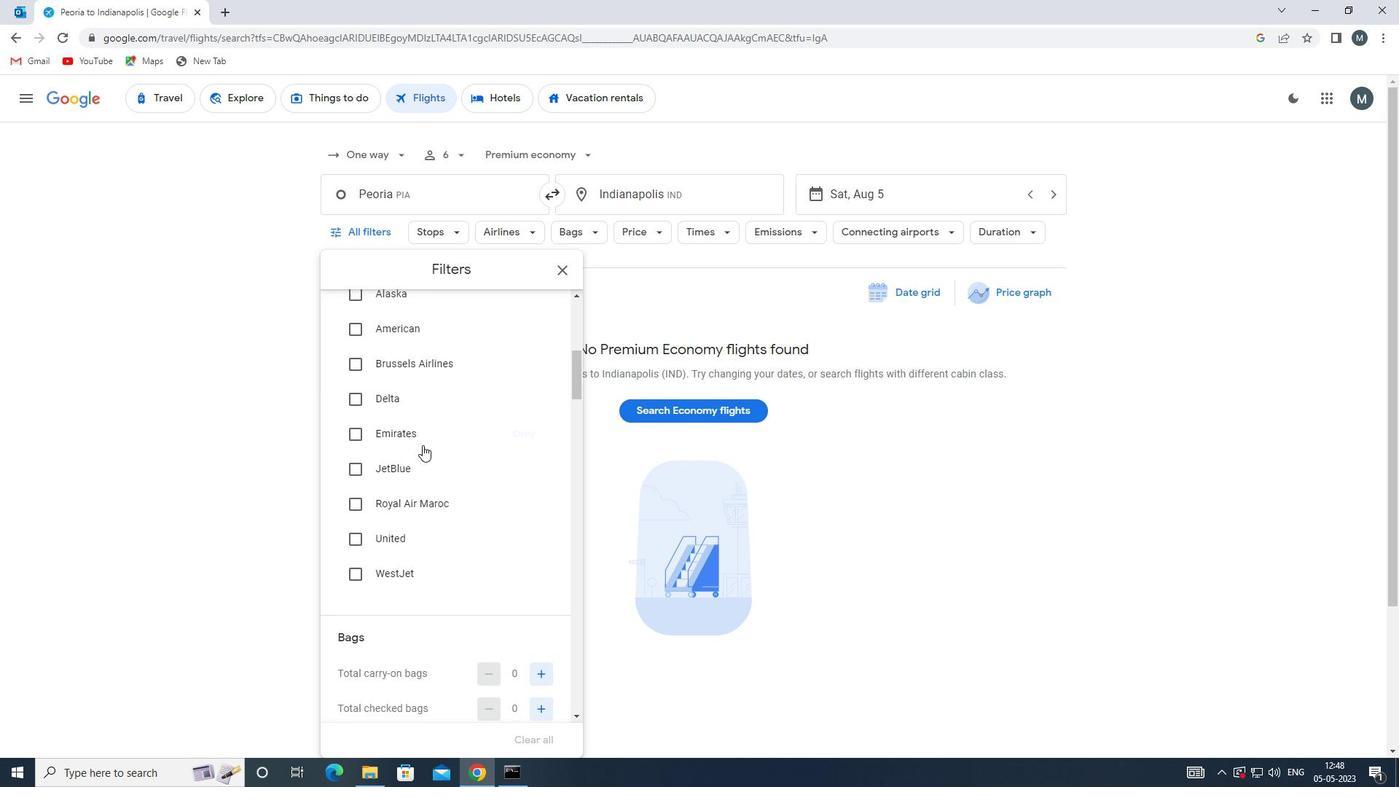 
Action: Mouse pressed left at (431, 434)
Screenshot: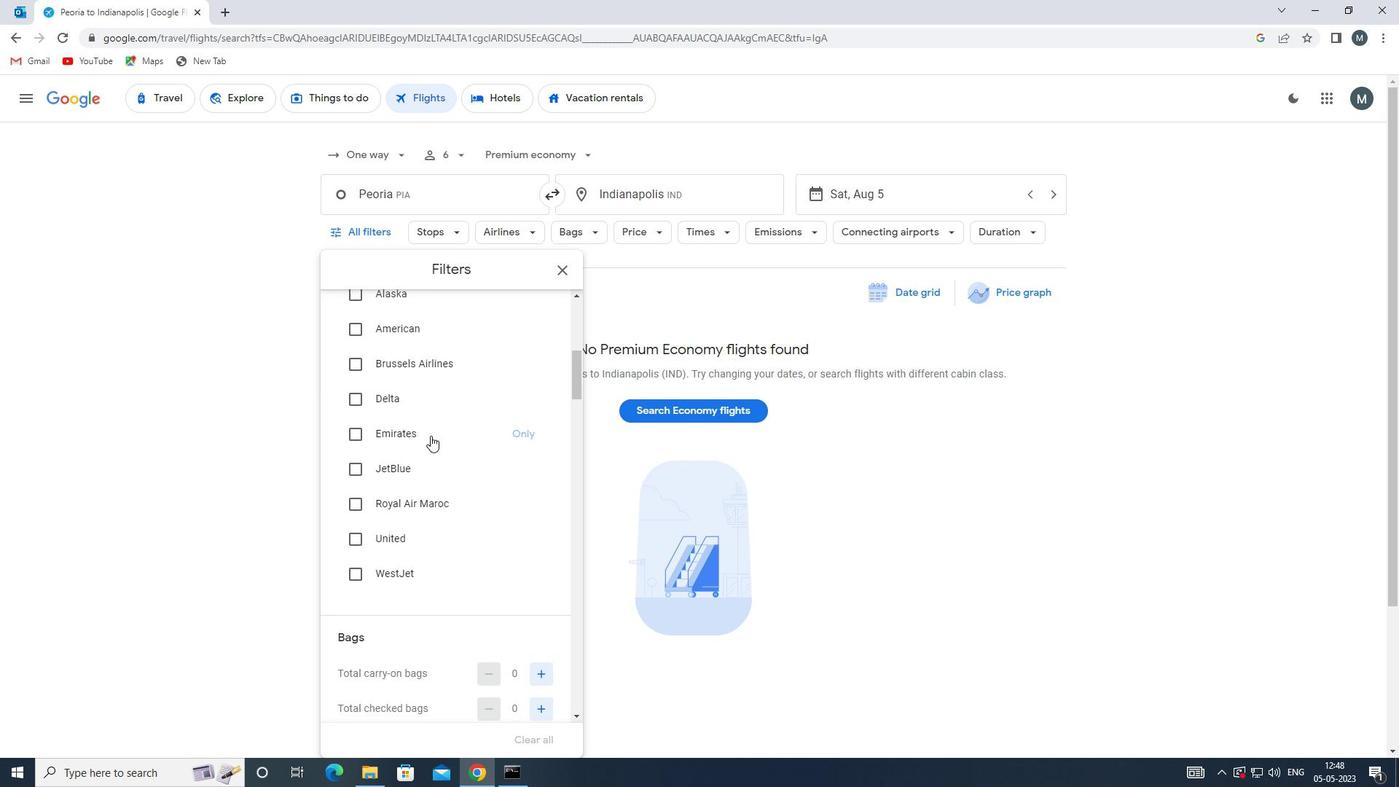 
Action: Mouse moved to (409, 448)
Screenshot: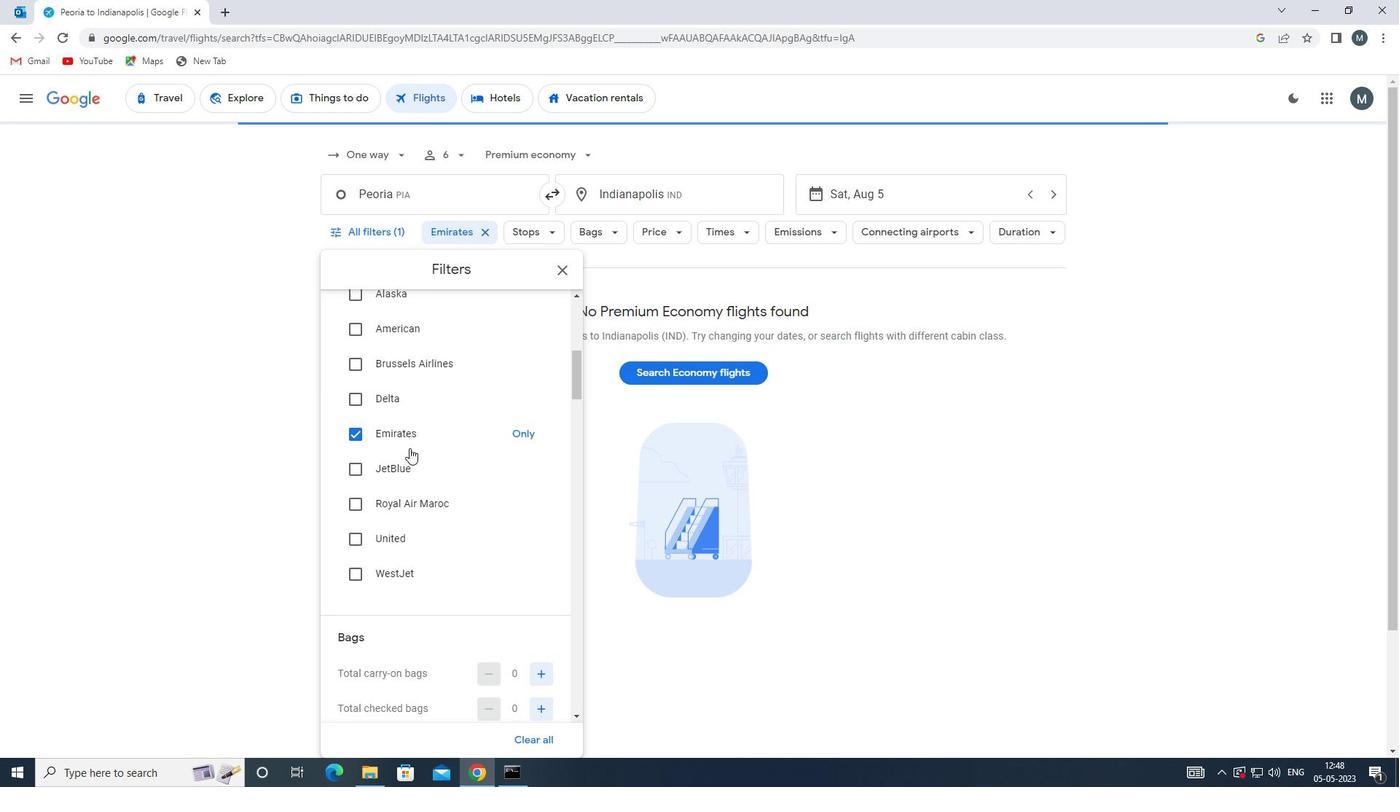 
Action: Mouse scrolled (409, 448) with delta (0, 0)
Screenshot: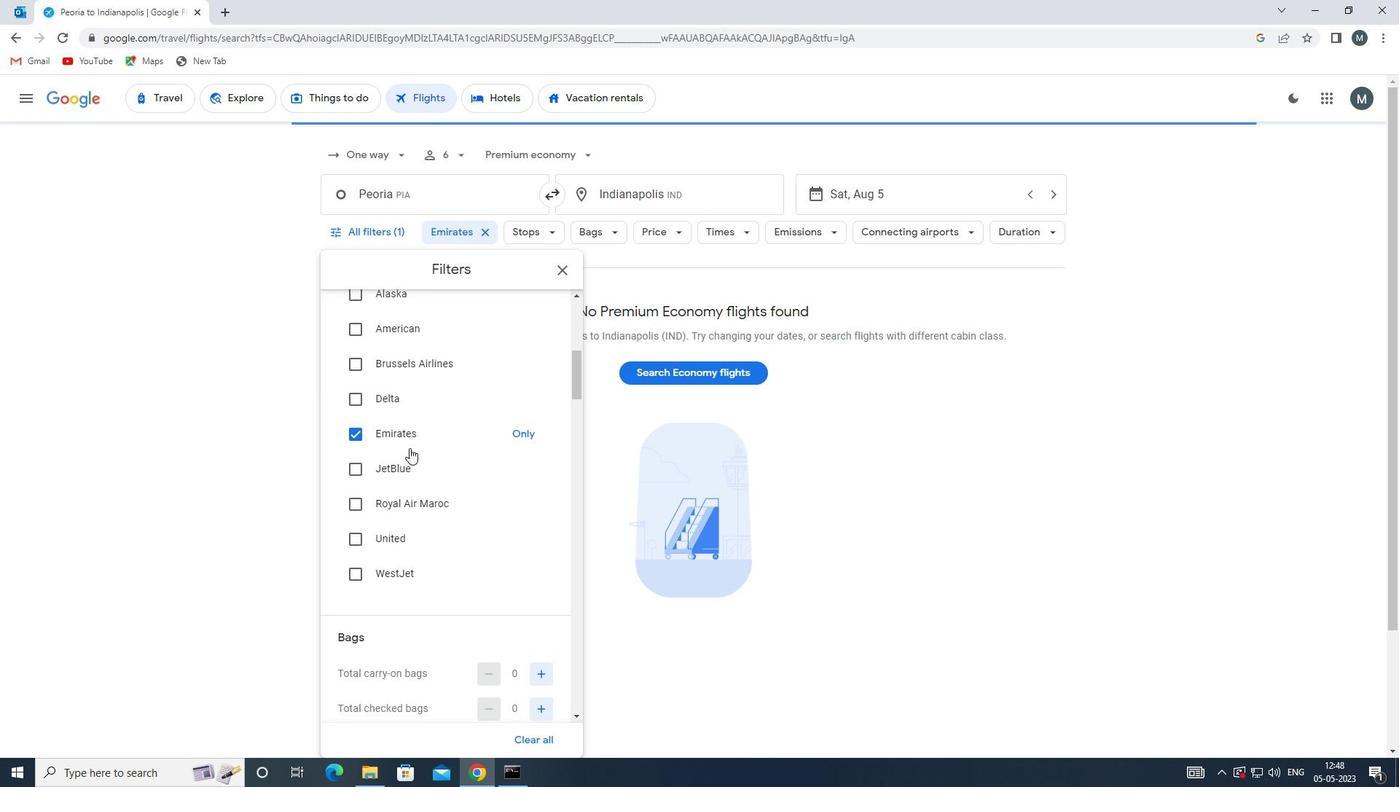 
Action: Mouse moved to (408, 449)
Screenshot: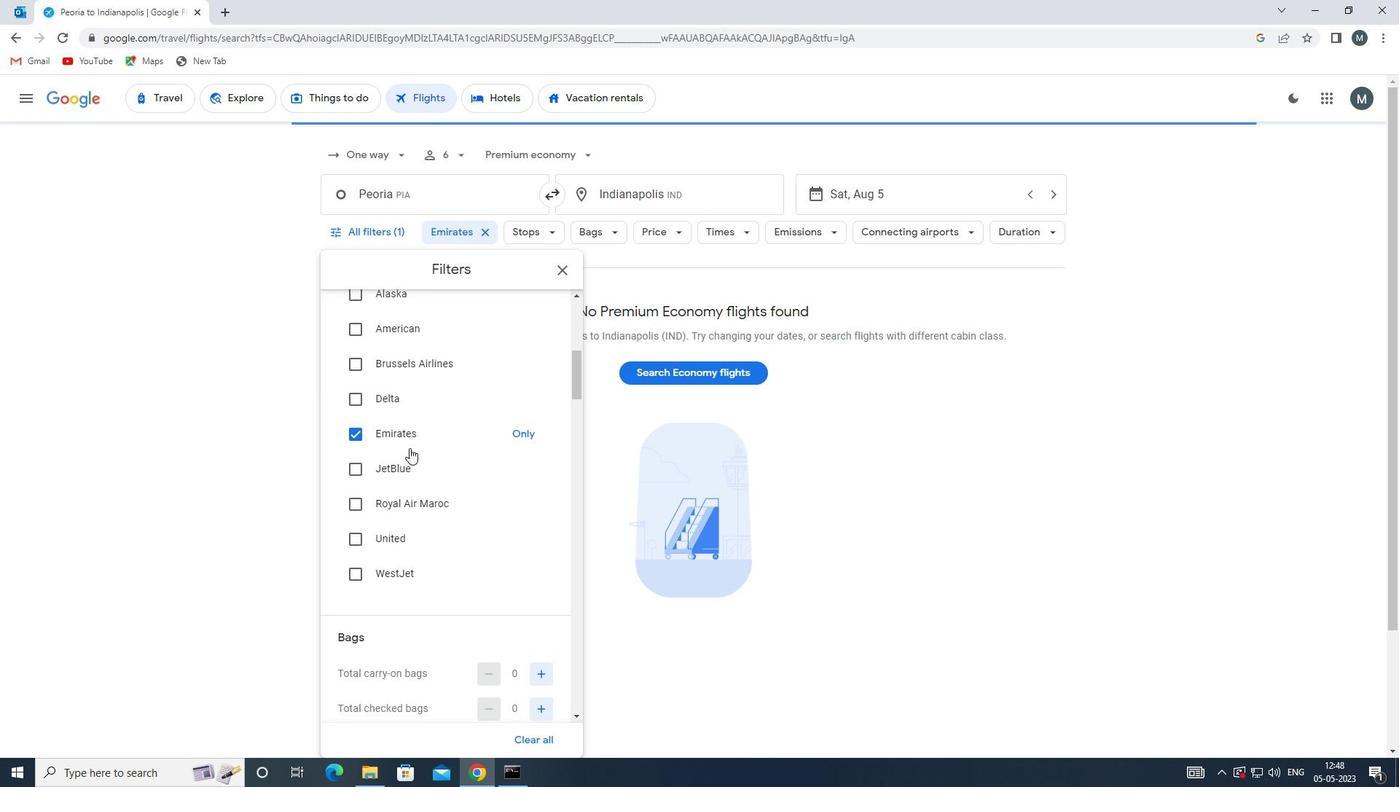 
Action: Mouse scrolled (408, 448) with delta (0, 0)
Screenshot: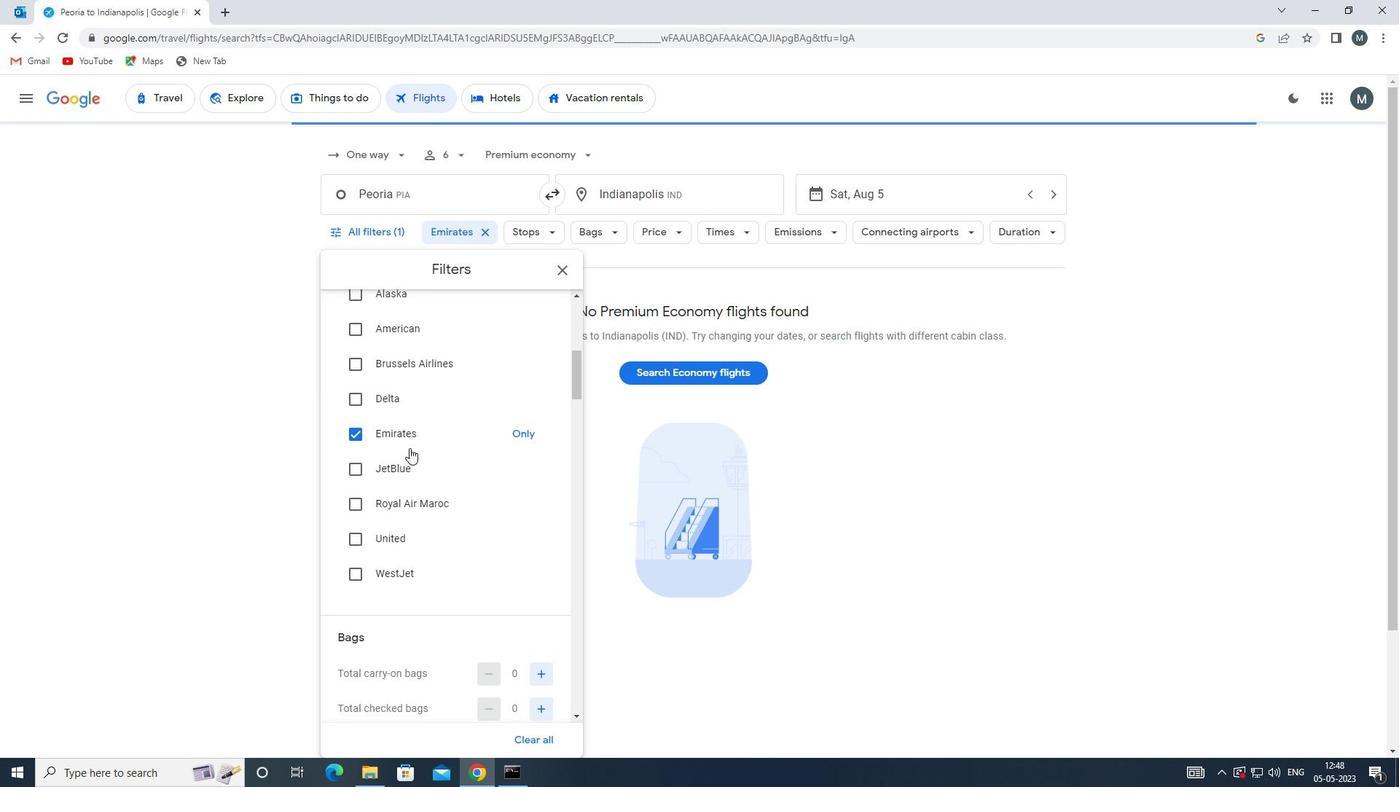
Action: Mouse moved to (408, 450)
Screenshot: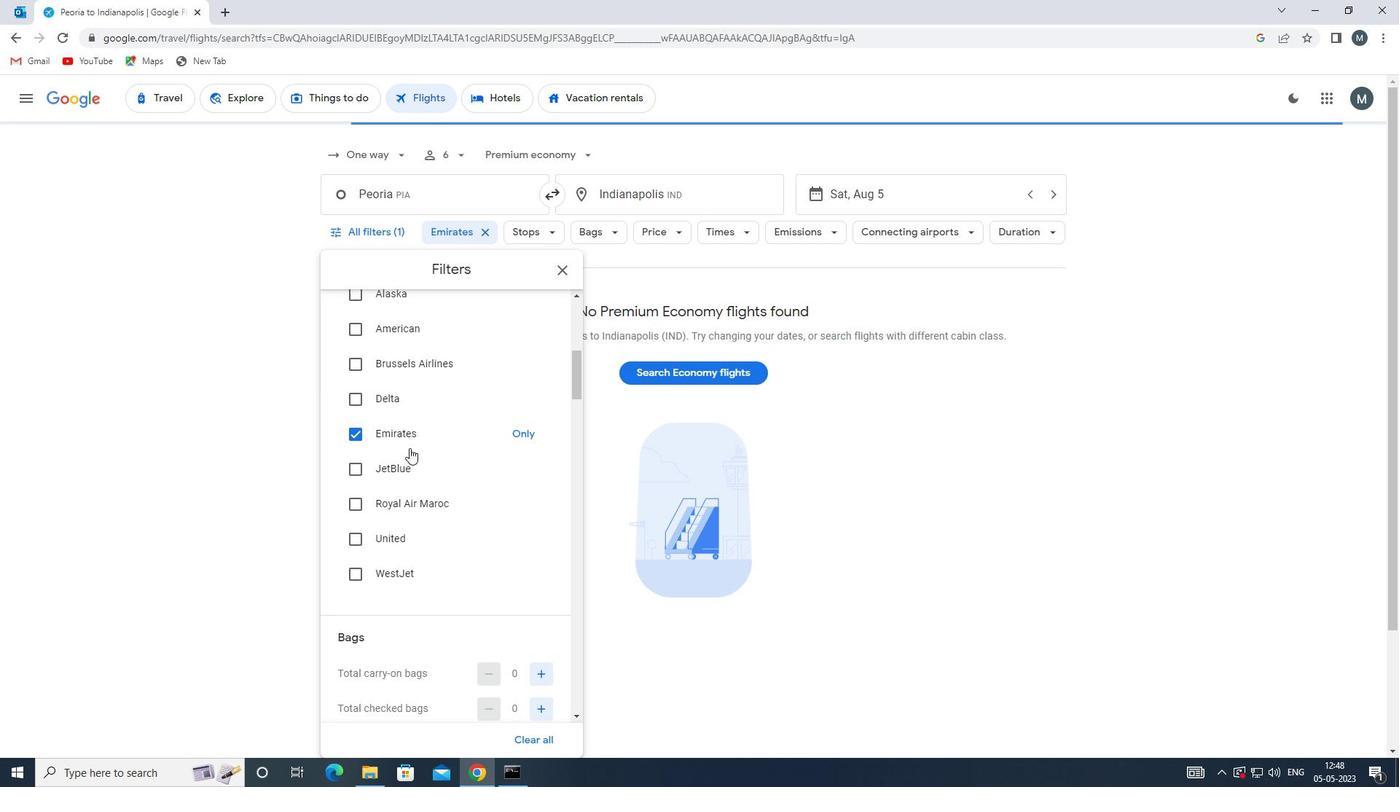 
Action: Mouse scrolled (408, 449) with delta (0, 0)
Screenshot: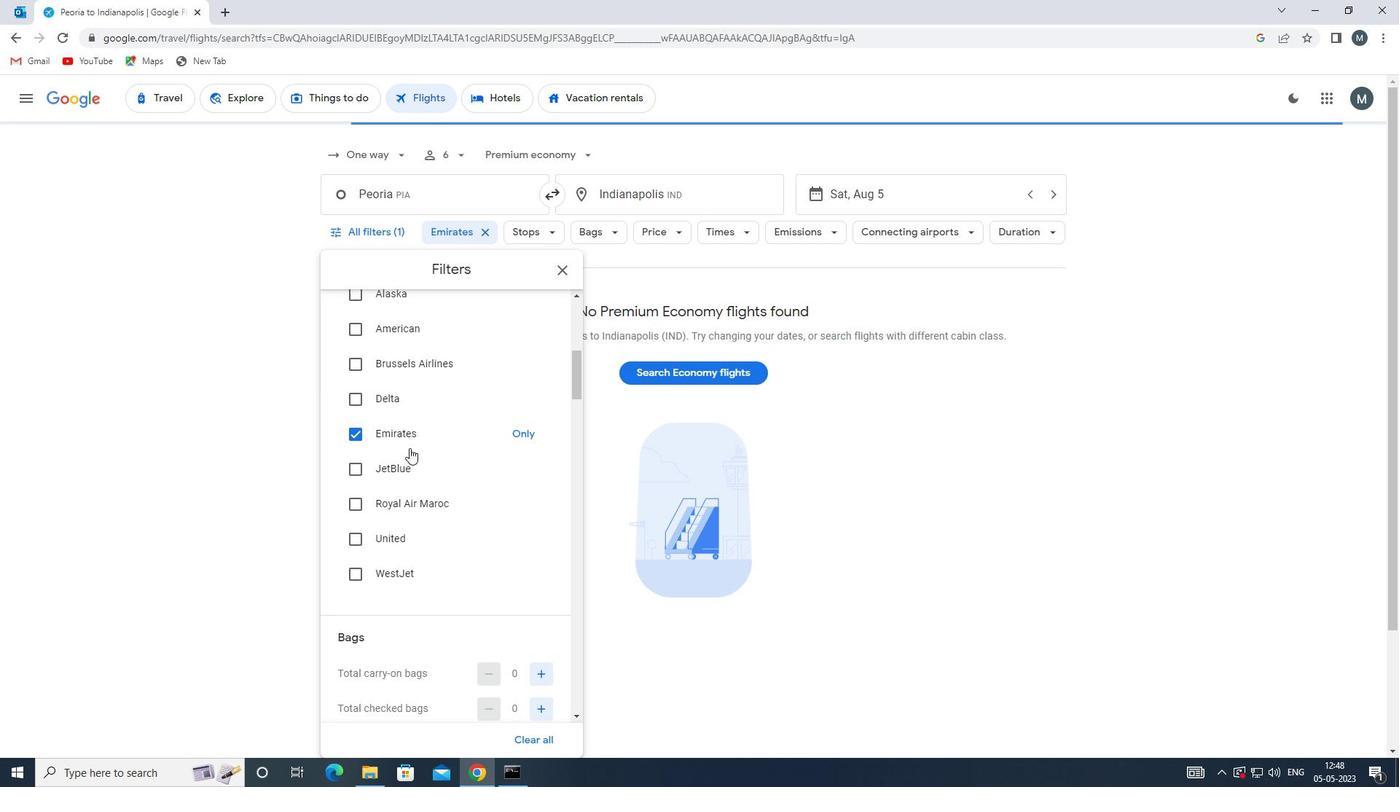 
Action: Mouse moved to (406, 451)
Screenshot: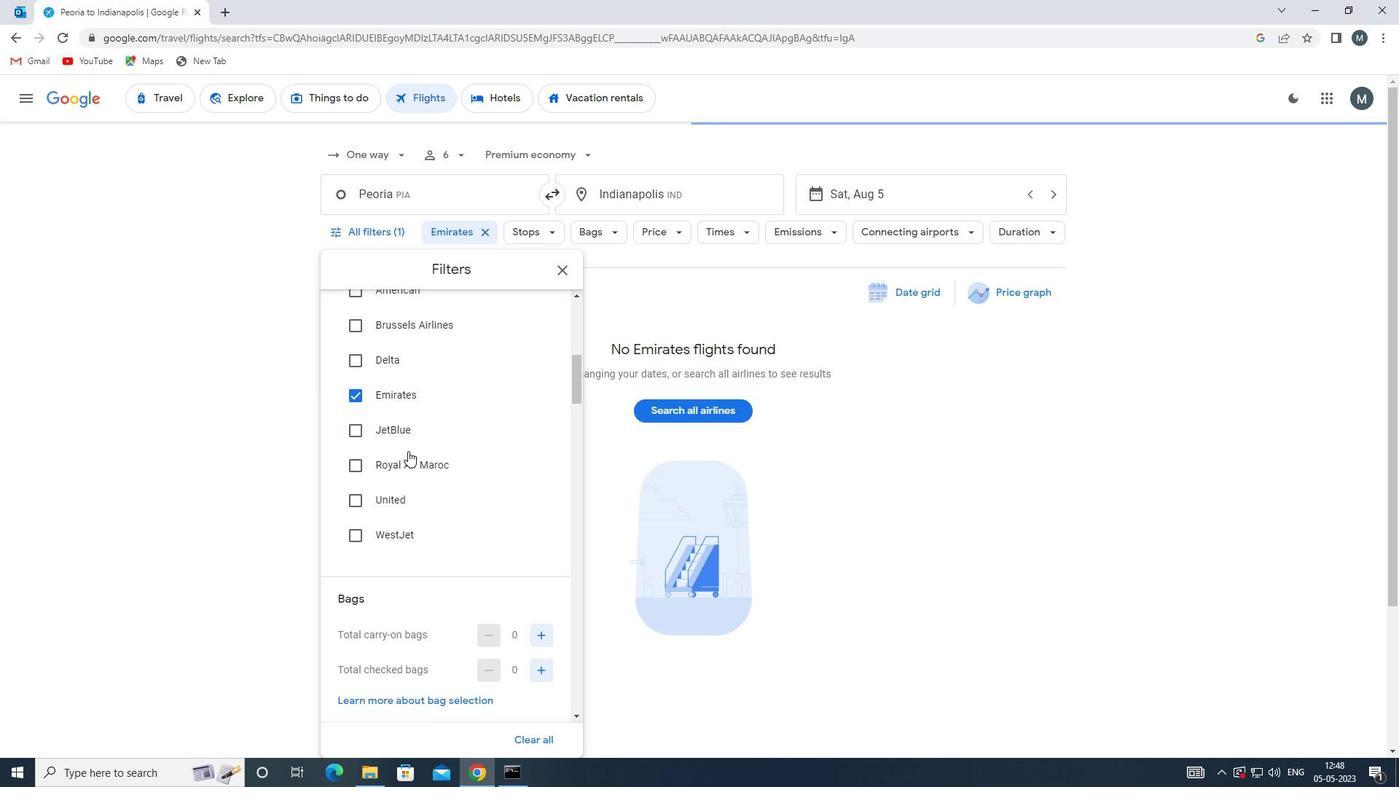 
Action: Mouse scrolled (406, 451) with delta (0, 0)
Screenshot: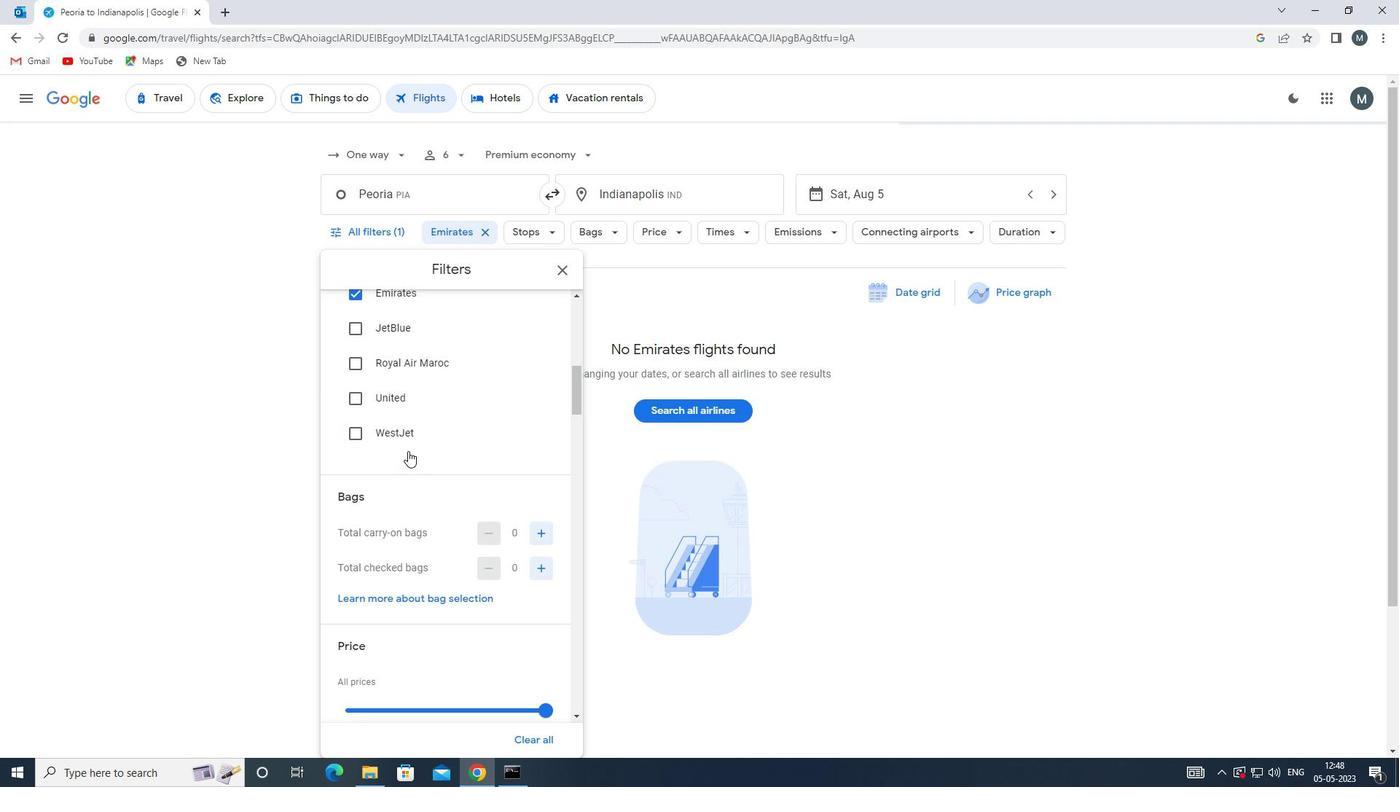 
Action: Mouse moved to (542, 415)
Screenshot: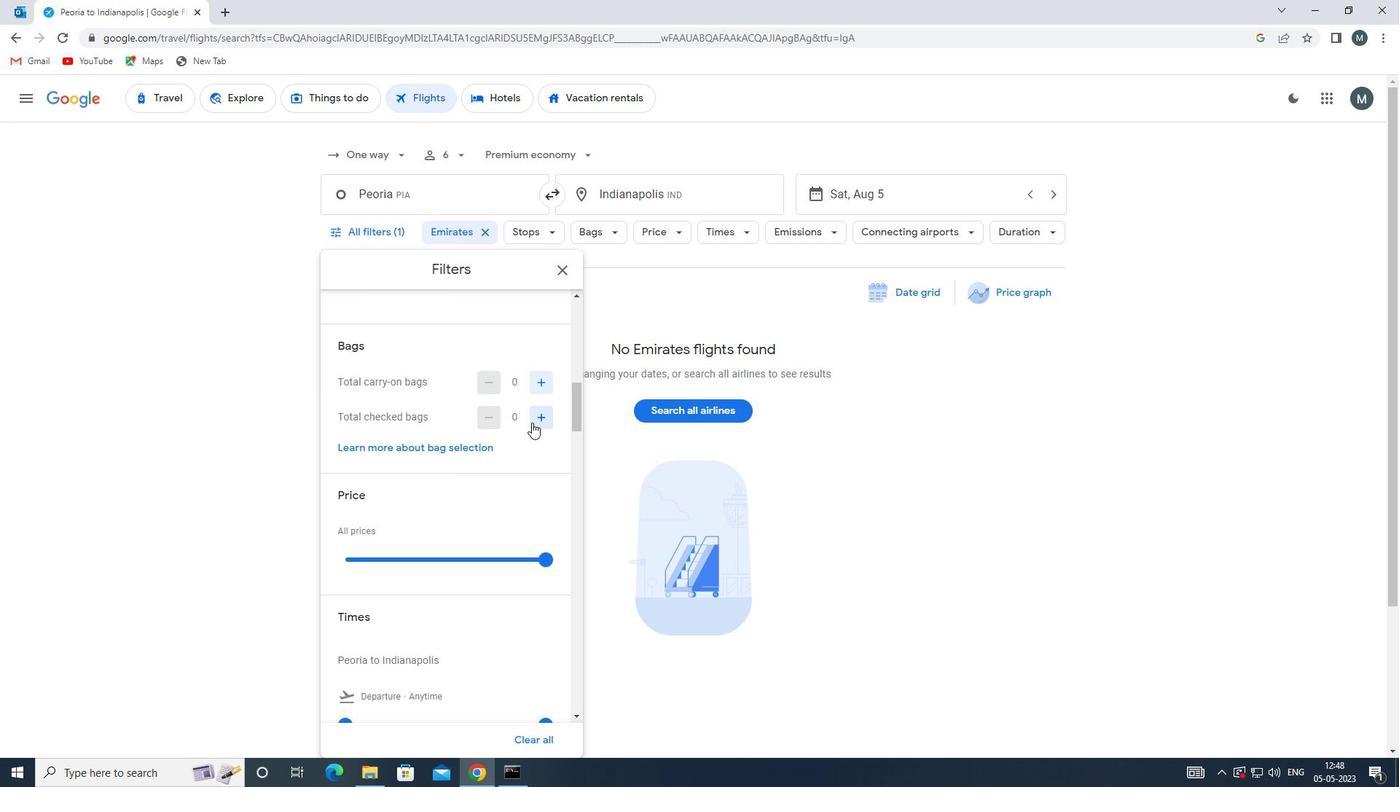 
Action: Mouse pressed left at (542, 415)
Screenshot: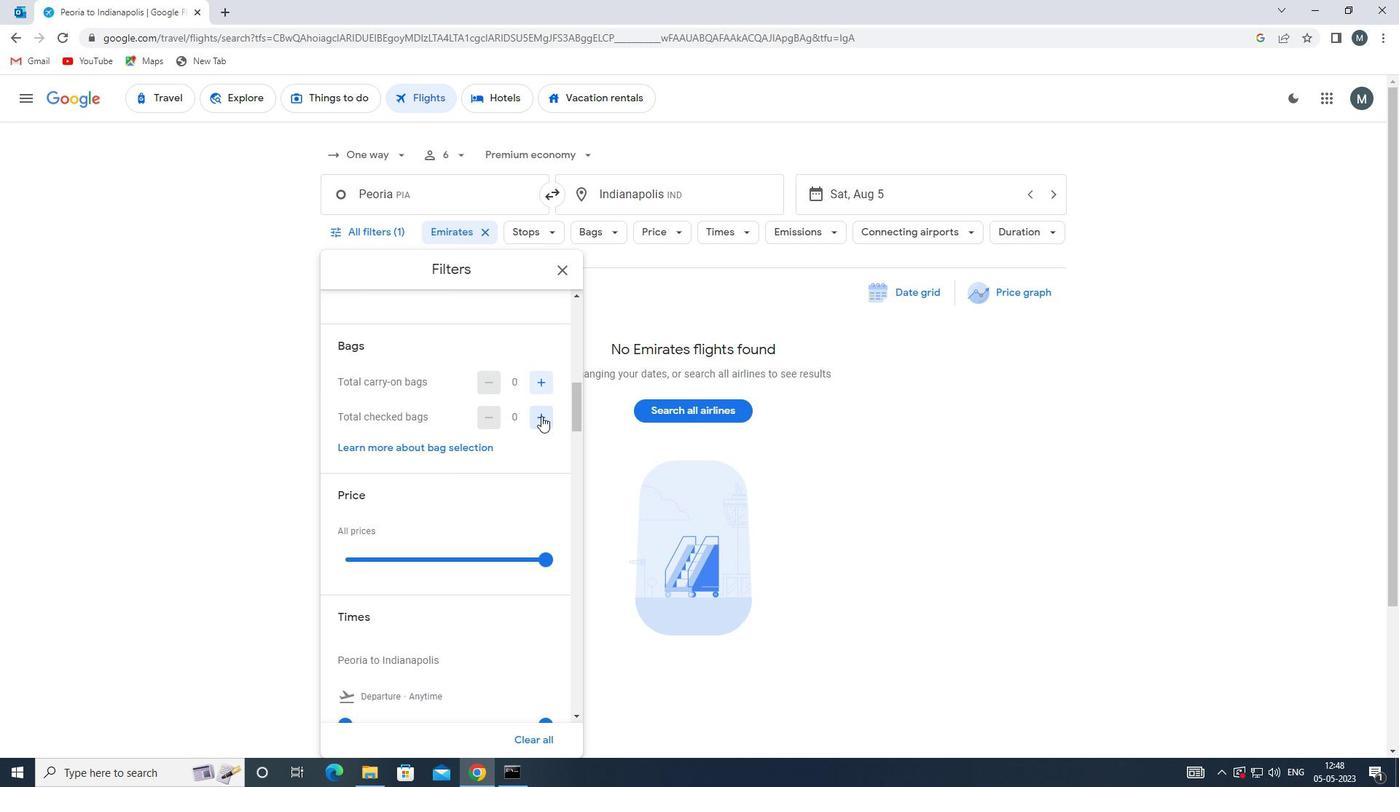 
Action: Mouse pressed left at (542, 415)
Screenshot: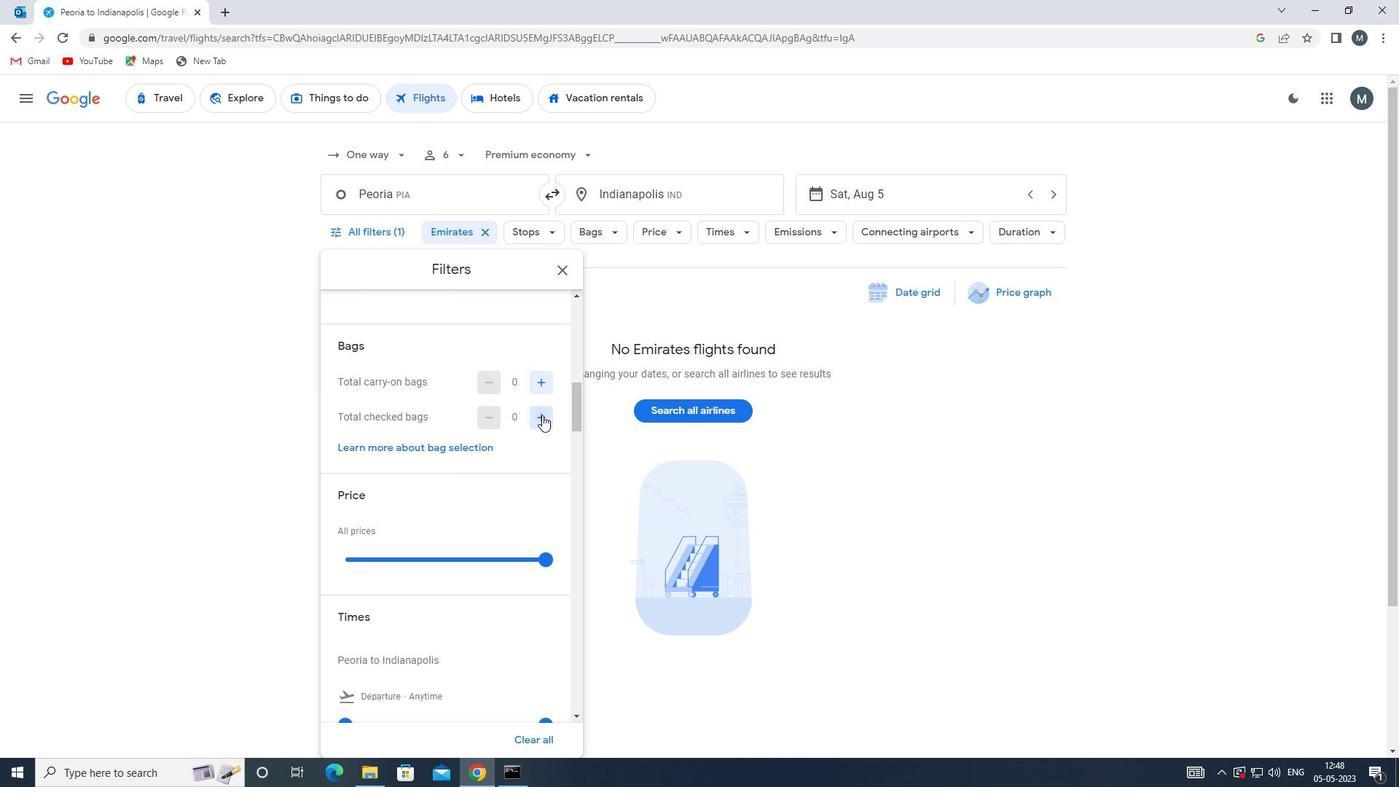 
Action: Mouse pressed left at (542, 415)
Screenshot: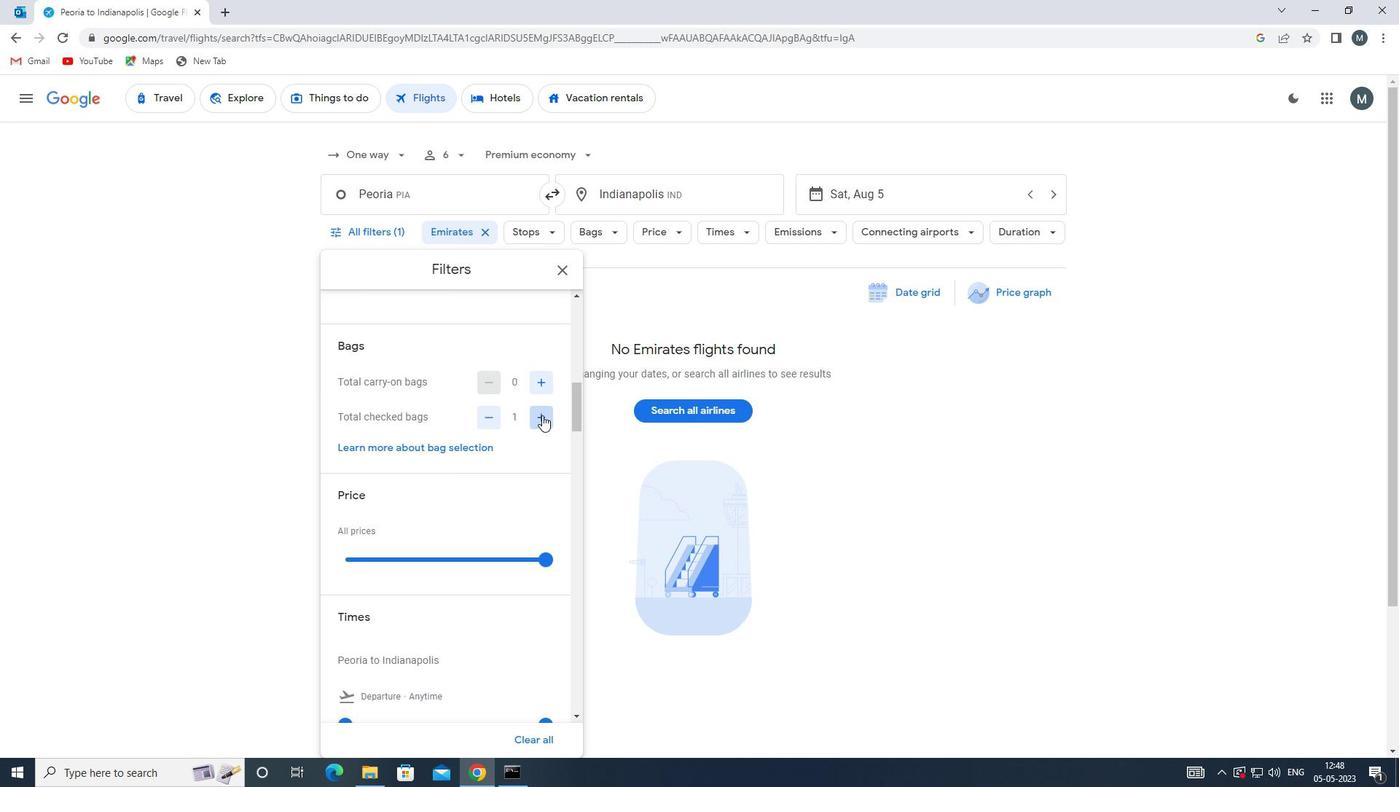 
Action: Mouse pressed left at (542, 415)
Screenshot: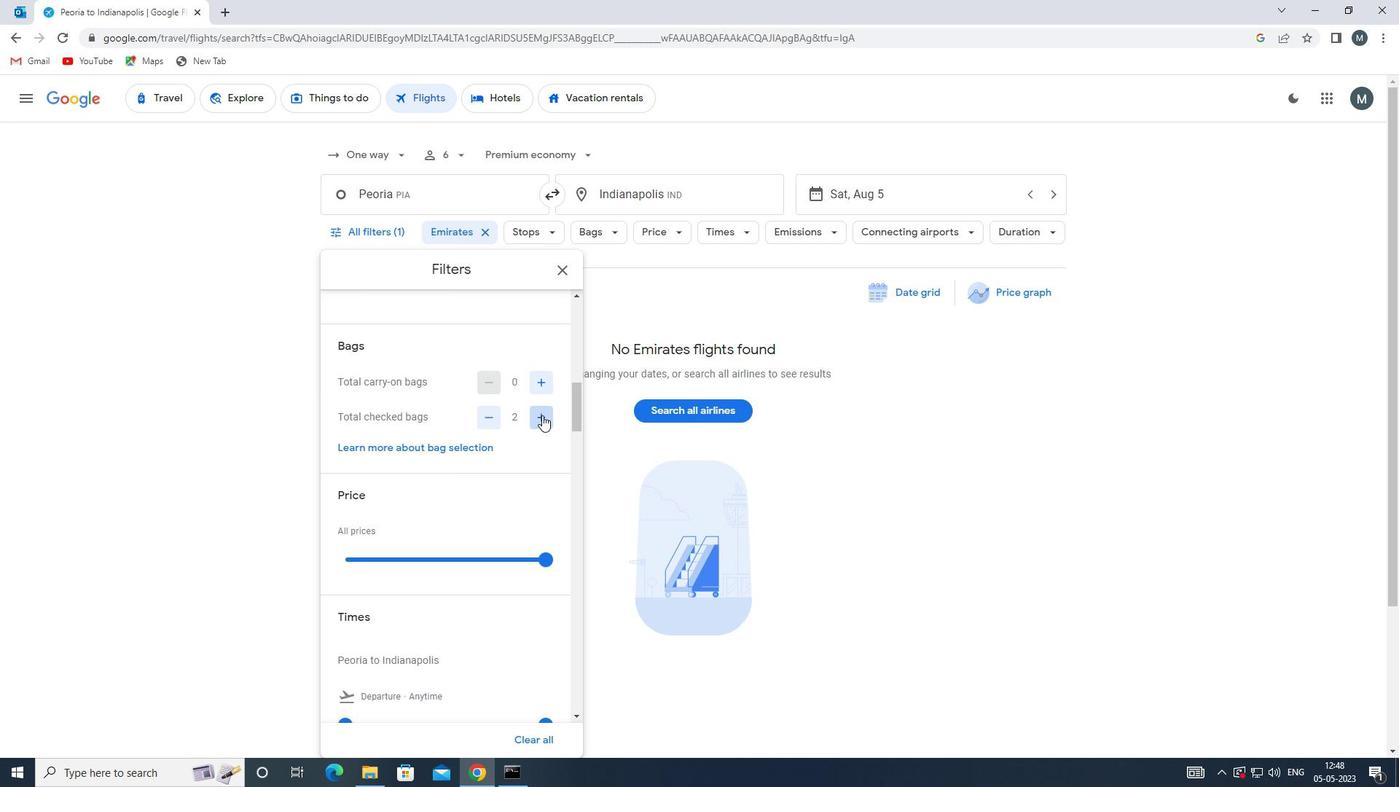 
Action: Mouse pressed left at (542, 415)
Screenshot: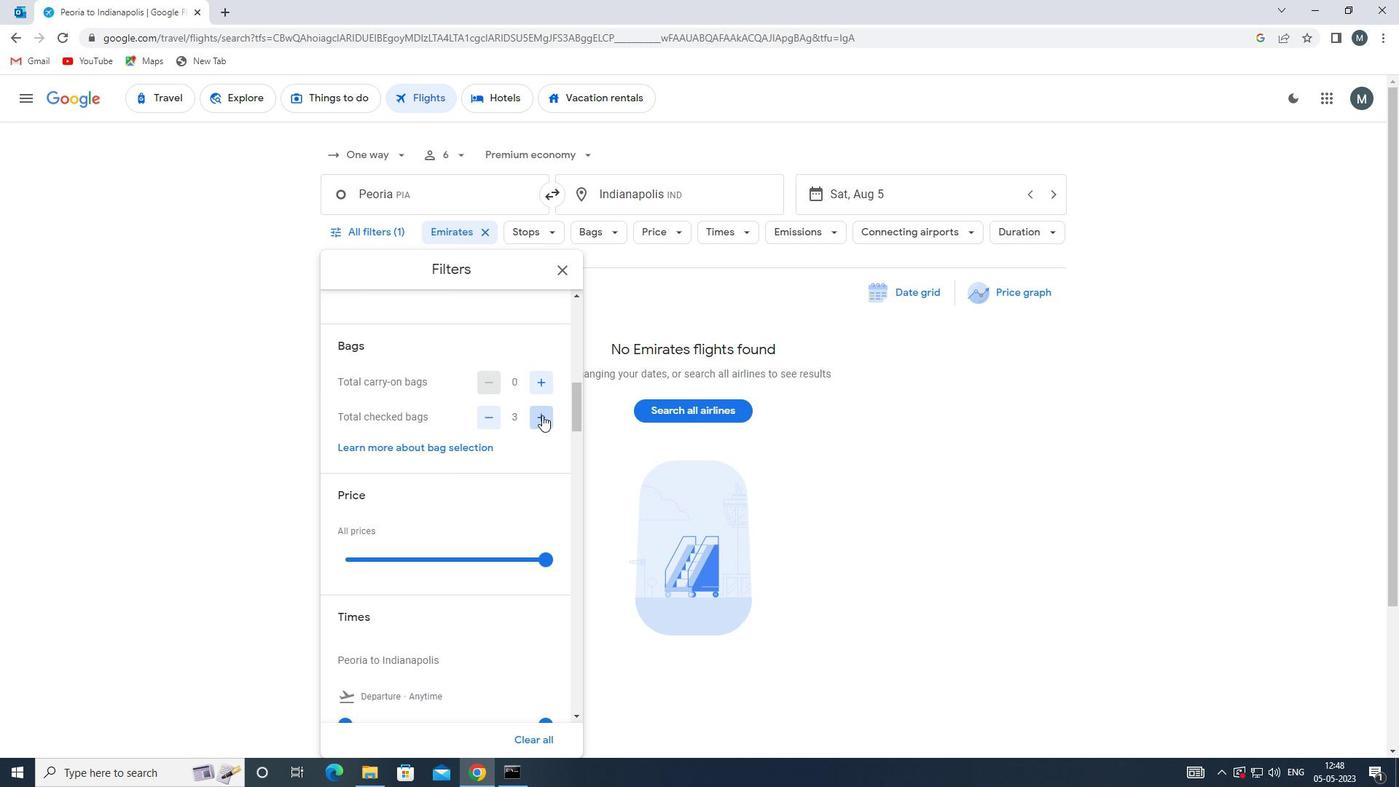 
Action: Mouse pressed left at (542, 415)
Screenshot: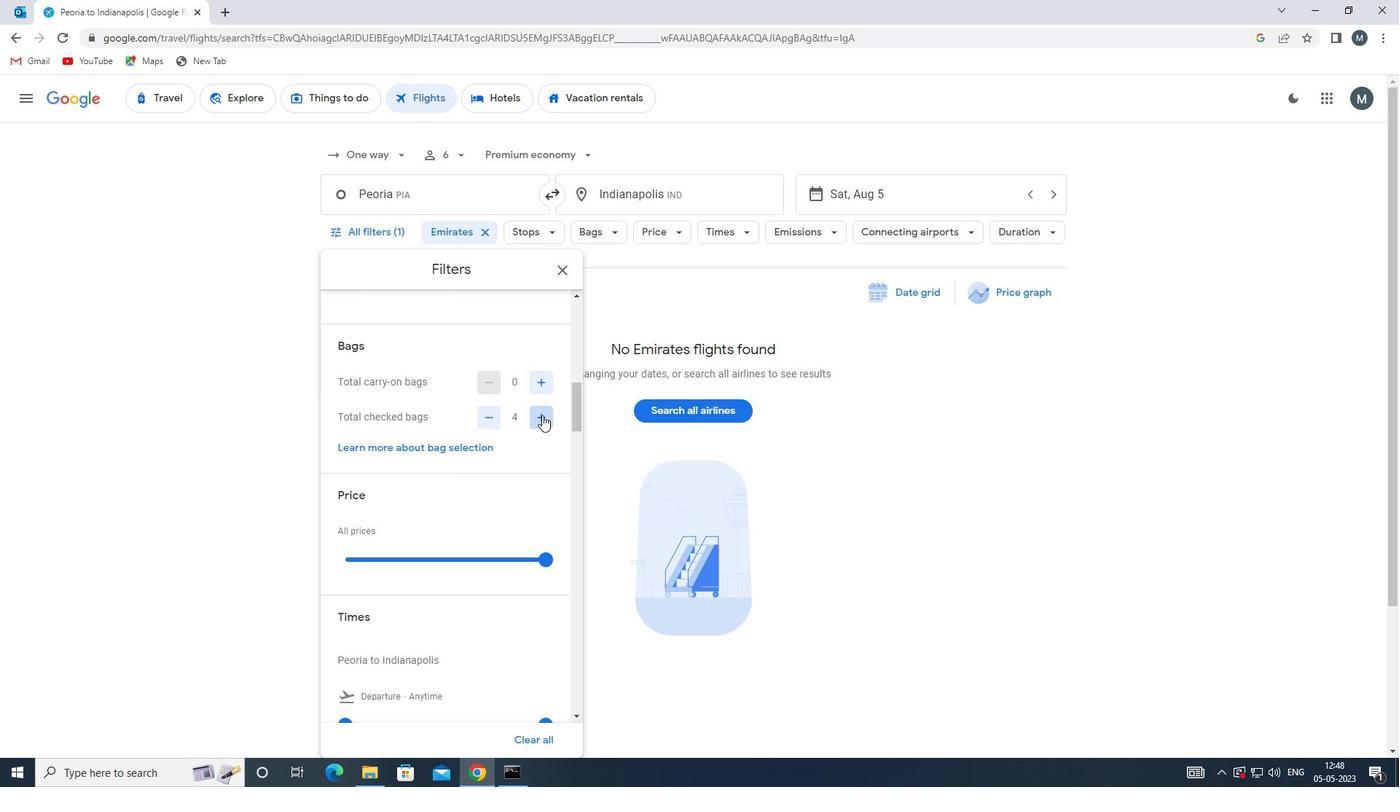 
Action: Mouse moved to (541, 415)
Screenshot: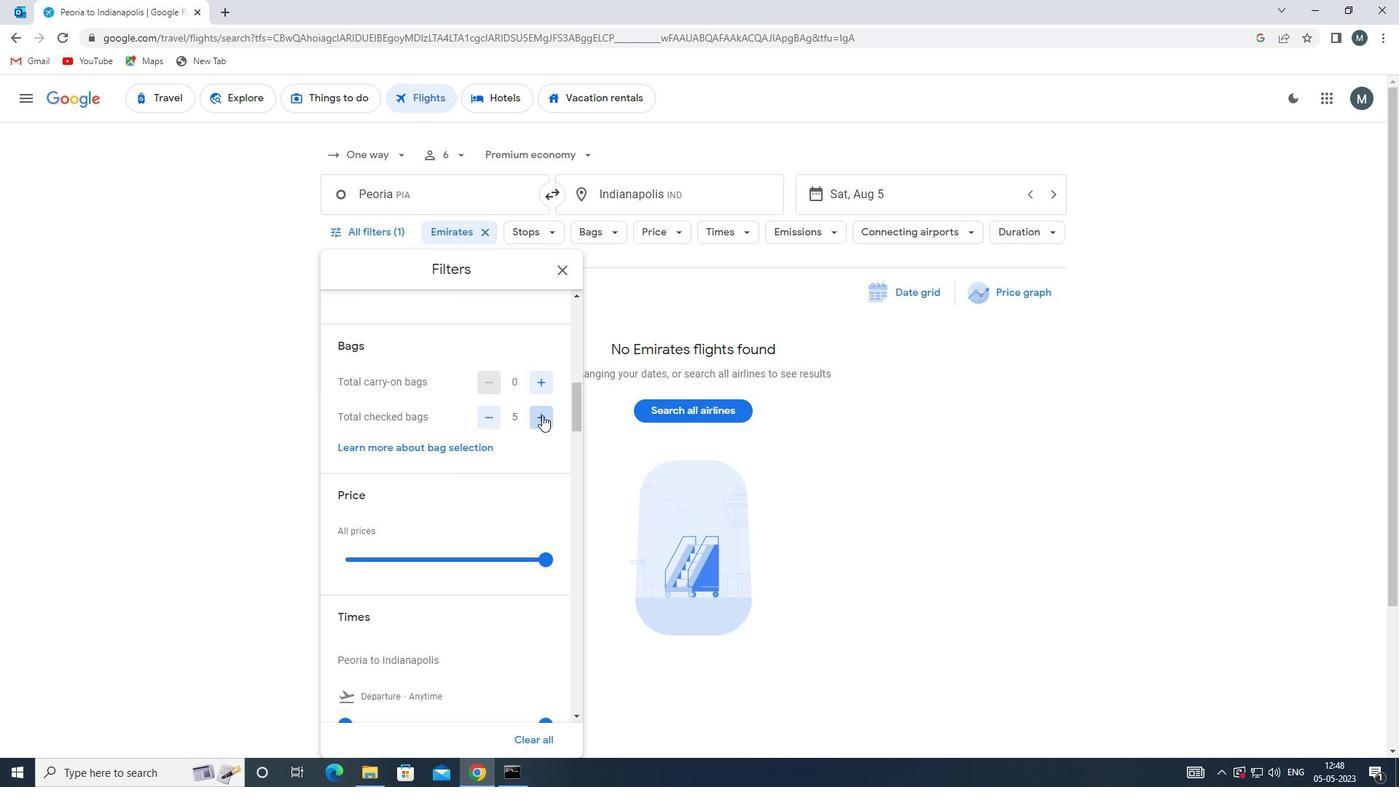 
Action: Mouse pressed left at (541, 415)
Screenshot: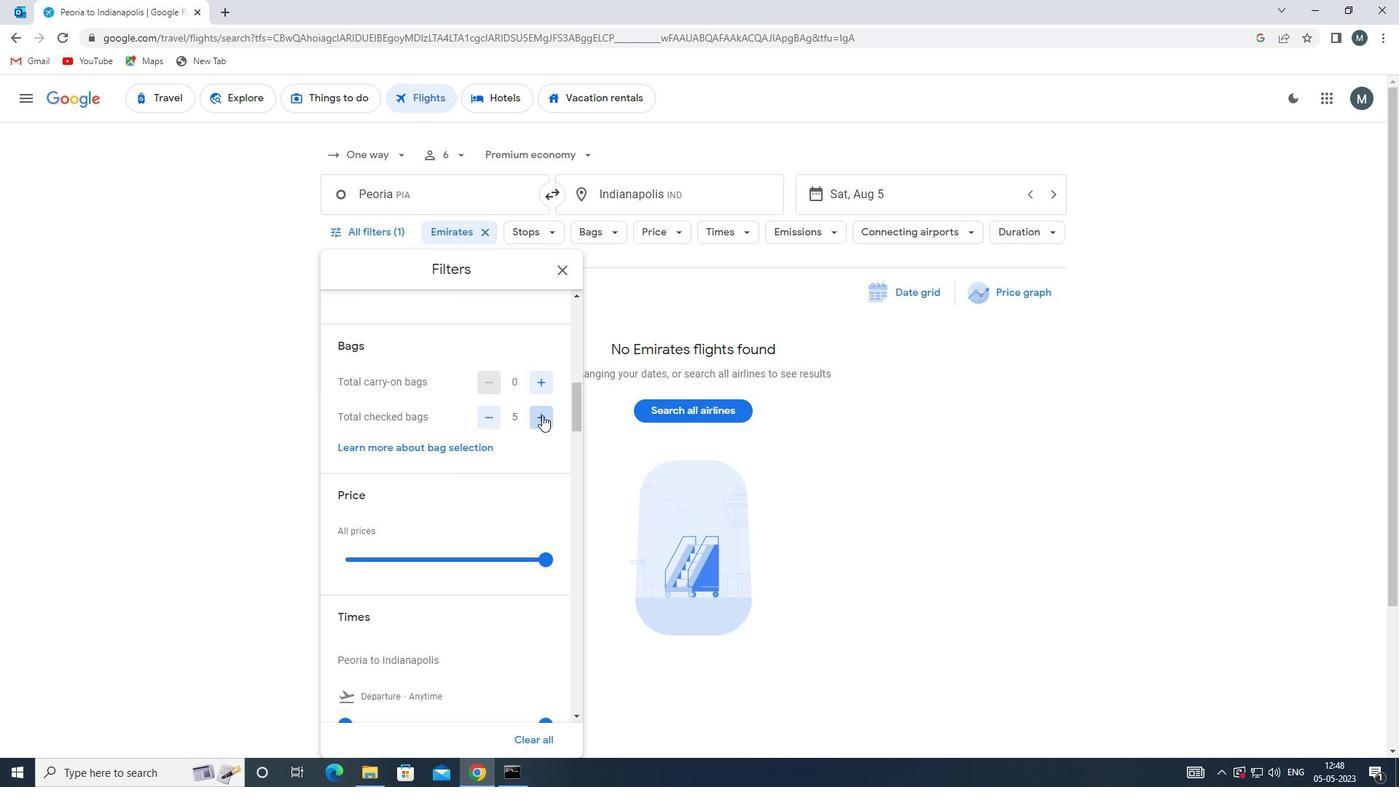 
Action: Mouse pressed left at (541, 415)
Screenshot: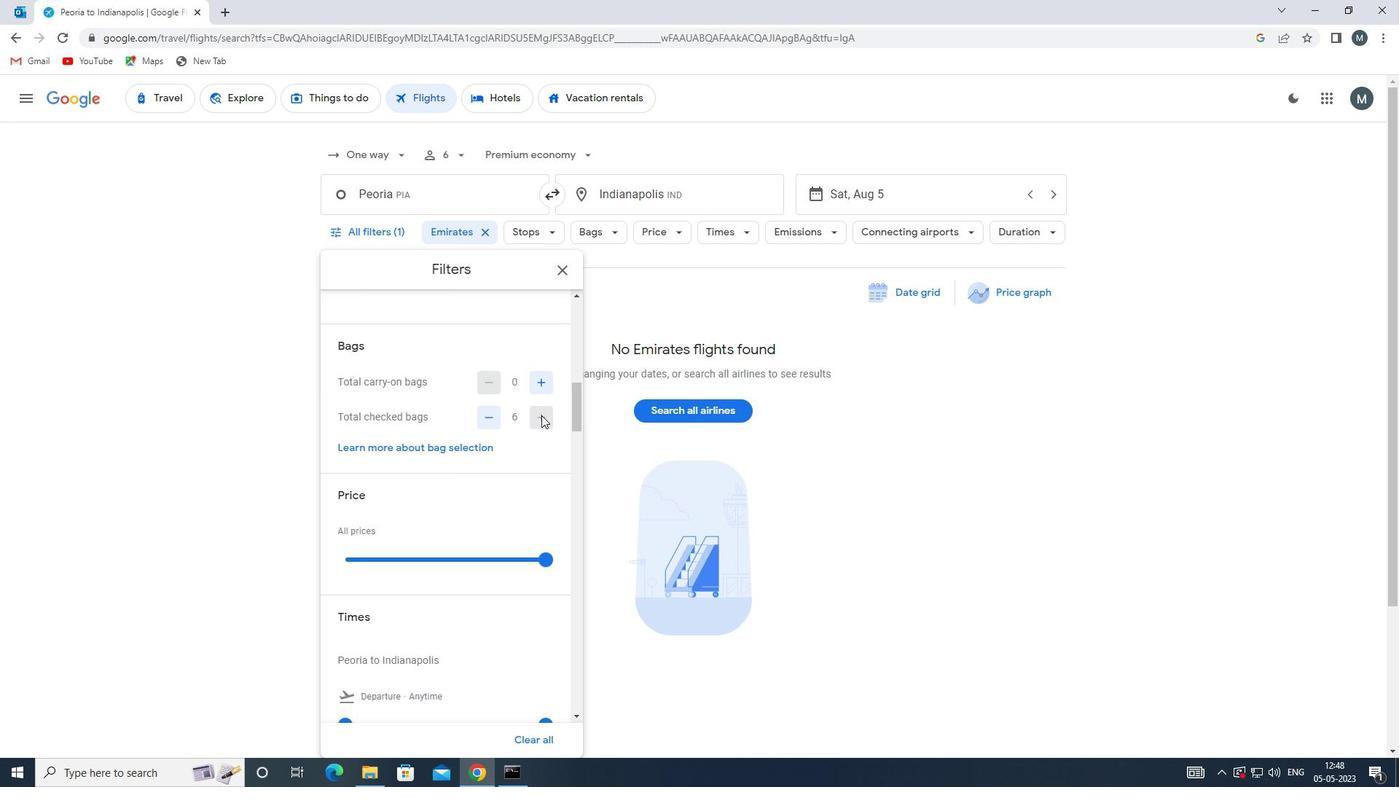 
Action: Mouse pressed left at (541, 415)
Screenshot: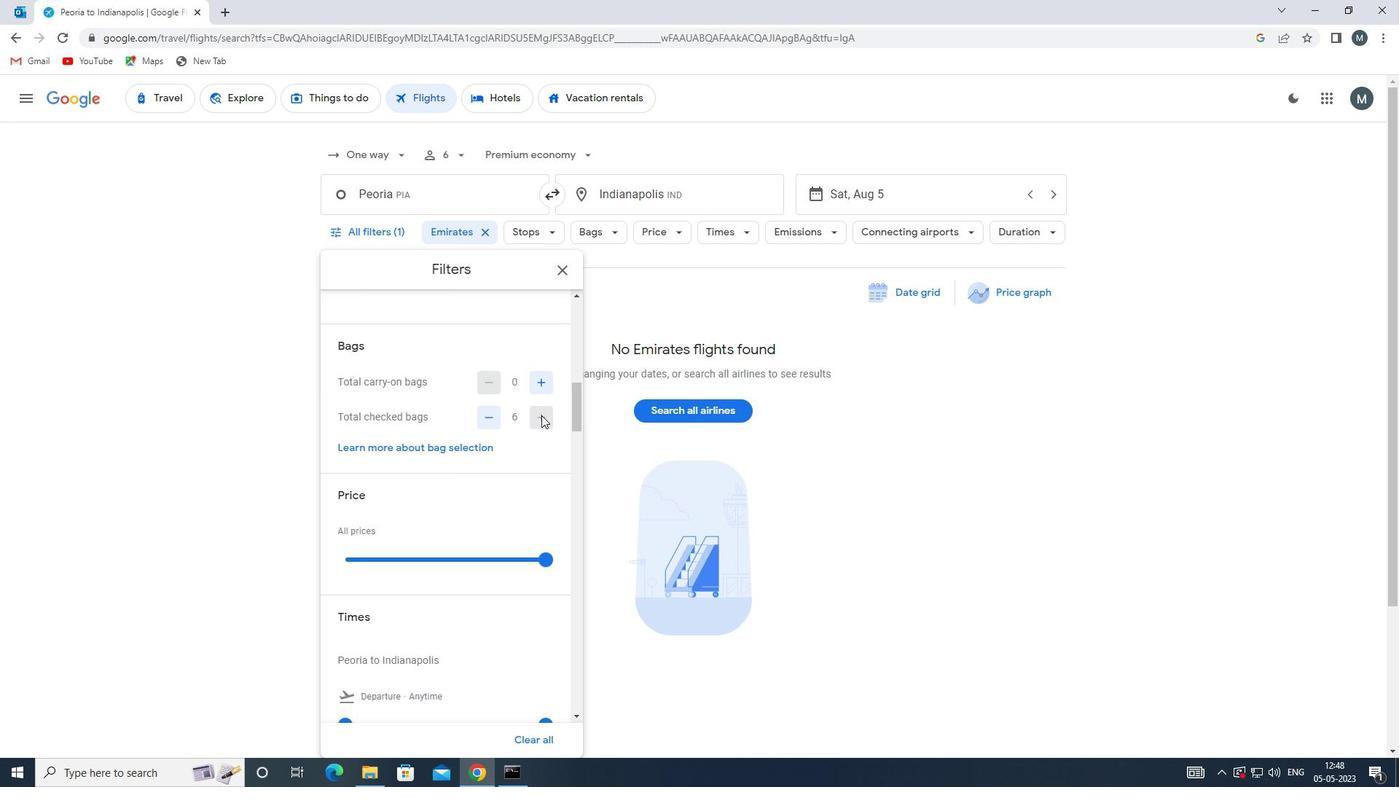 
Action: Mouse pressed left at (541, 415)
Screenshot: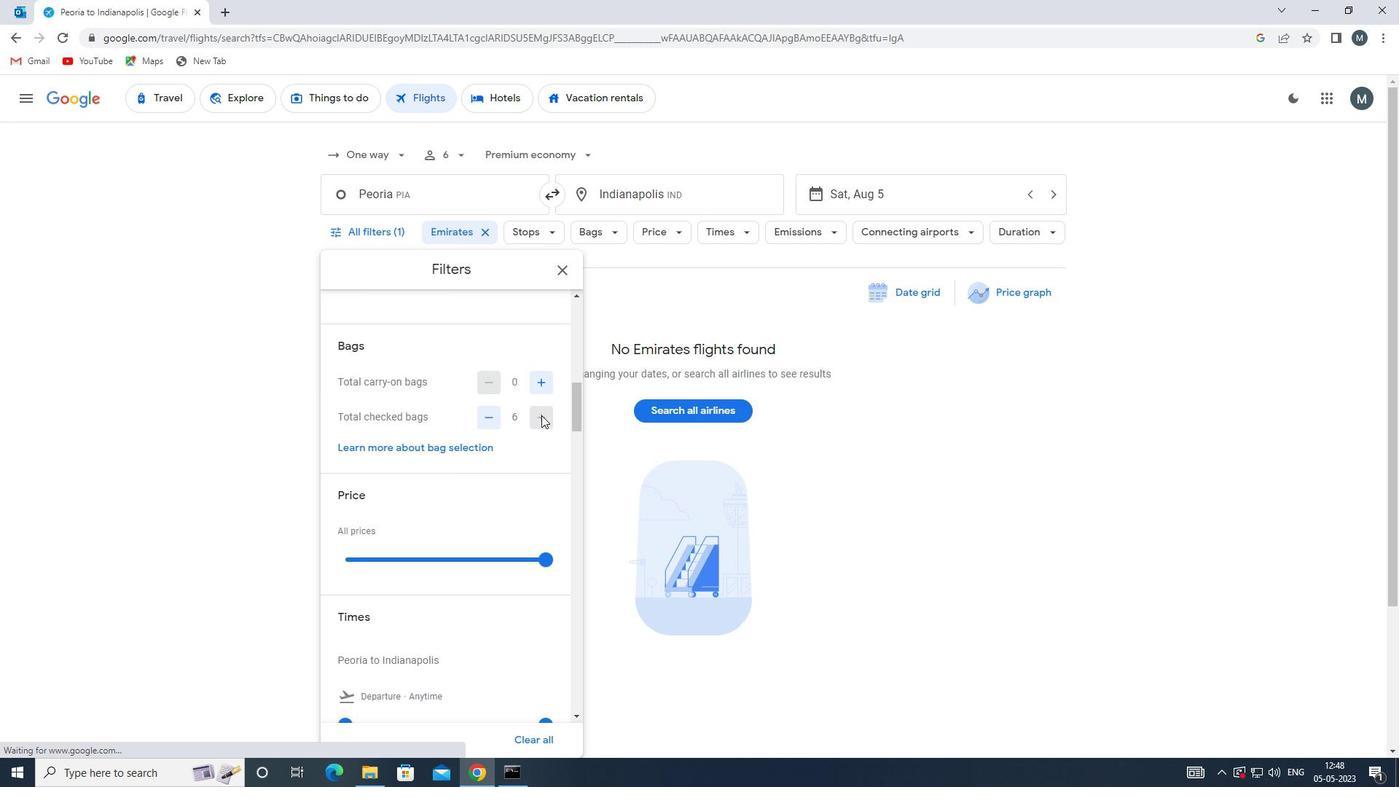 
Action: Mouse moved to (491, 430)
Screenshot: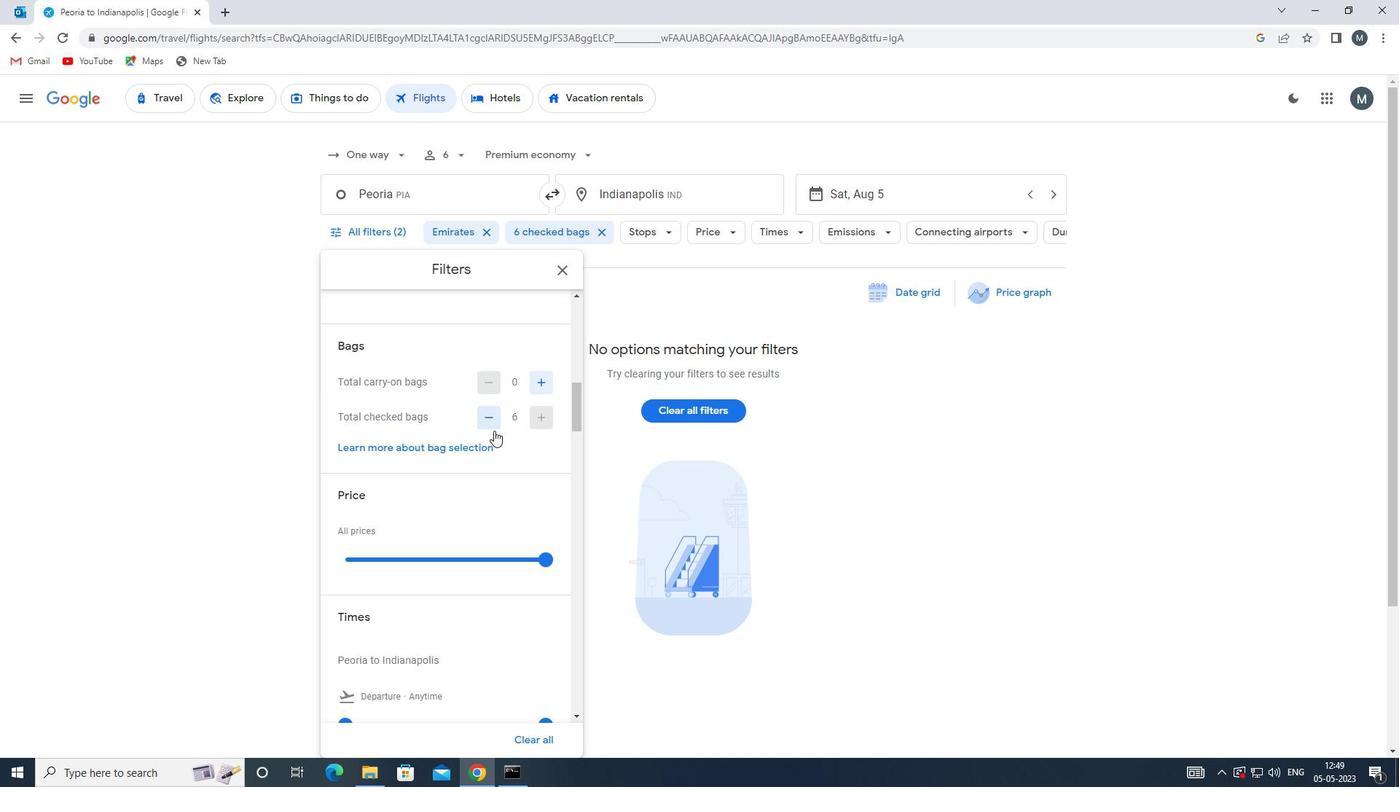 
Action: Mouse scrolled (491, 429) with delta (0, 0)
Screenshot: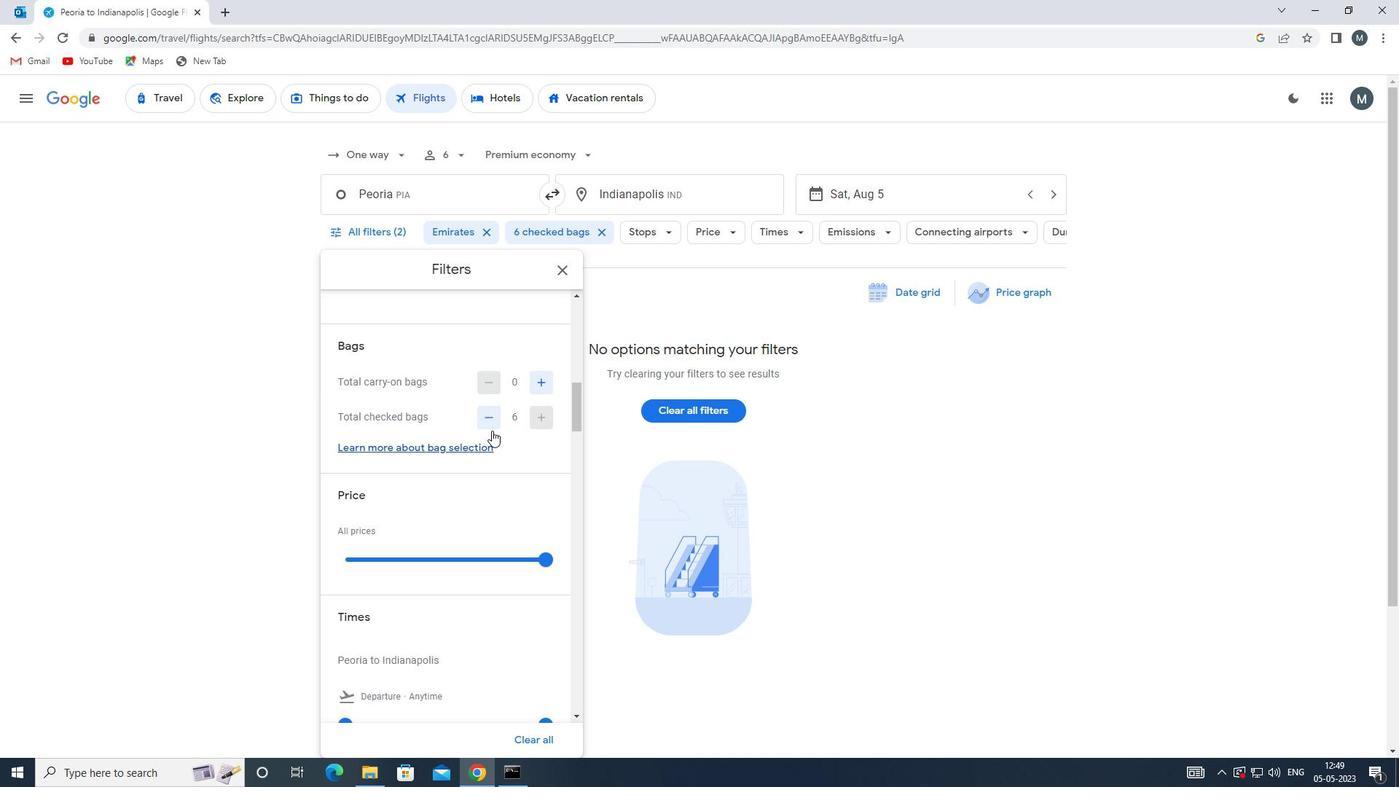 
Action: Mouse moved to (491, 428)
Screenshot: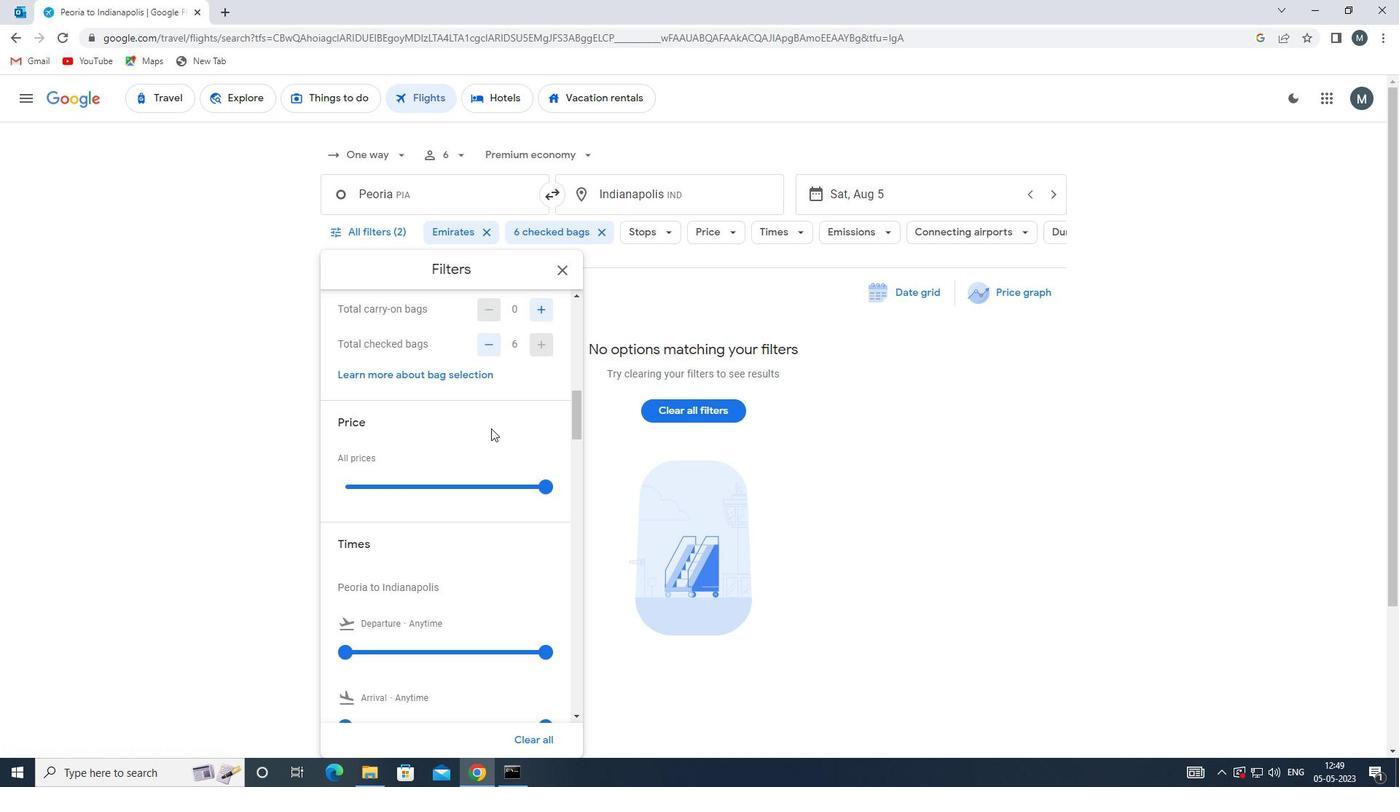 
Action: Mouse scrolled (491, 427) with delta (0, 0)
Screenshot: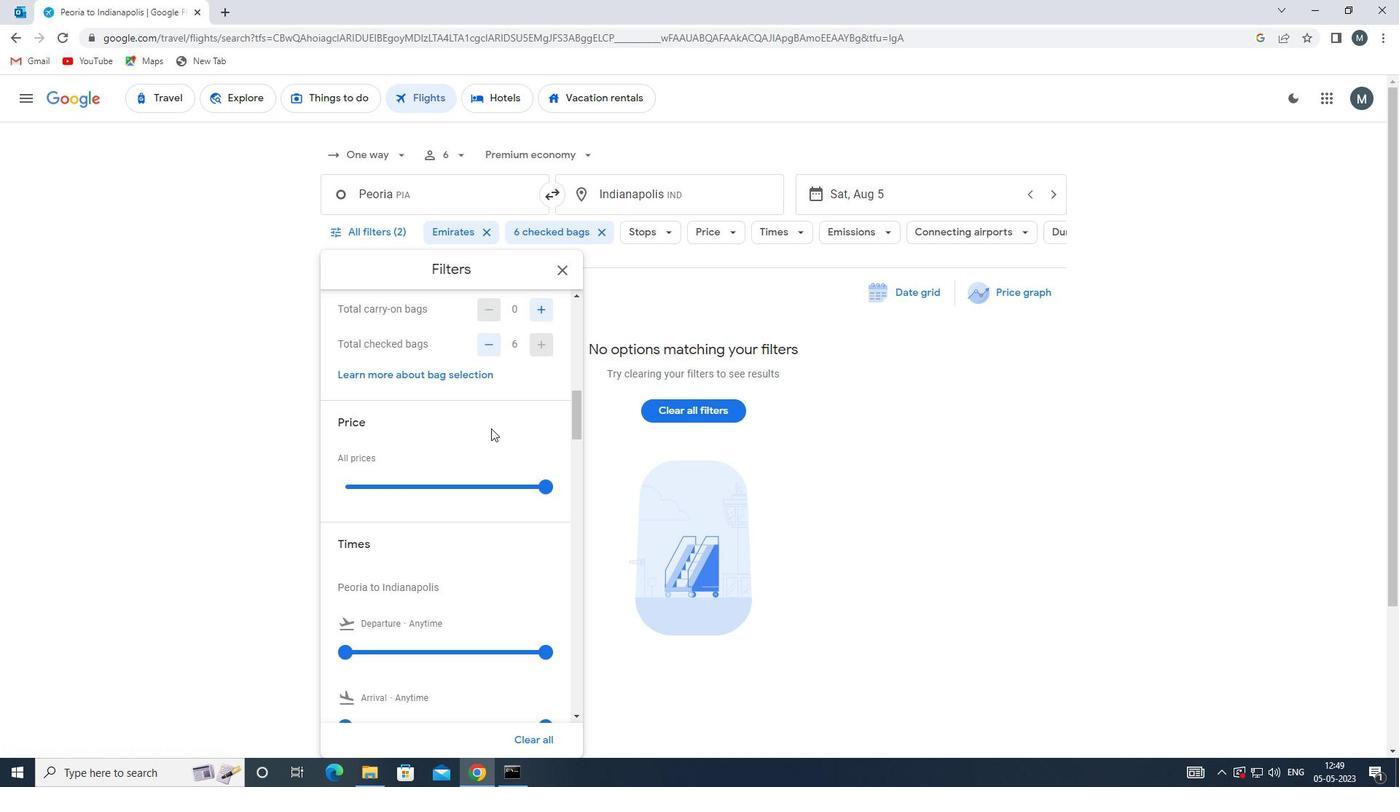 
Action: Mouse moved to (351, 410)
Screenshot: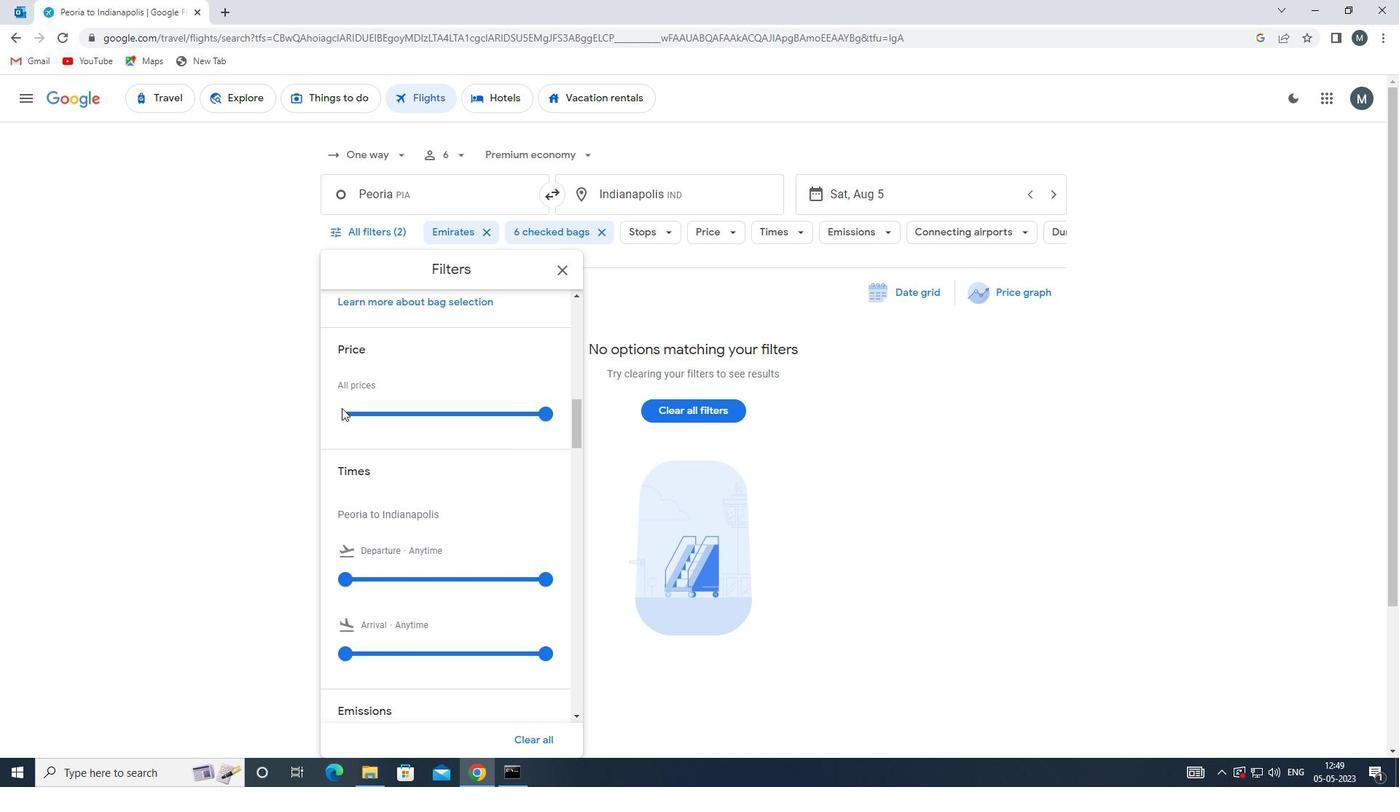 
Action: Mouse pressed left at (351, 410)
Screenshot: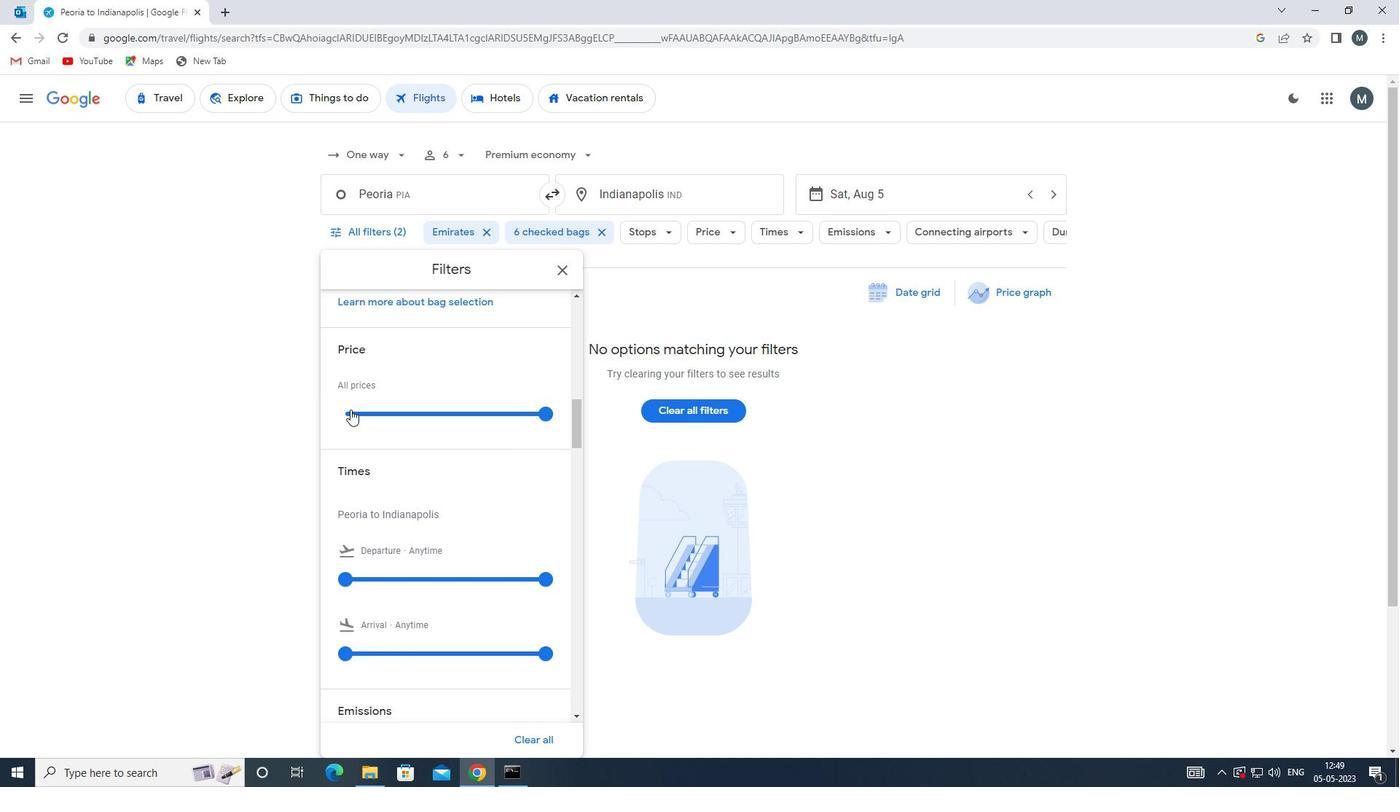 
Action: Mouse moved to (353, 410)
Screenshot: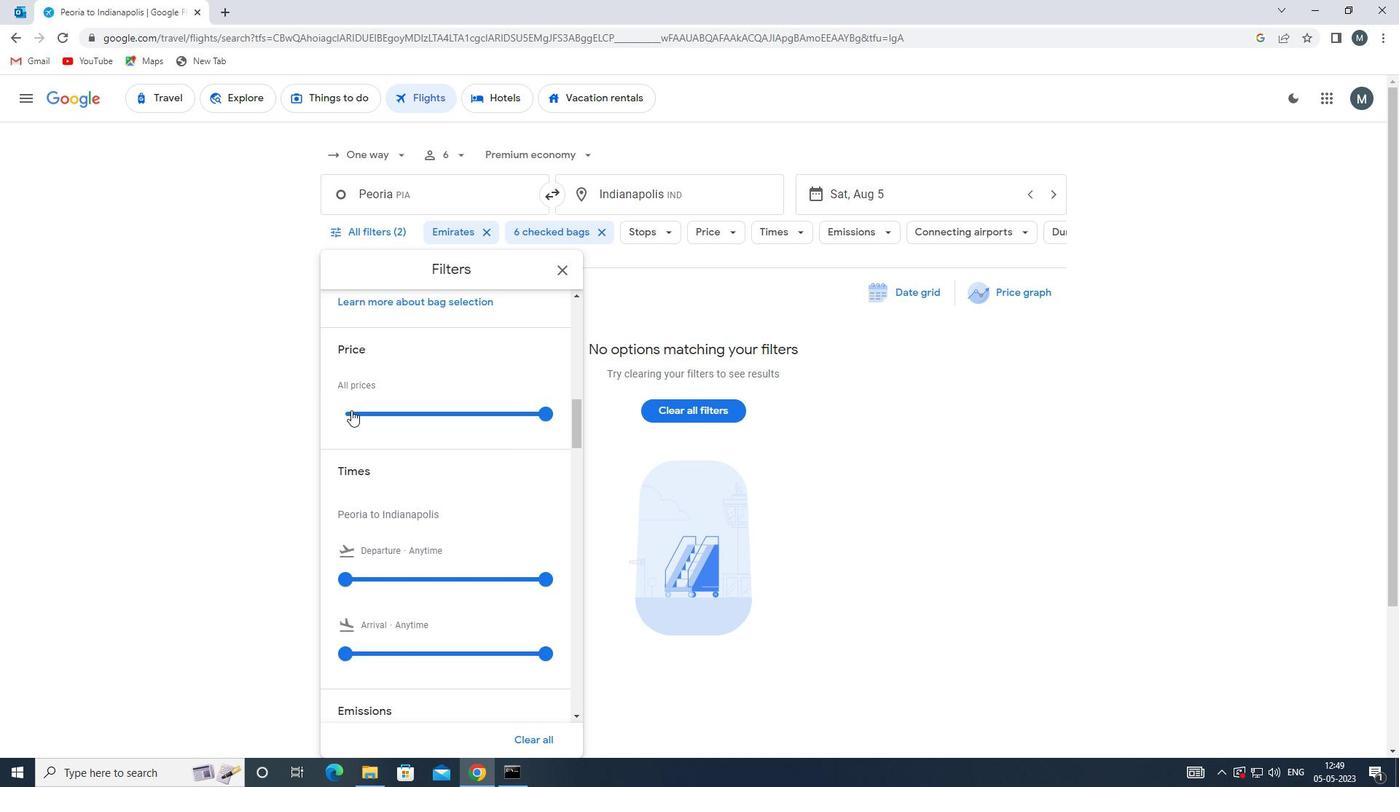 
Action: Mouse pressed left at (353, 410)
Screenshot: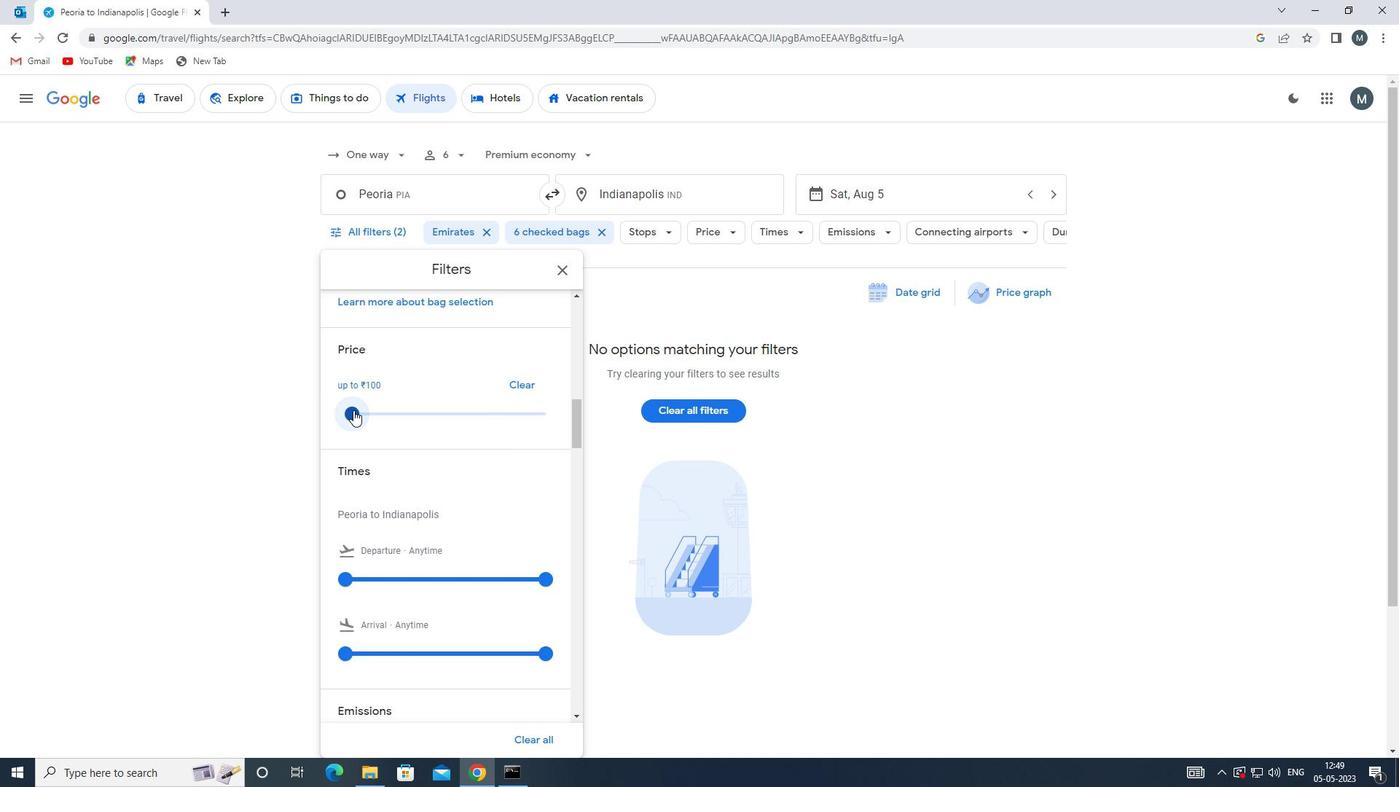 
Action: Mouse moved to (337, 427)
Screenshot: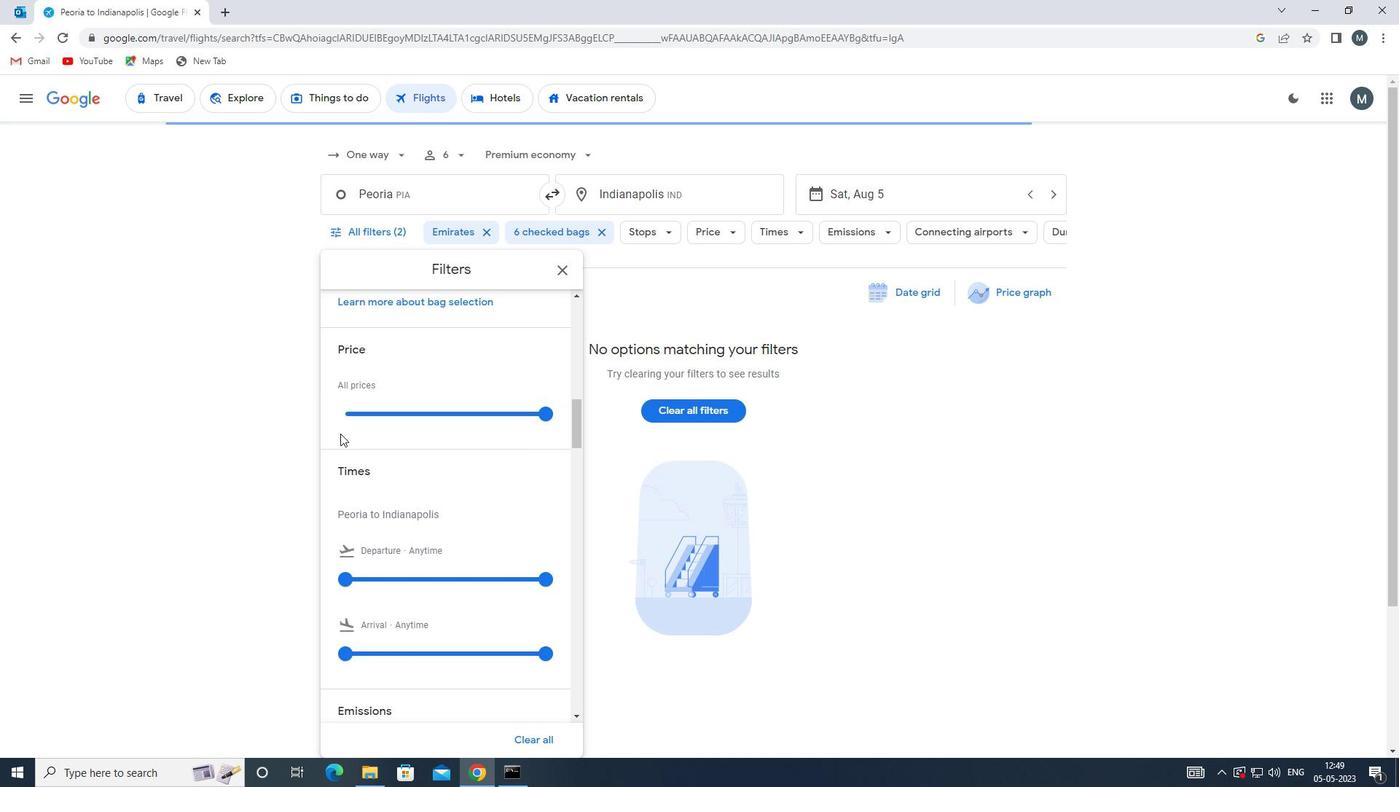 
Action: Mouse scrolled (337, 427) with delta (0, 0)
Screenshot: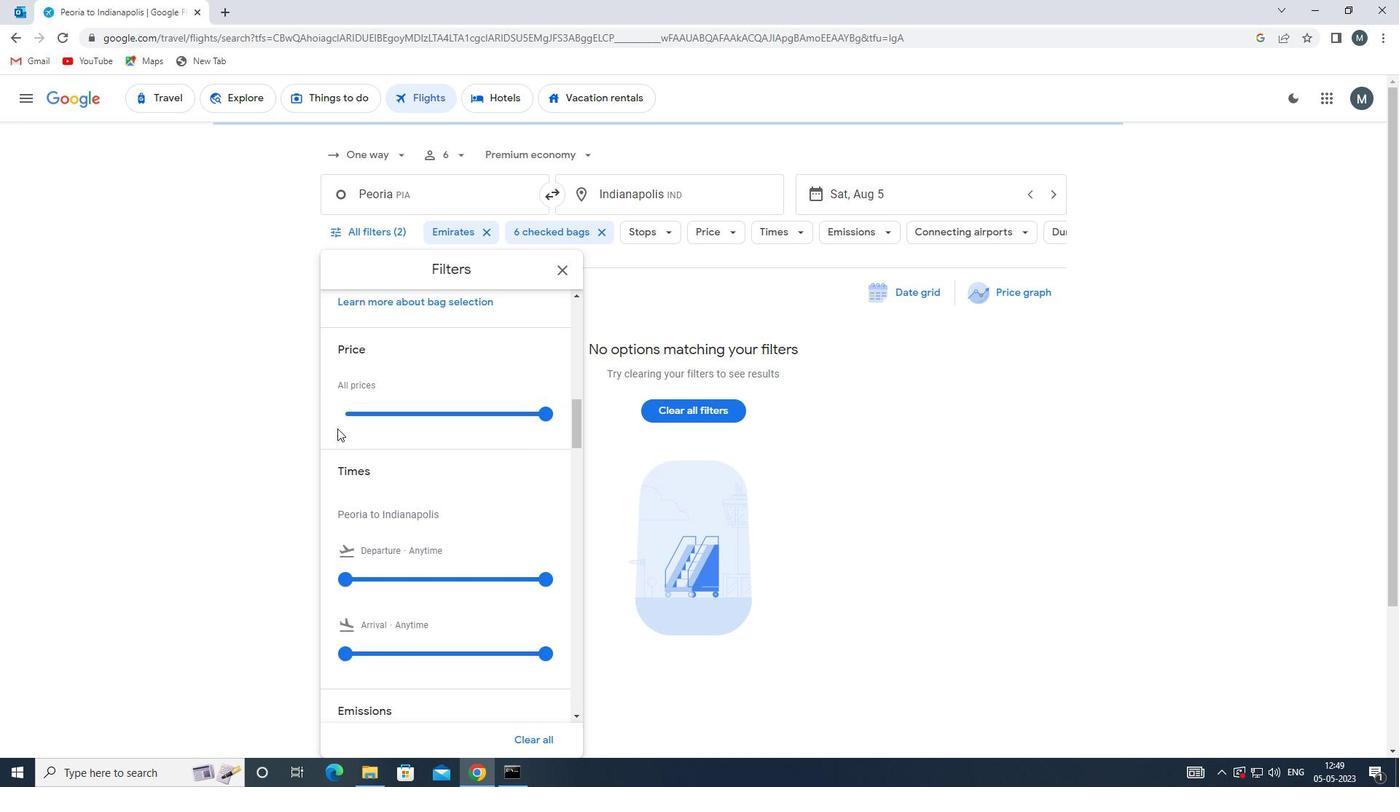 
Action: Mouse moved to (352, 502)
Screenshot: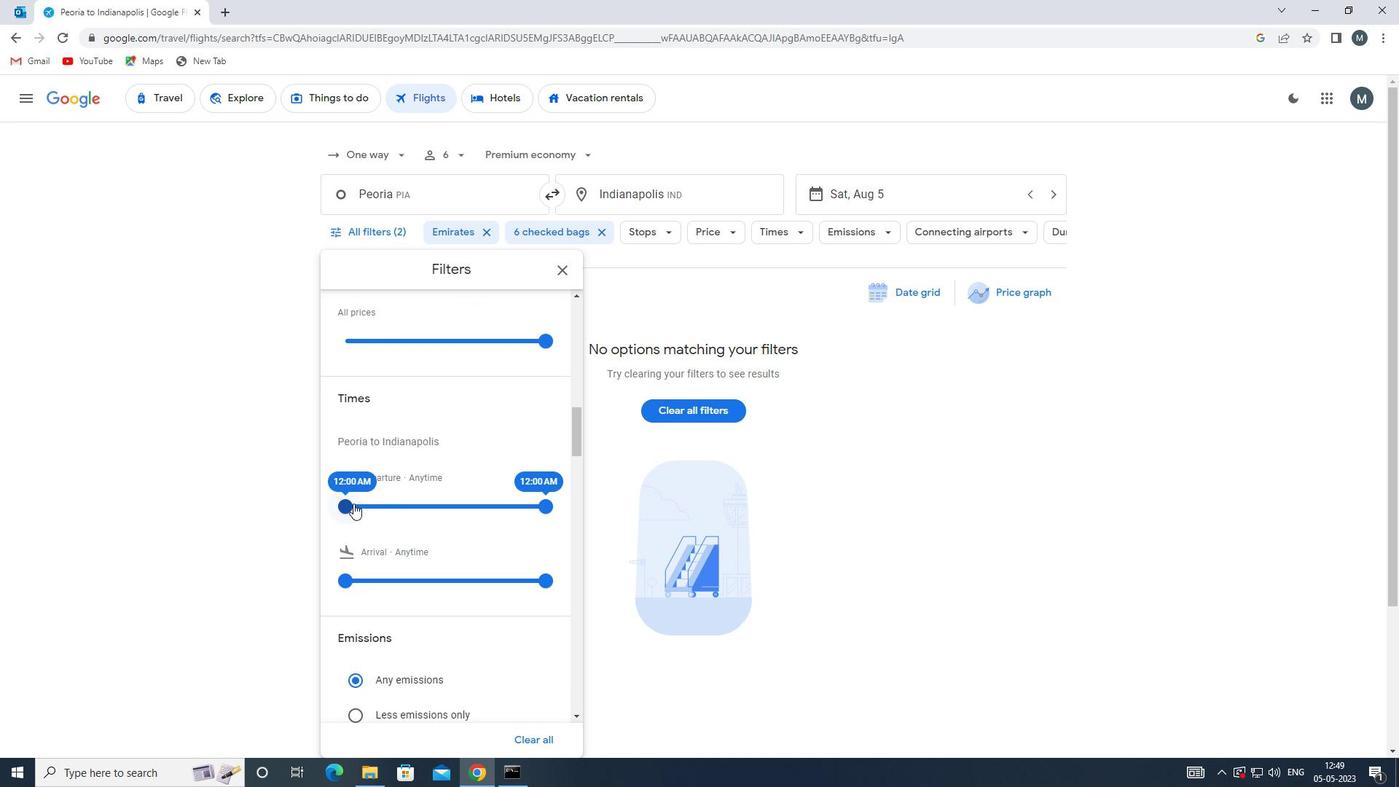
Action: Mouse pressed left at (352, 502)
Screenshot: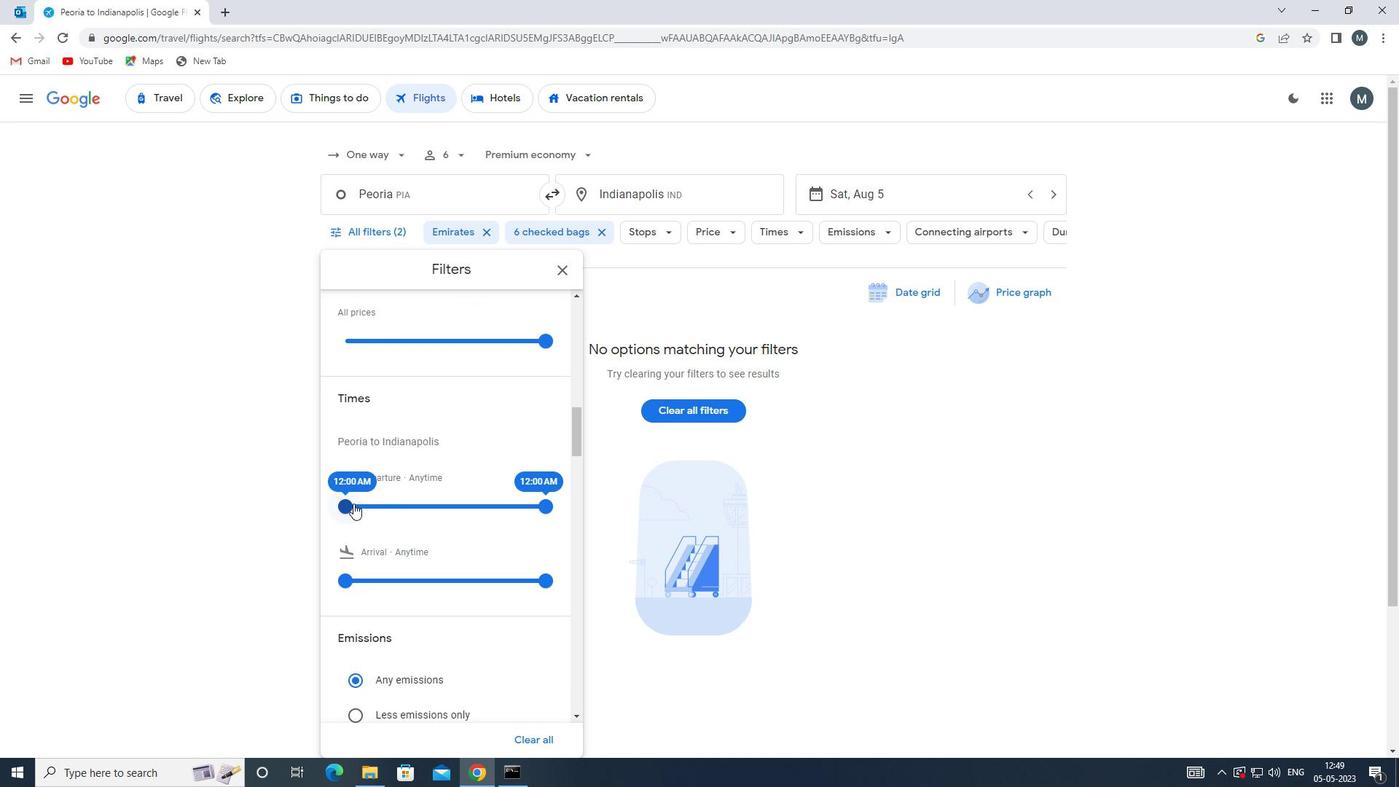 
Action: Mouse moved to (545, 506)
Screenshot: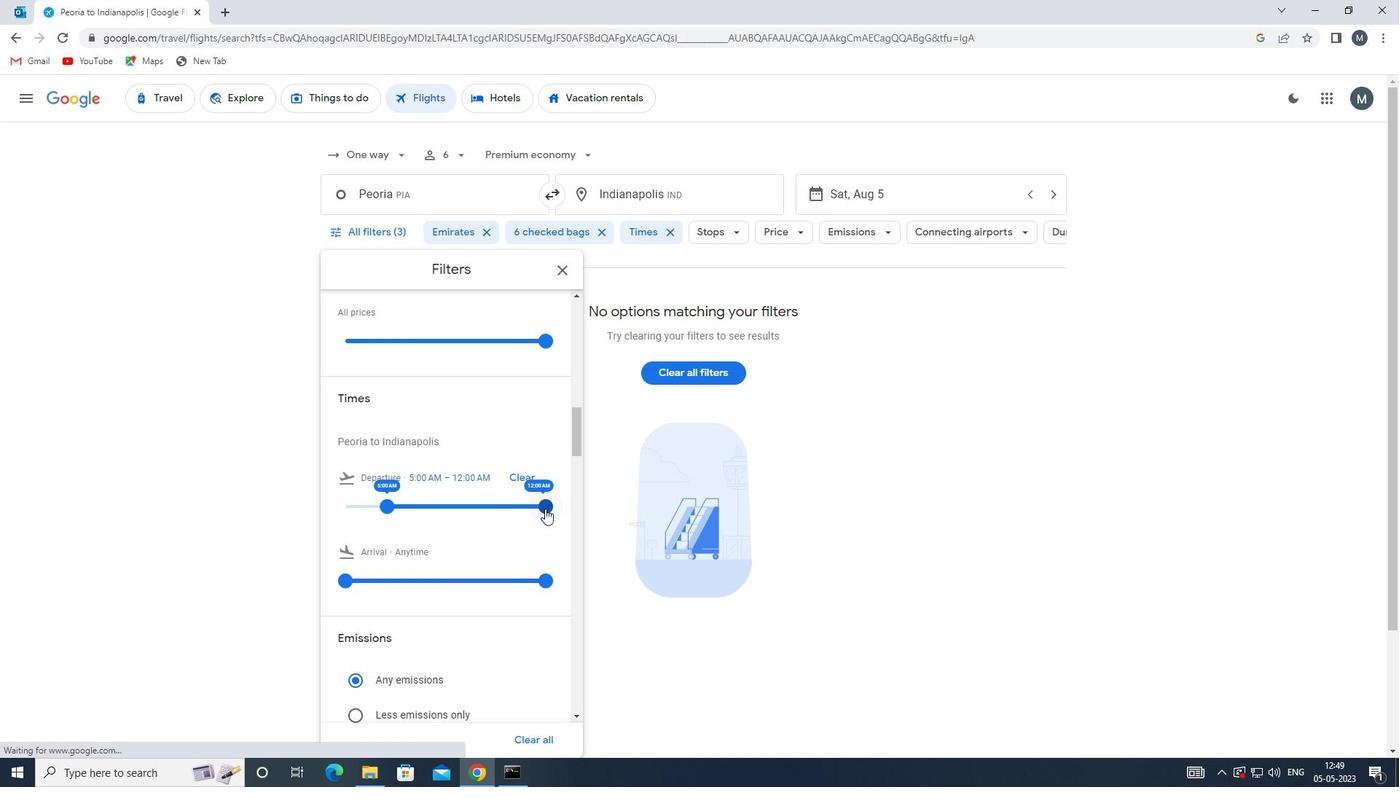 
Action: Mouse pressed left at (545, 506)
Screenshot: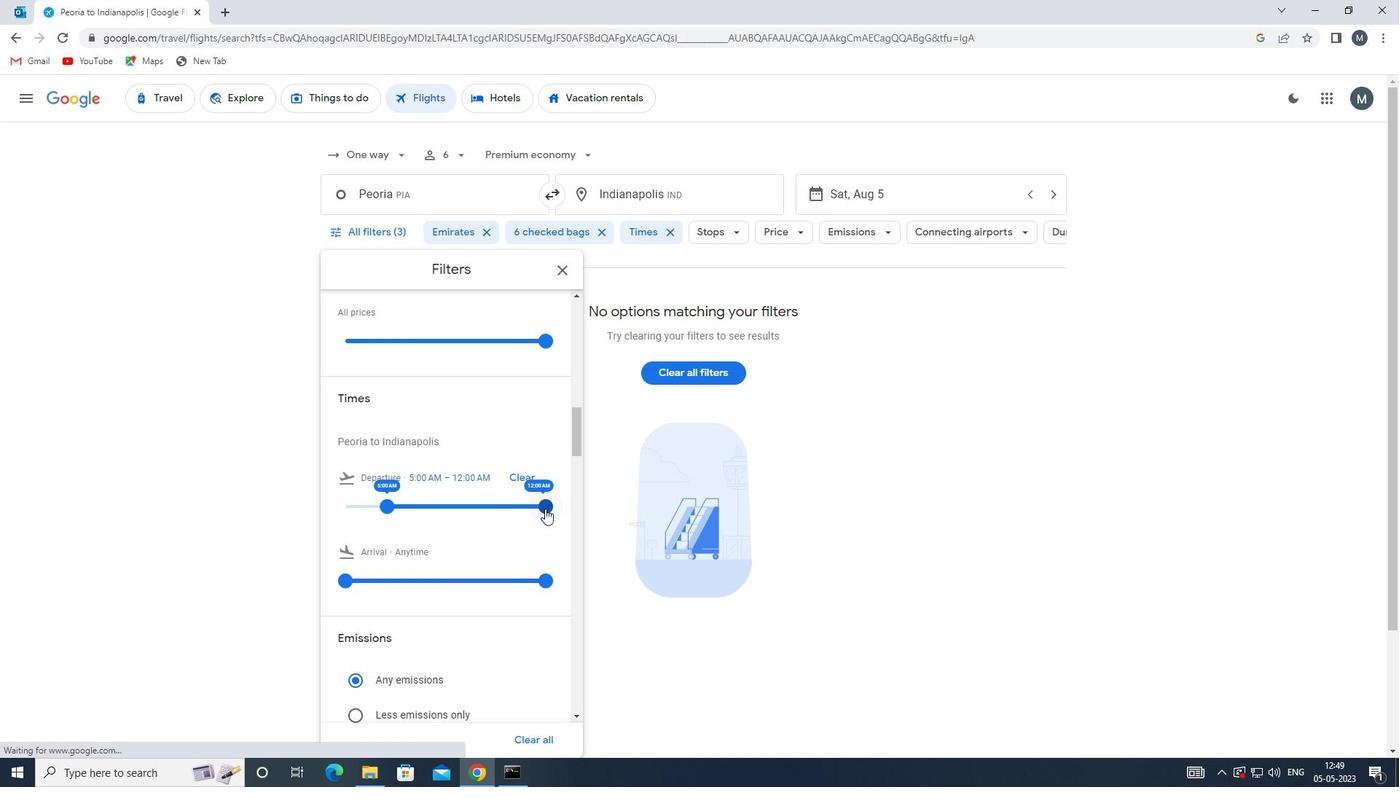 
Action: Mouse moved to (416, 479)
Screenshot: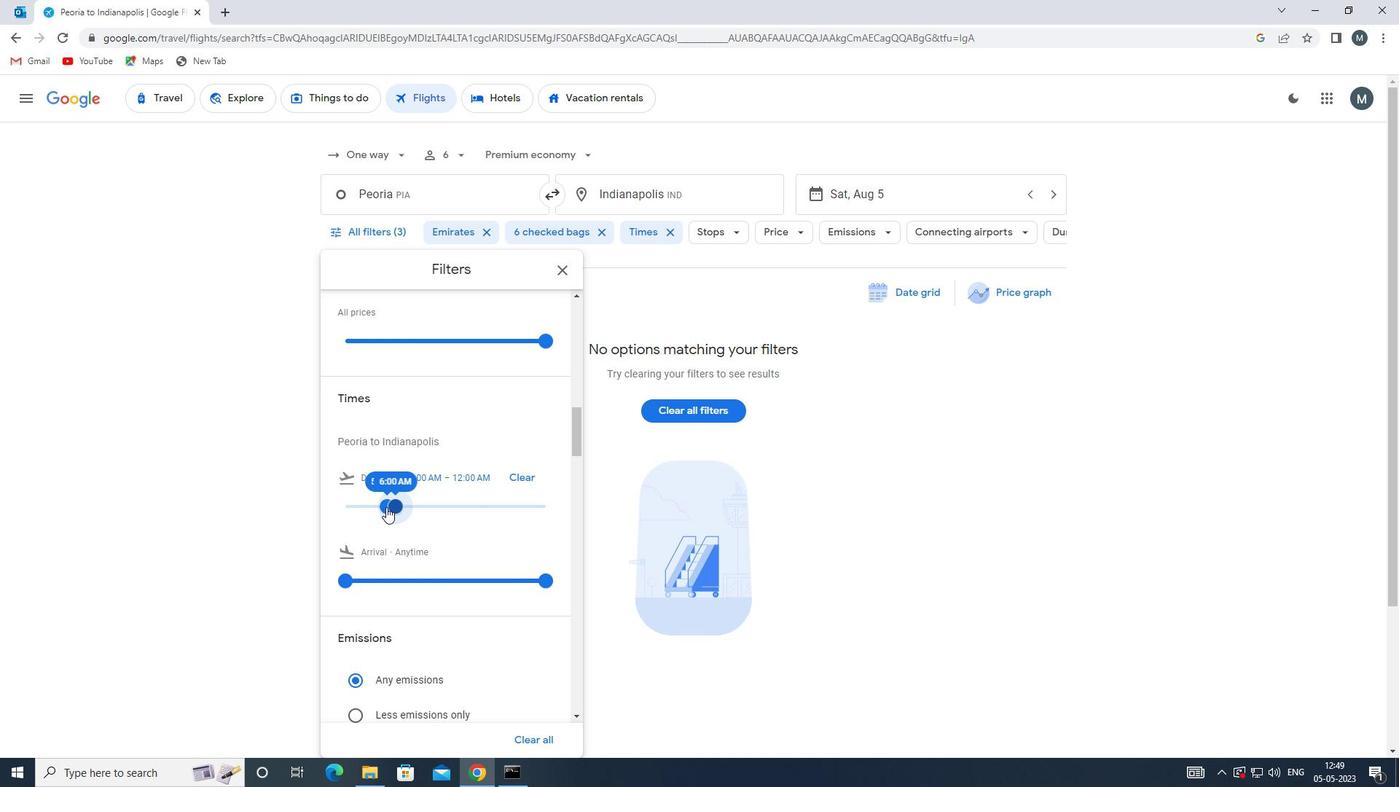 
Action: Mouse scrolled (416, 478) with delta (0, 0)
Screenshot: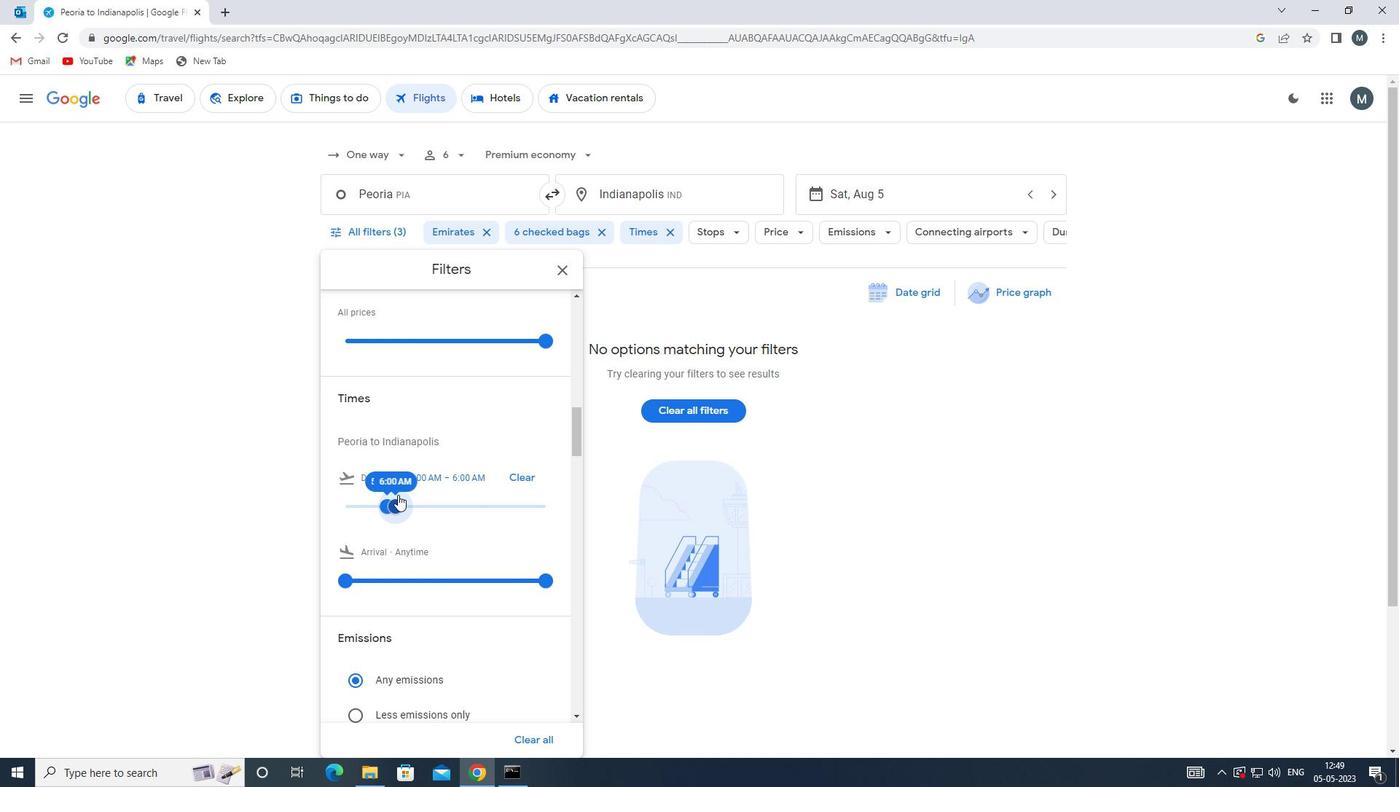 
Action: Mouse moved to (556, 272)
Screenshot: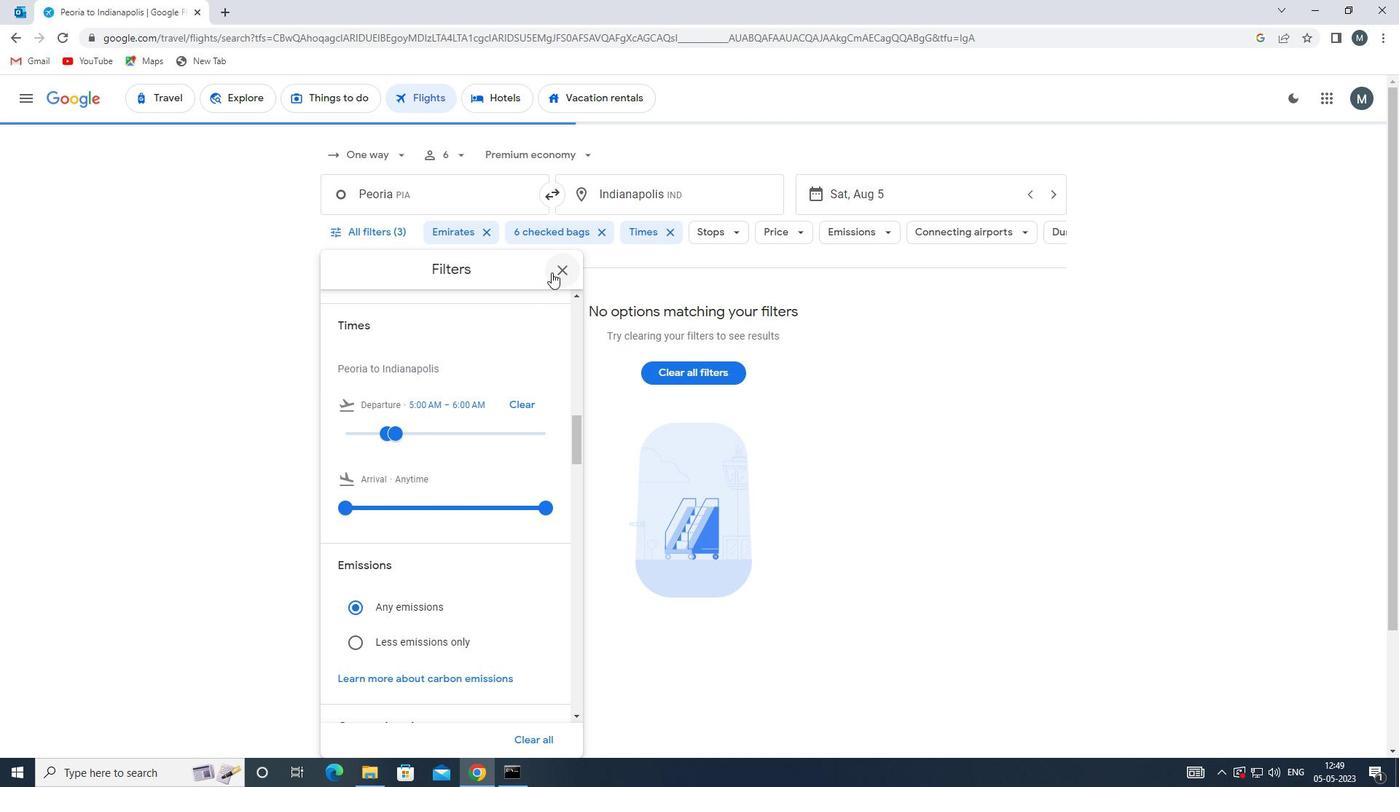
Action: Mouse pressed left at (556, 272)
Screenshot: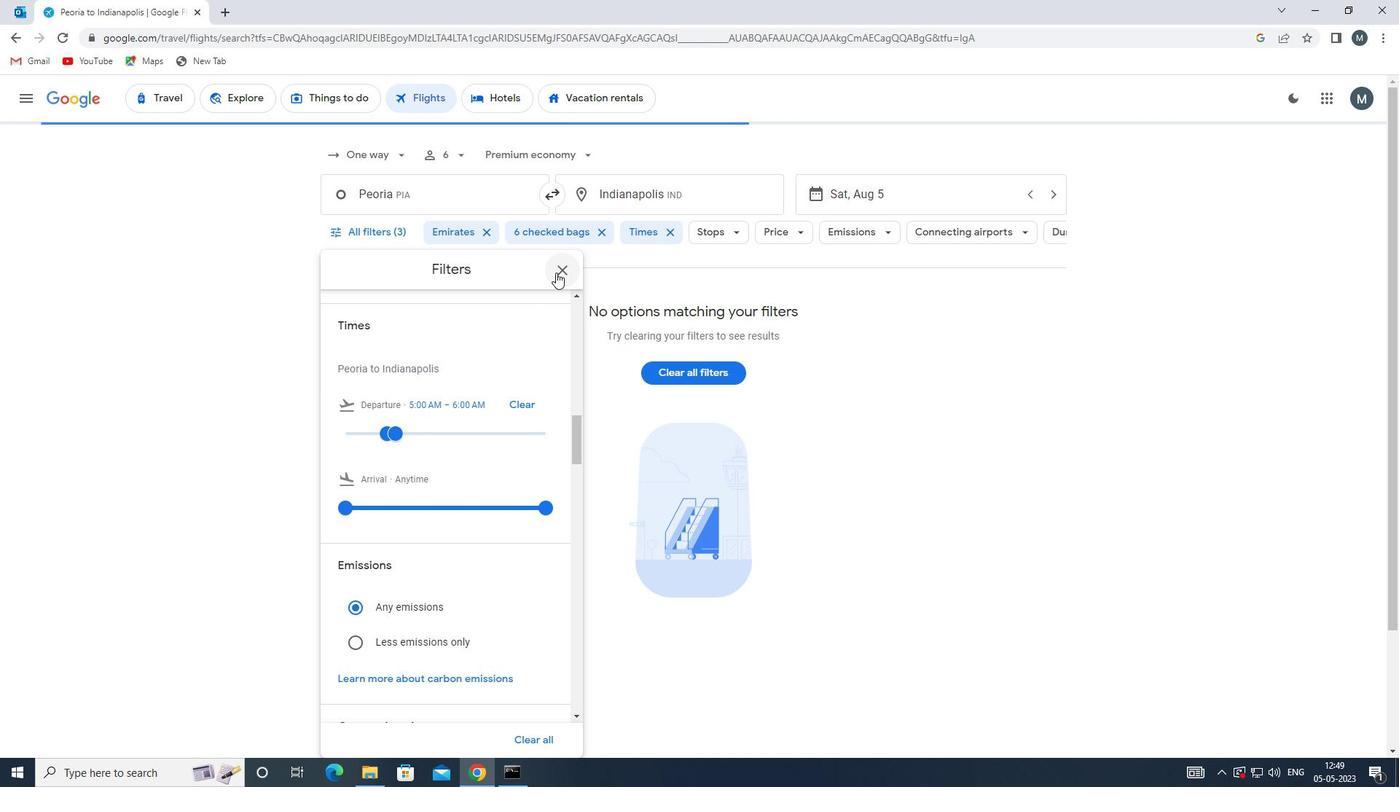 
Action: Mouse moved to (554, 274)
Screenshot: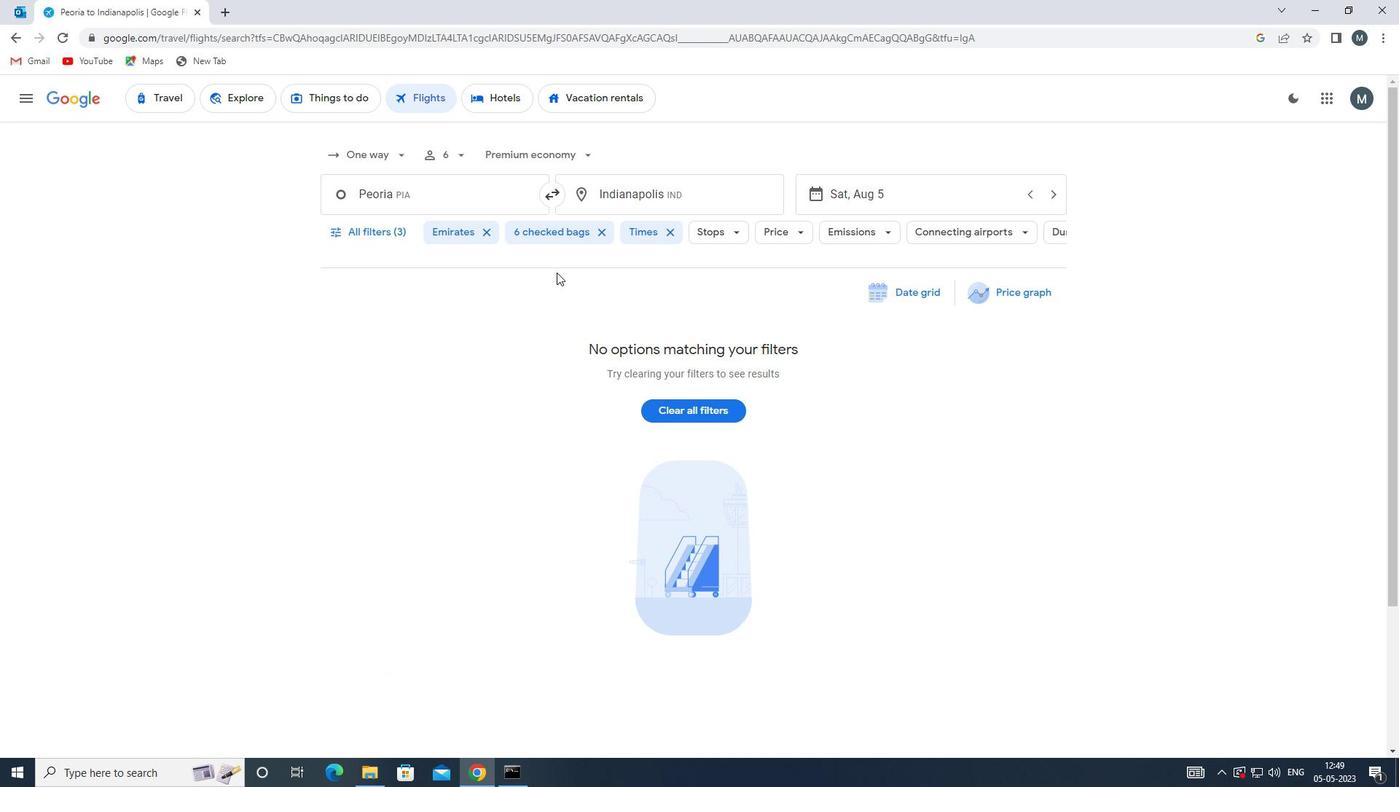 
